 Task: Open Card Board Meeting Preparation in Board Public Relations Thought Leadership Content Creation and Distribution to Workspace Healthcare Consulting and add a team member Softage.1@softage.net, a label Green, a checklist Wellness, an attachment from Trello, a color Green and finally, add a card description 'Draft and send out company announcement' and a comment 'We should approach this task with a sense of collaboration and partnership, working closely with stakeholders and other teams to achieve success.'. Add a start date 'Jan 09, 1900' with a due date 'Jan 16, 1900'
Action: Mouse moved to (552, 170)
Screenshot: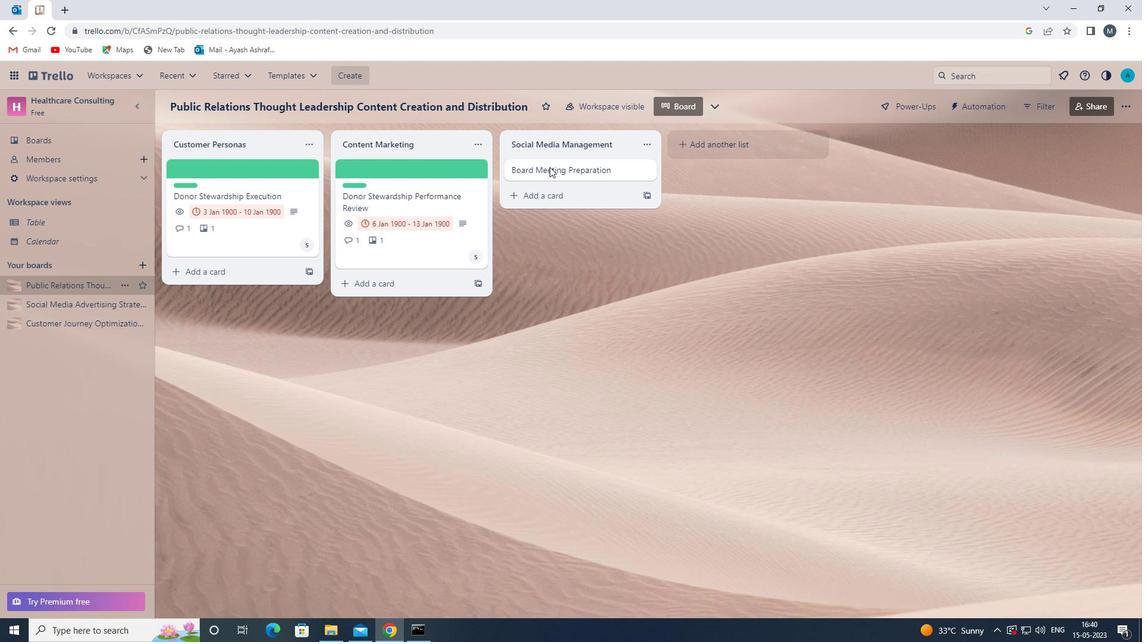 
Action: Mouse pressed left at (552, 170)
Screenshot: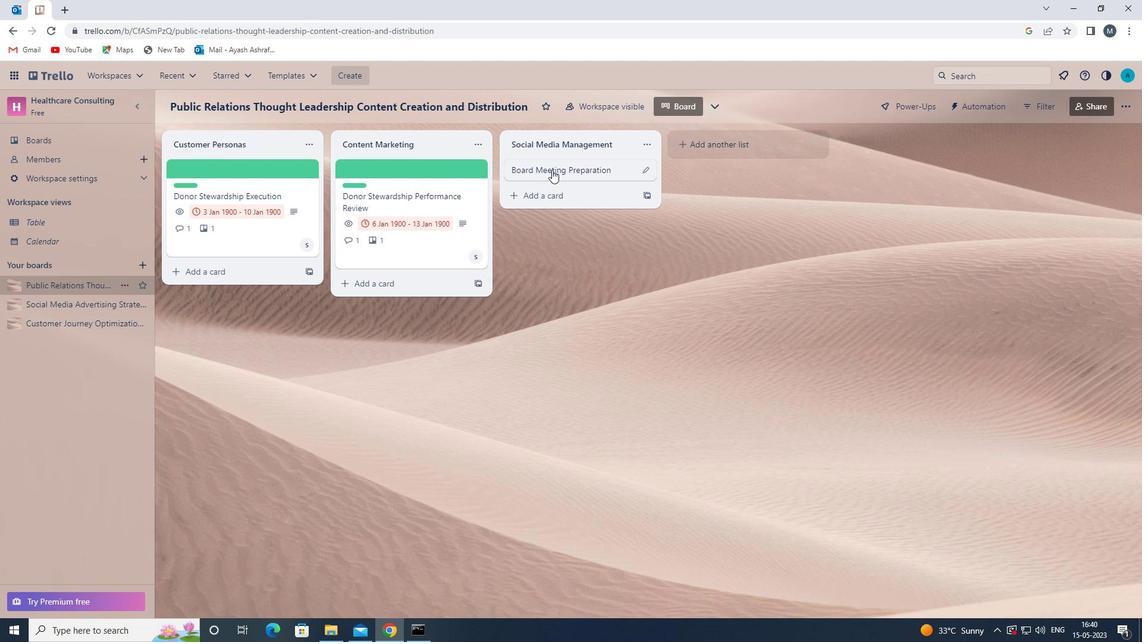 
Action: Mouse moved to (733, 217)
Screenshot: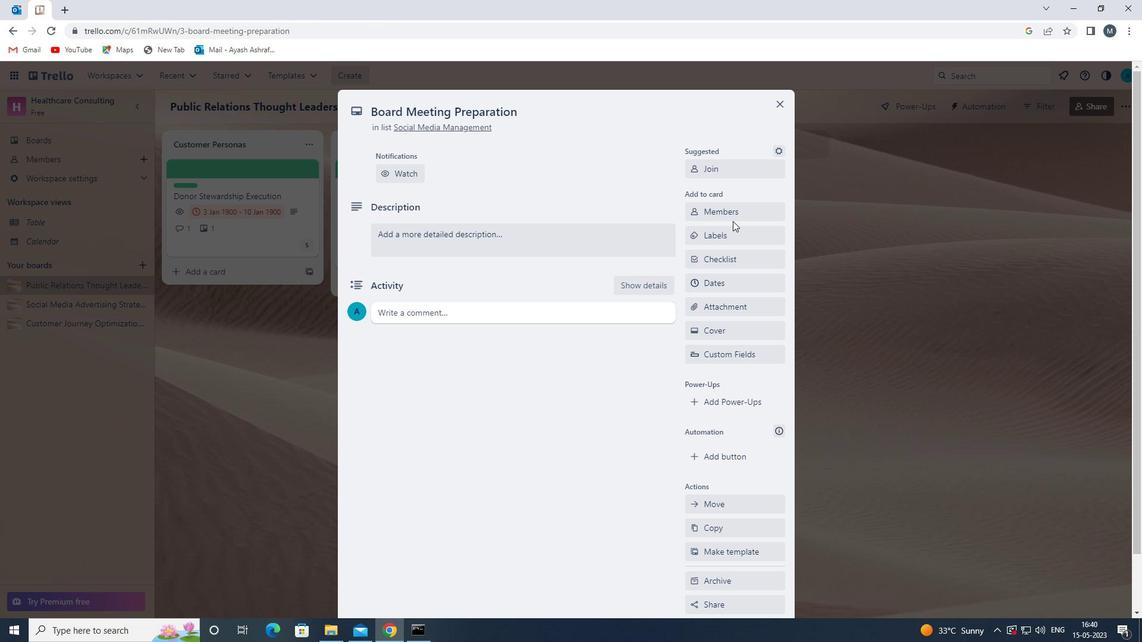 
Action: Mouse pressed left at (733, 217)
Screenshot: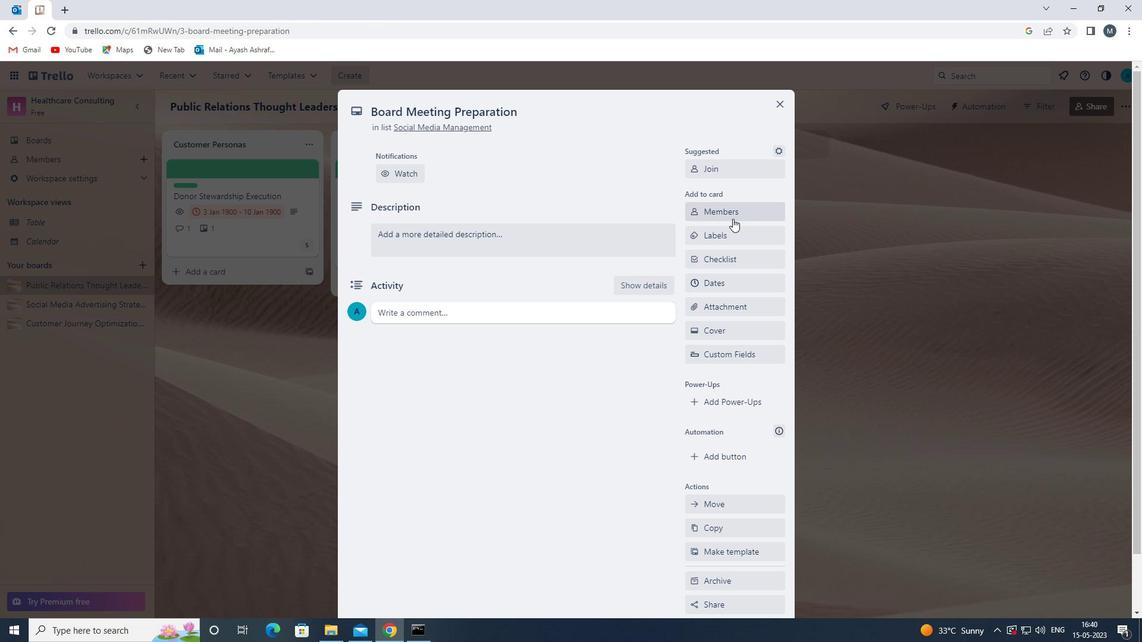 
Action: Mouse moved to (747, 270)
Screenshot: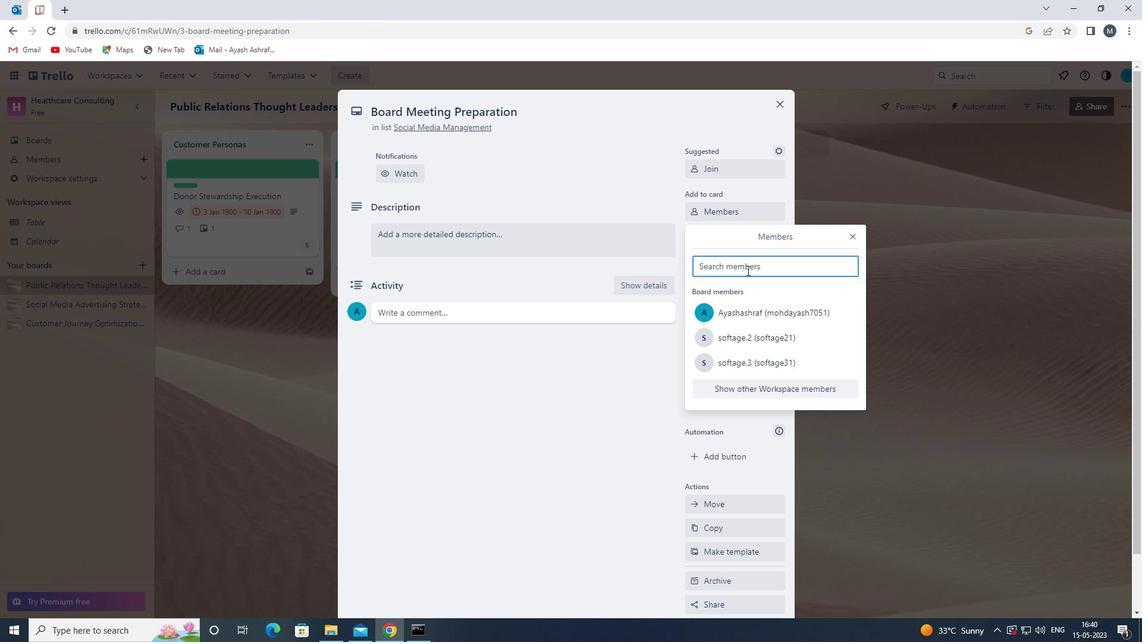 
Action: Key pressed s
Screenshot: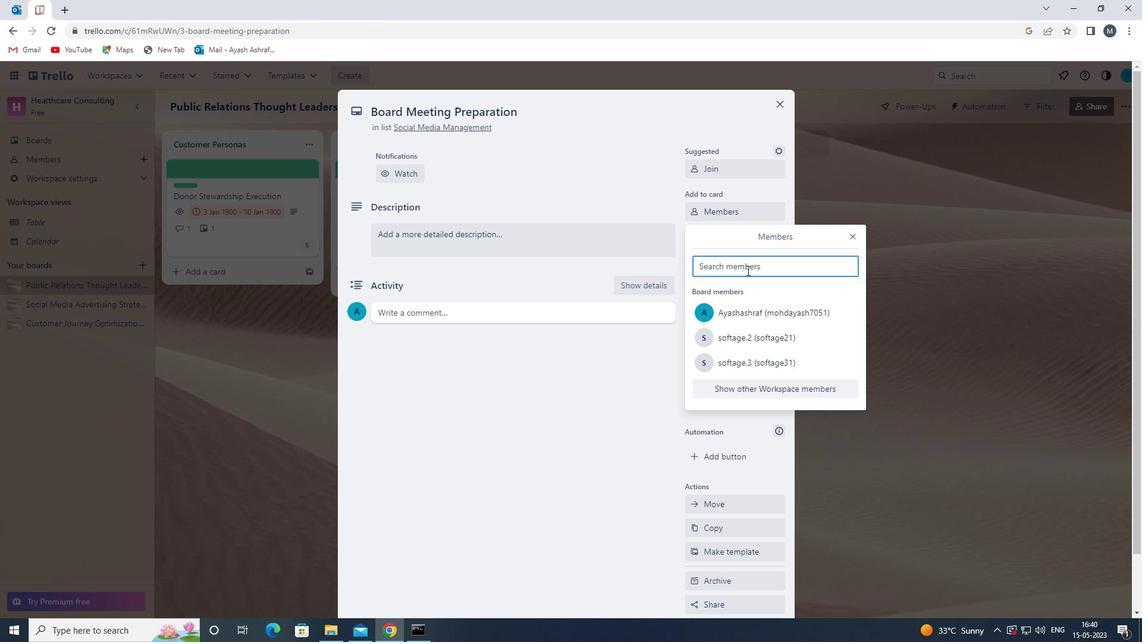 
Action: Mouse moved to (747, 388)
Screenshot: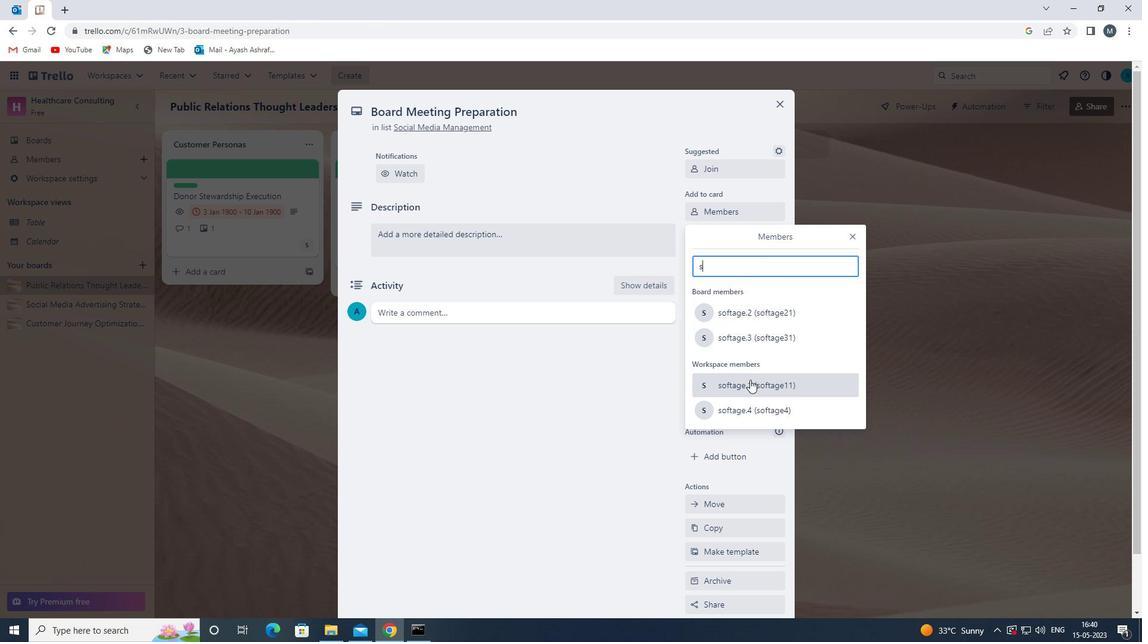 
Action: Mouse pressed left at (747, 388)
Screenshot: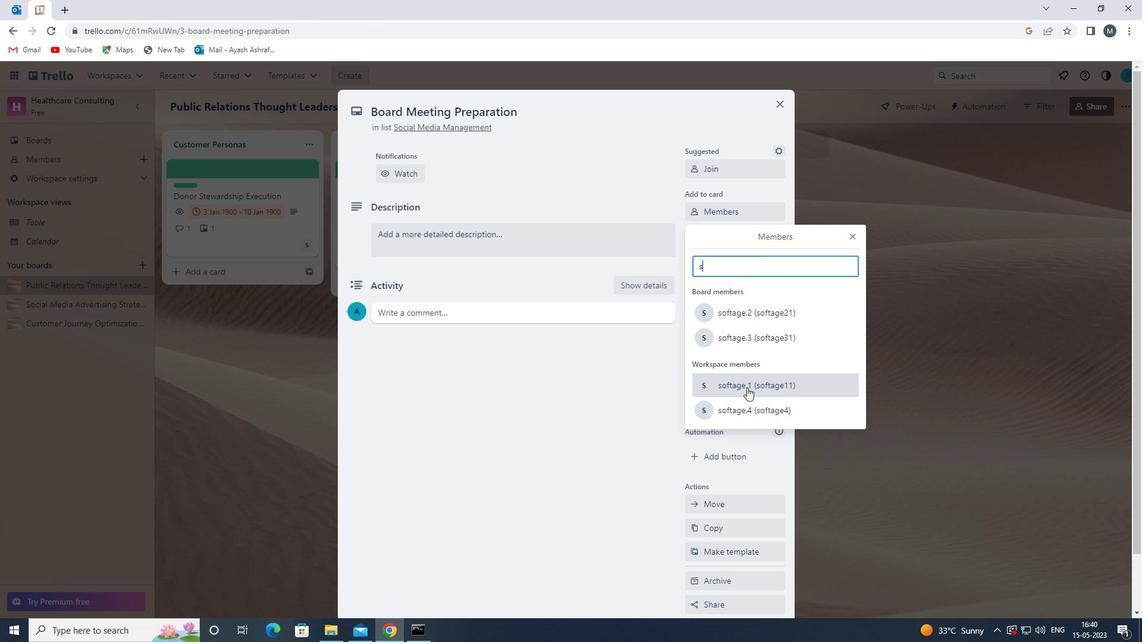 
Action: Mouse moved to (853, 238)
Screenshot: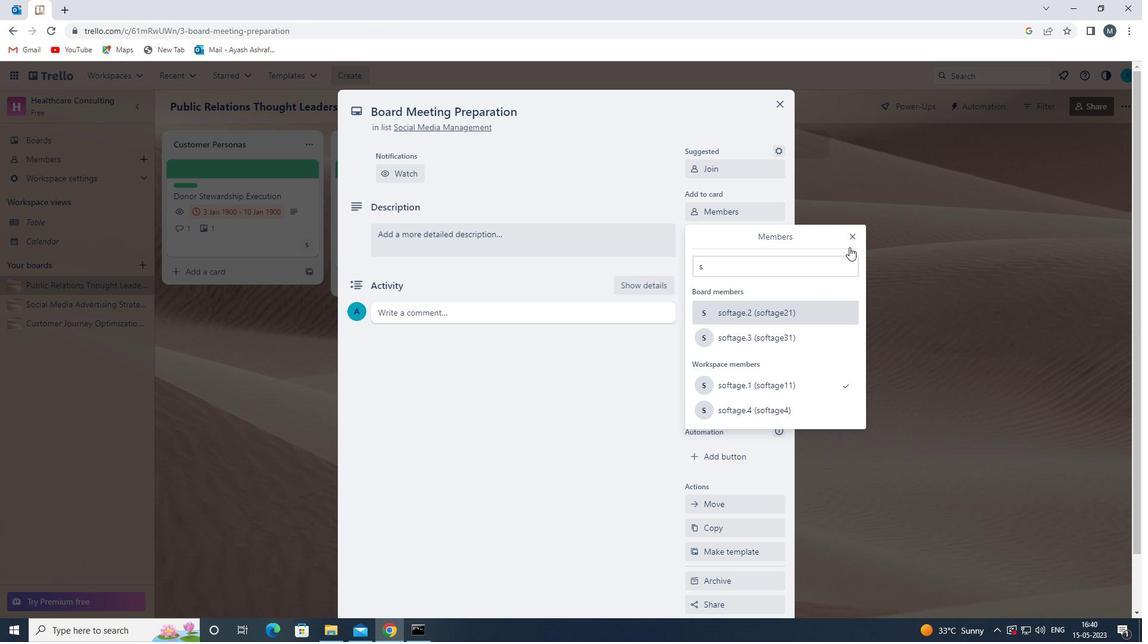 
Action: Mouse pressed left at (853, 238)
Screenshot: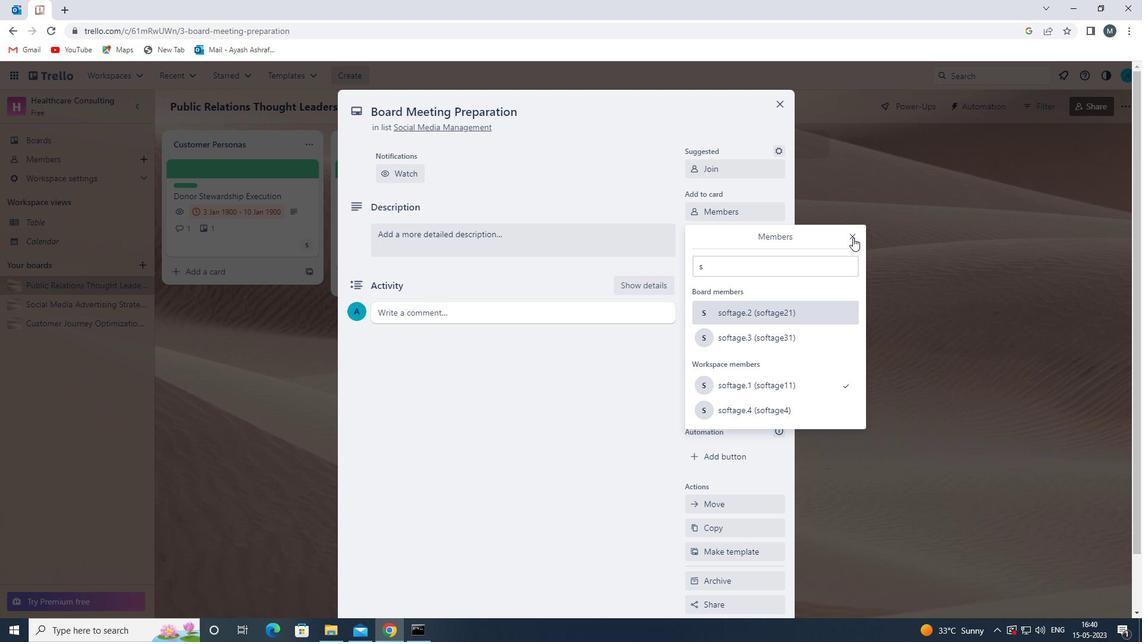 
Action: Mouse moved to (724, 235)
Screenshot: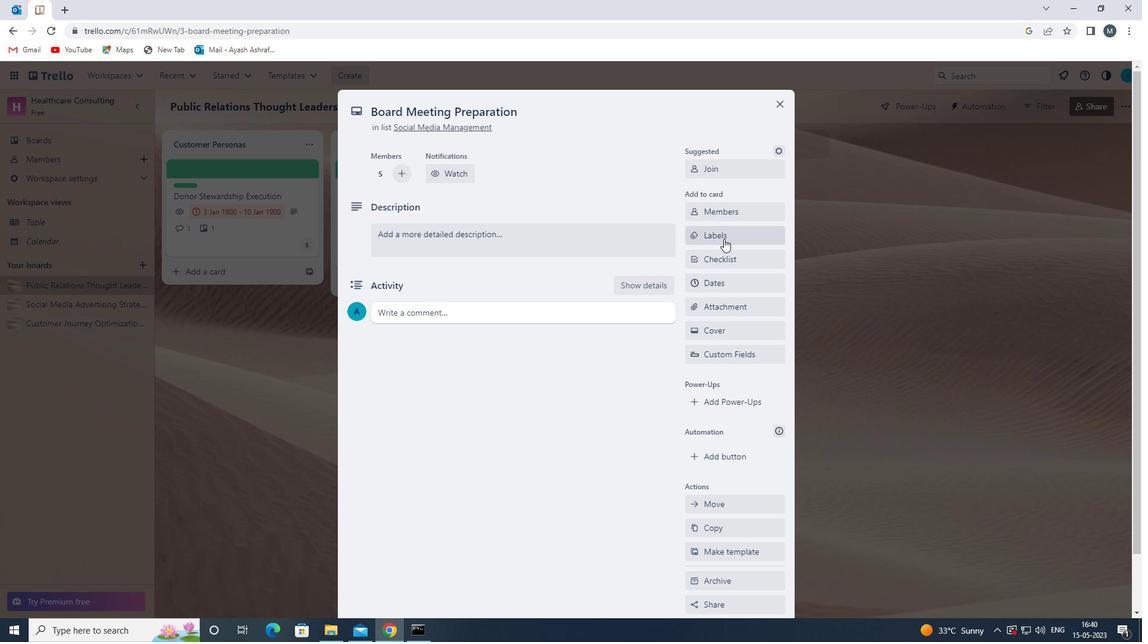 
Action: Mouse pressed left at (724, 235)
Screenshot: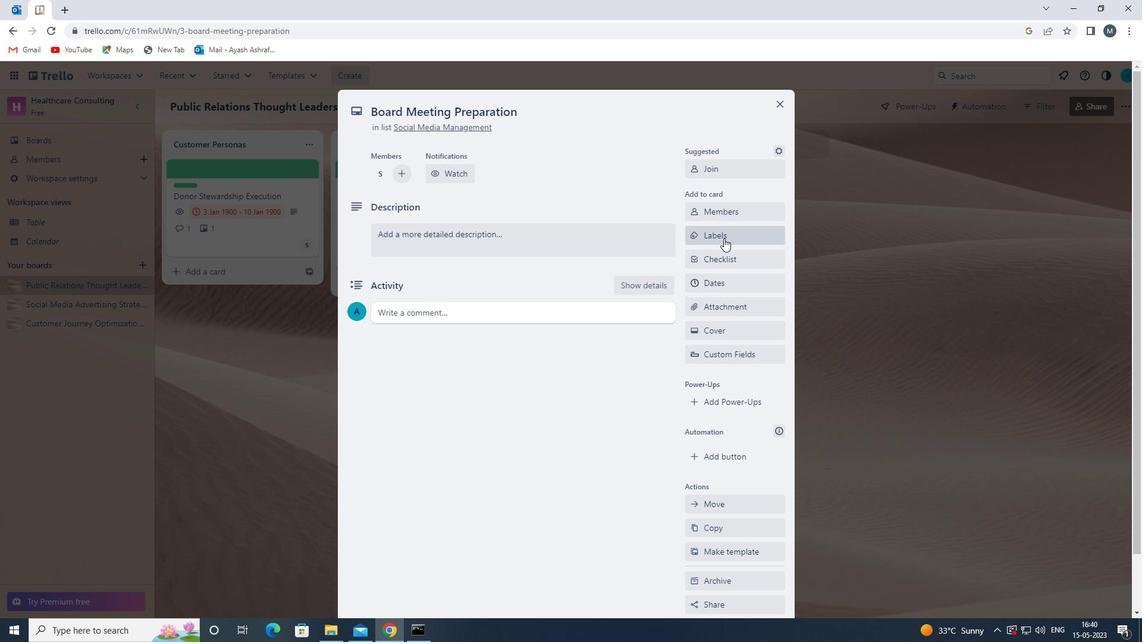 
Action: Mouse moved to (750, 338)
Screenshot: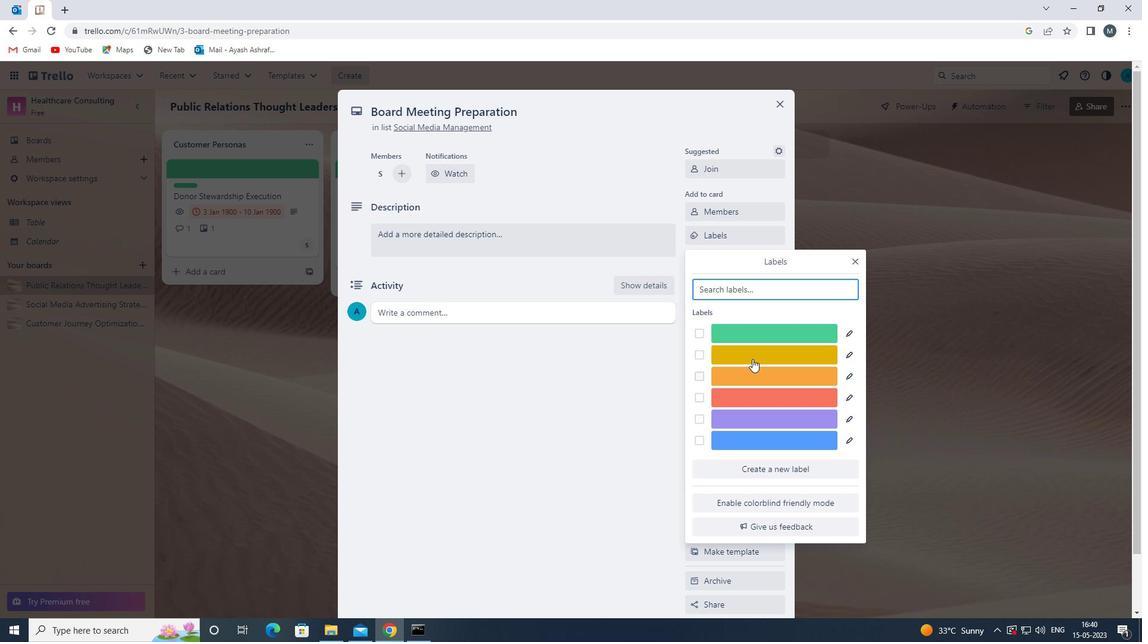 
Action: Mouse pressed left at (750, 338)
Screenshot: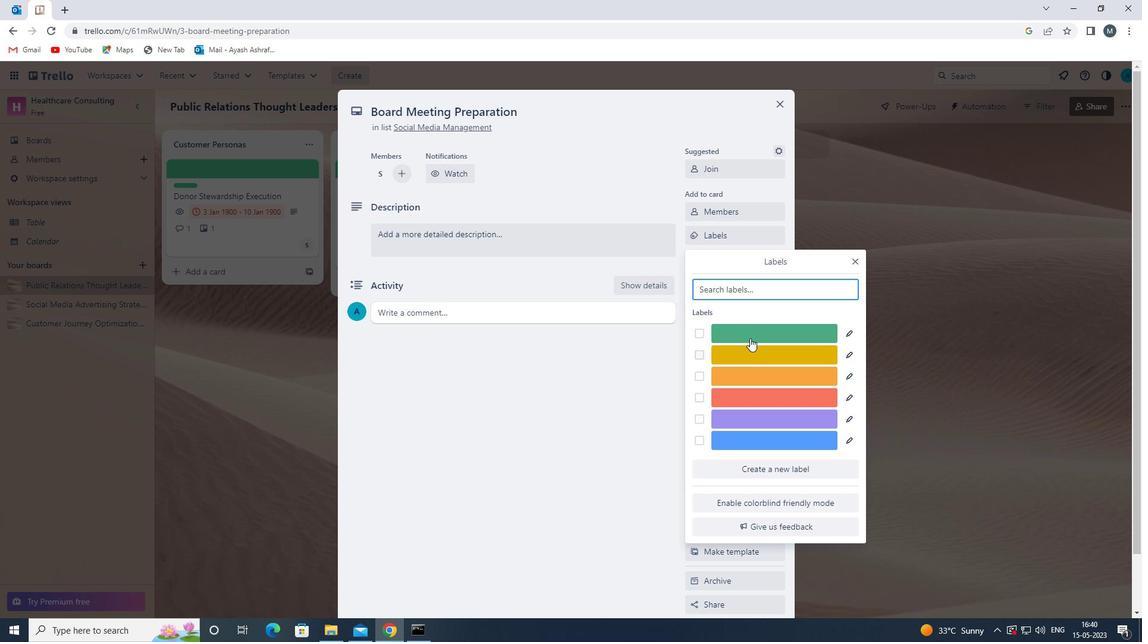 
Action: Mouse moved to (853, 258)
Screenshot: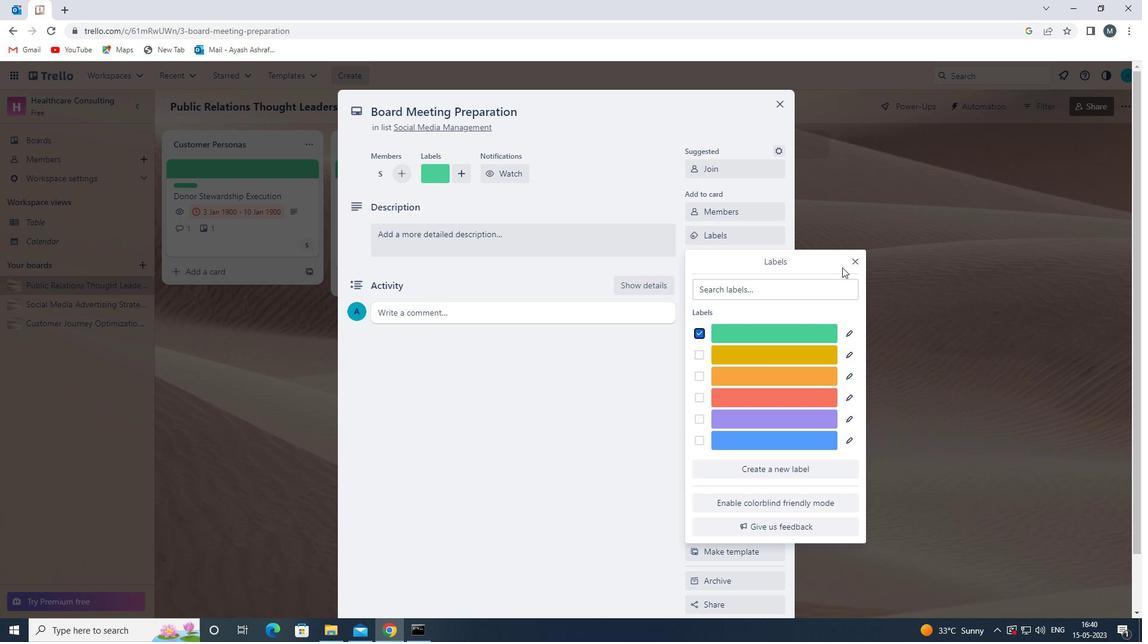 
Action: Mouse pressed left at (853, 258)
Screenshot: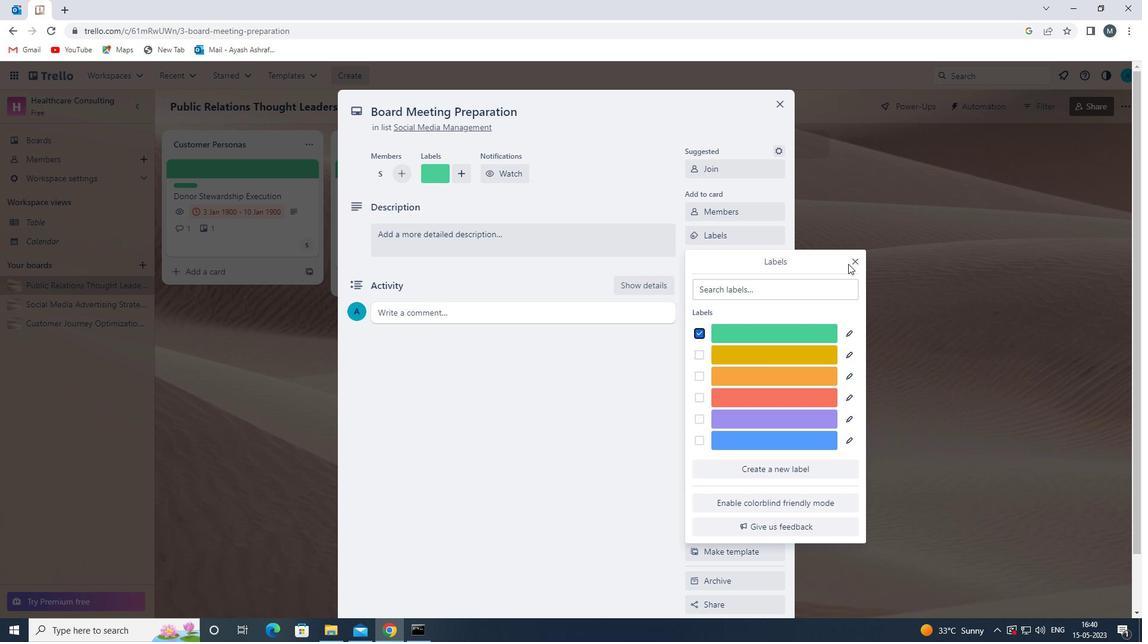 
Action: Mouse moved to (716, 260)
Screenshot: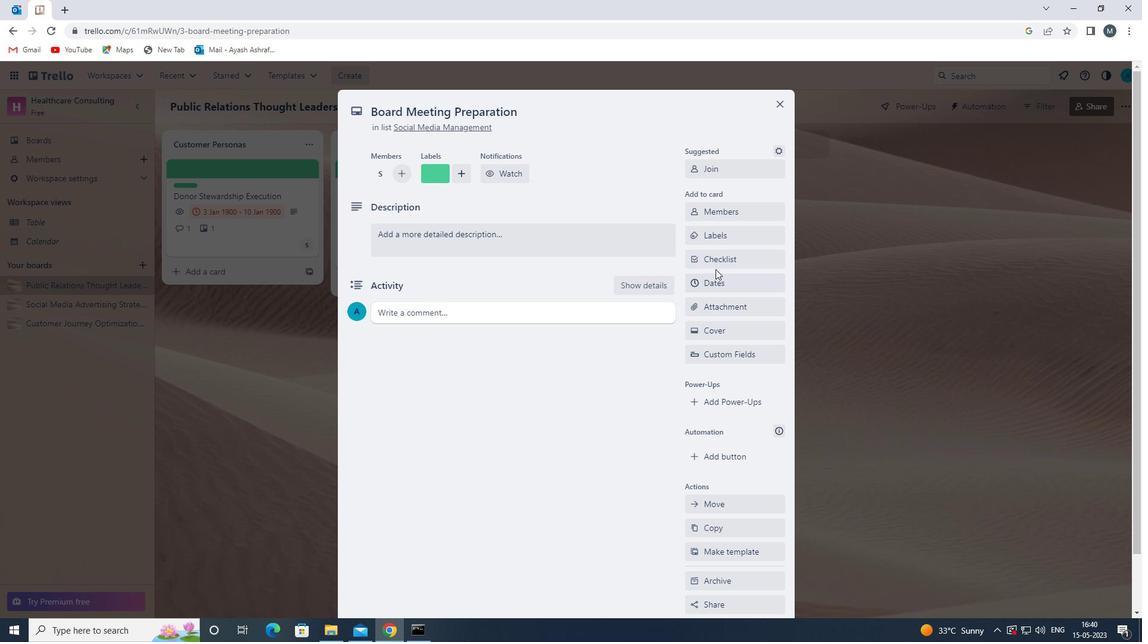 
Action: Mouse pressed left at (716, 260)
Screenshot: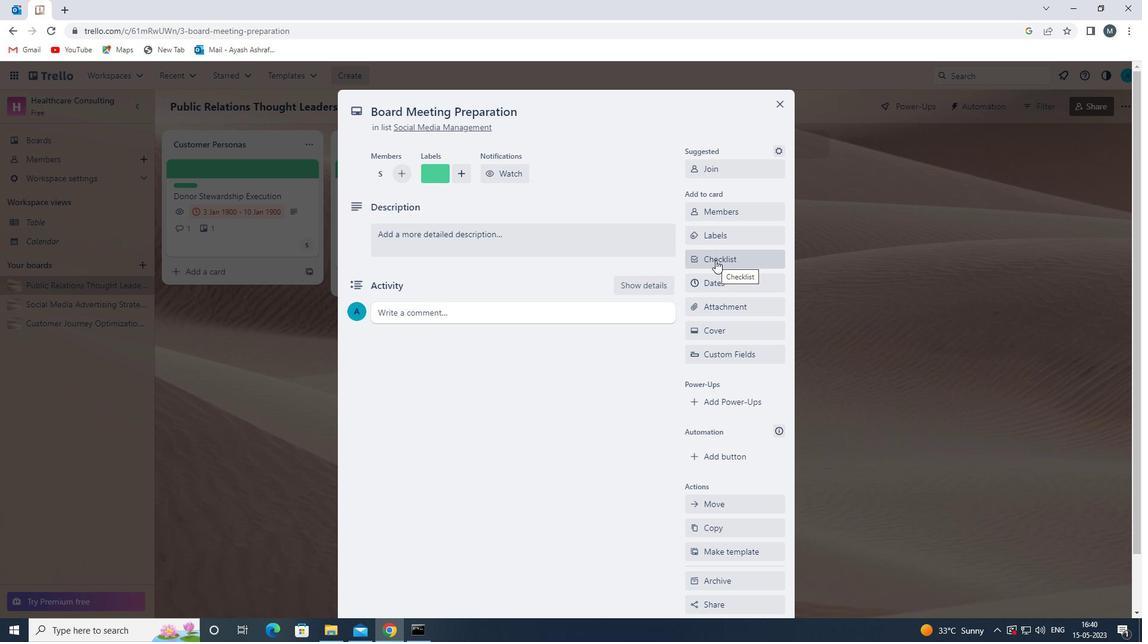 
Action: Key pressed we
Screenshot: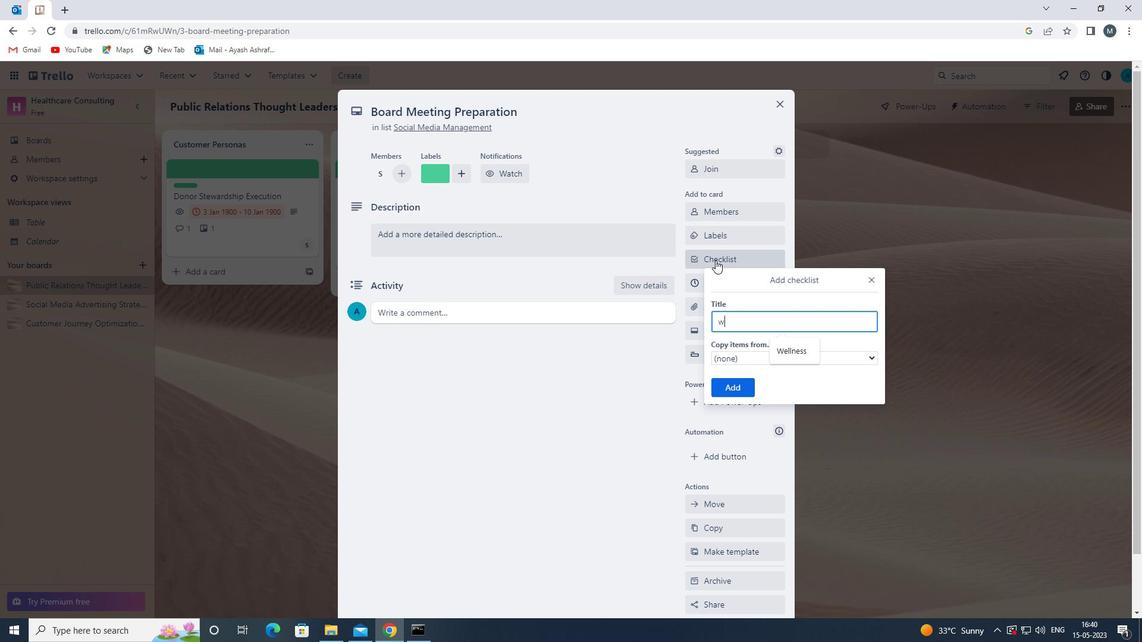 
Action: Mouse moved to (789, 351)
Screenshot: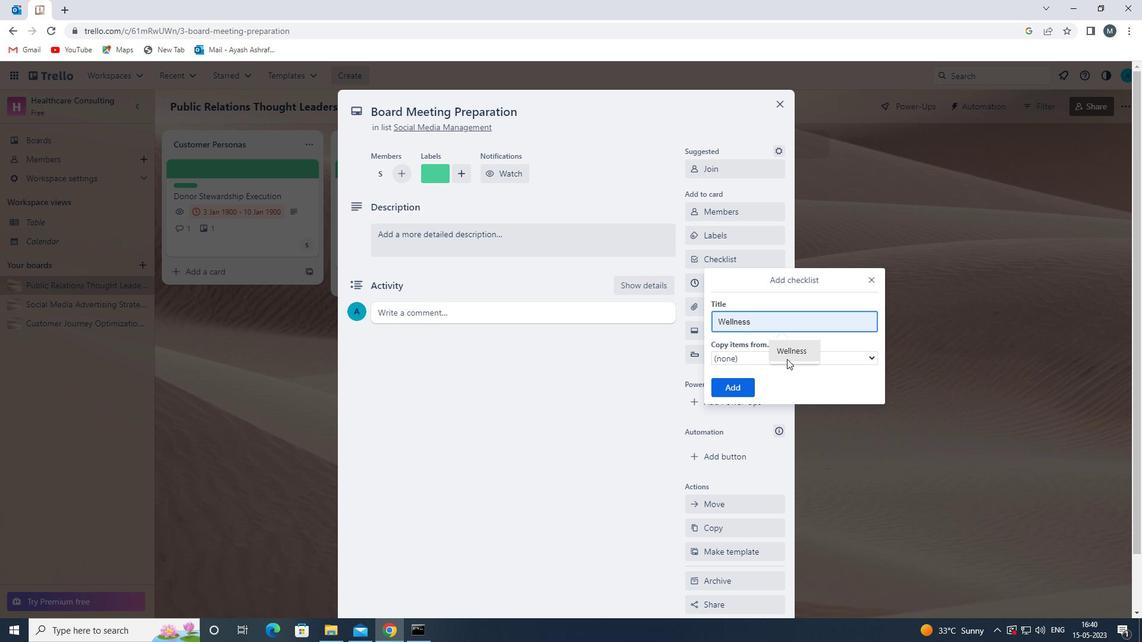 
Action: Mouse pressed left at (789, 351)
Screenshot: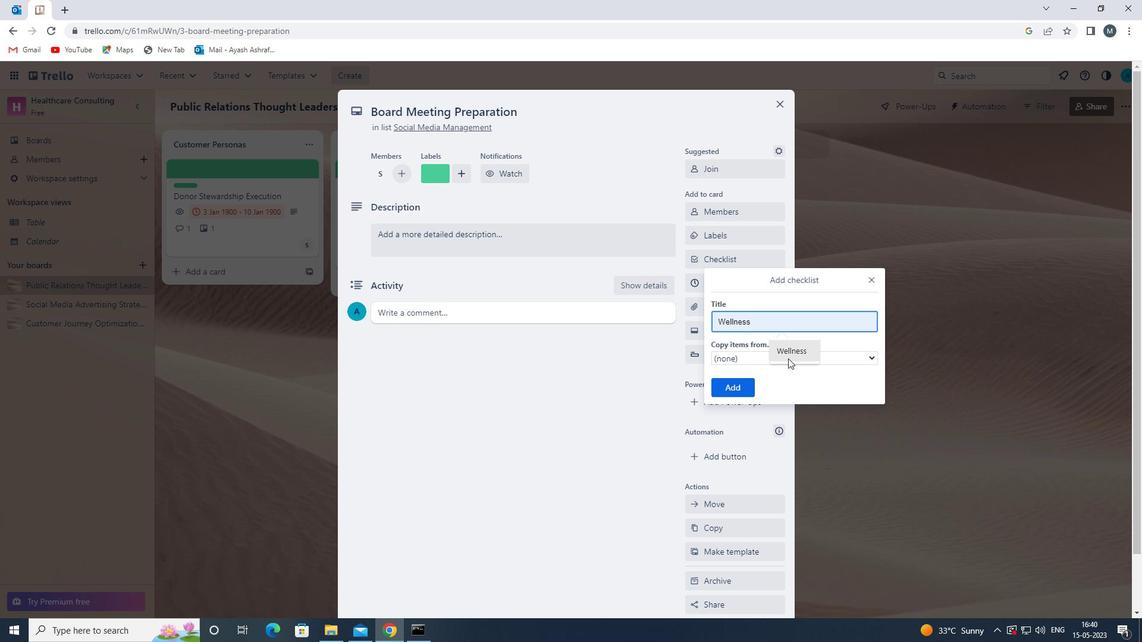
Action: Mouse moved to (729, 385)
Screenshot: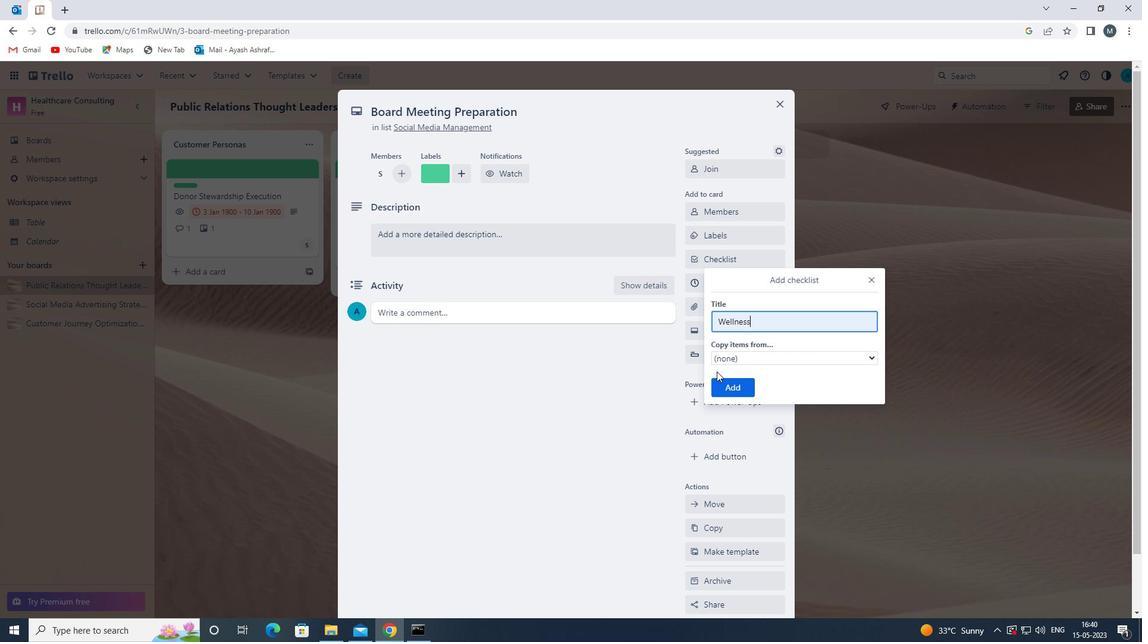 
Action: Mouse pressed left at (729, 385)
Screenshot: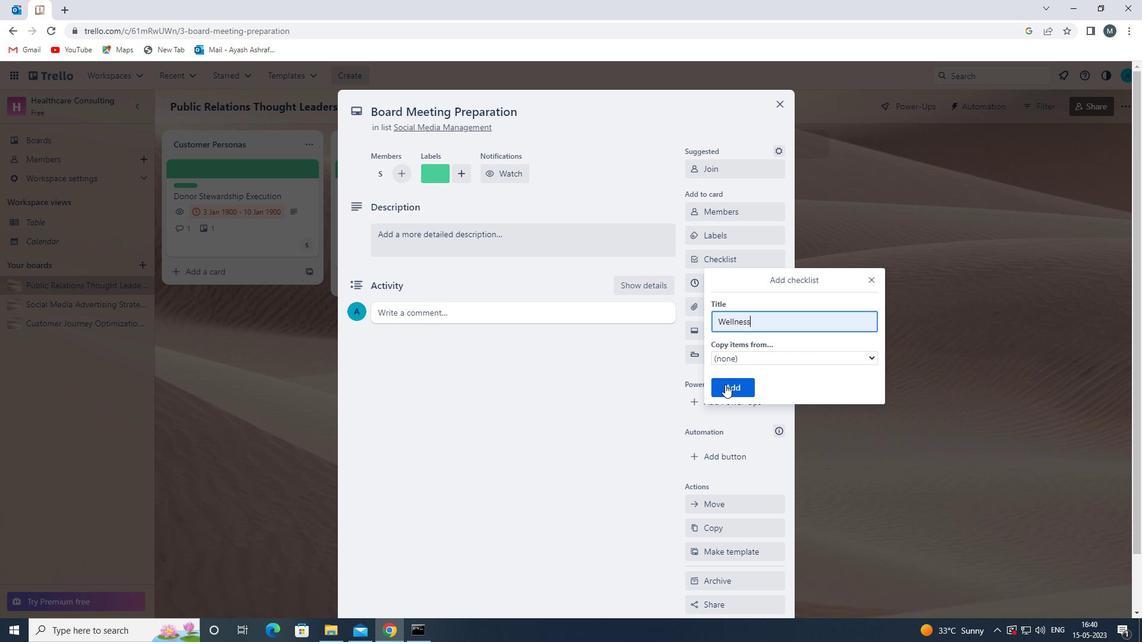 
Action: Mouse moved to (726, 303)
Screenshot: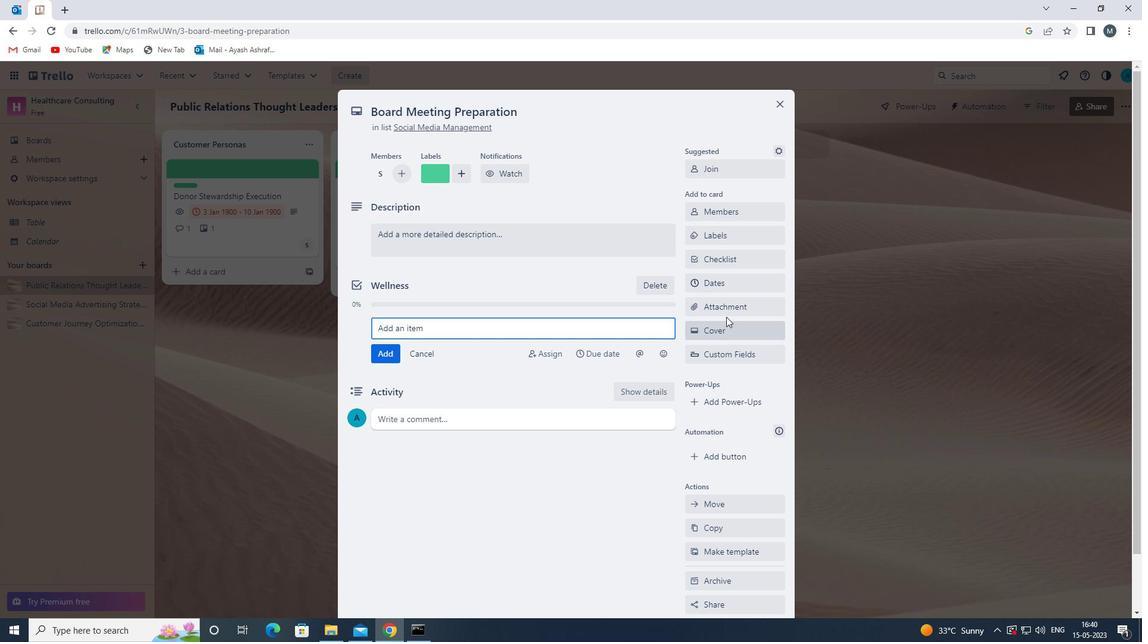 
Action: Mouse pressed left at (726, 303)
Screenshot: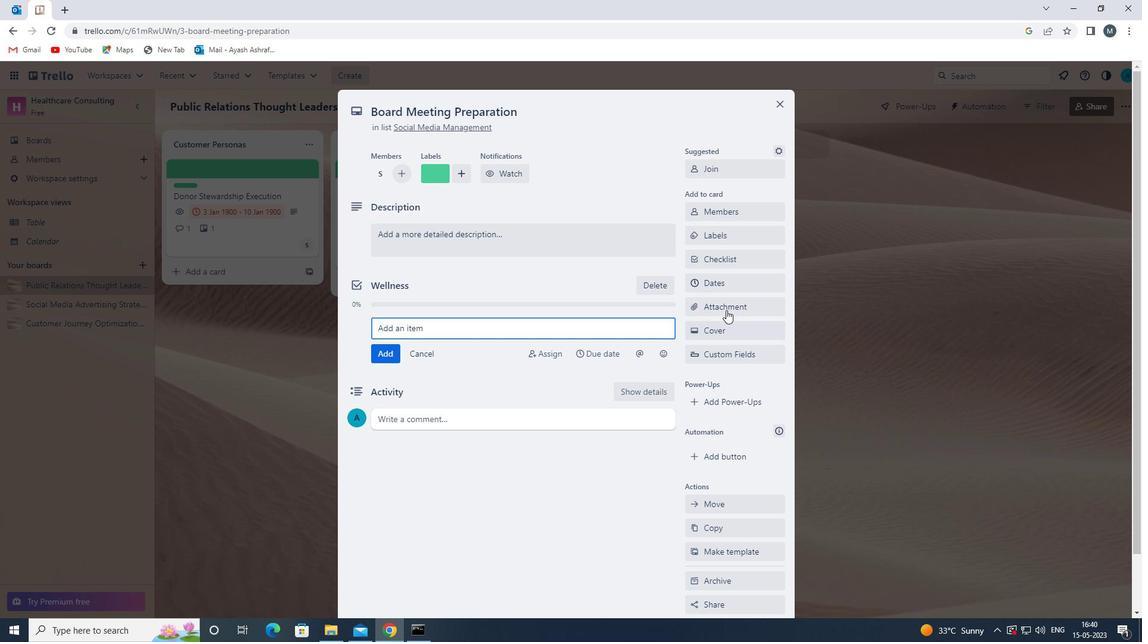 
Action: Mouse moved to (713, 379)
Screenshot: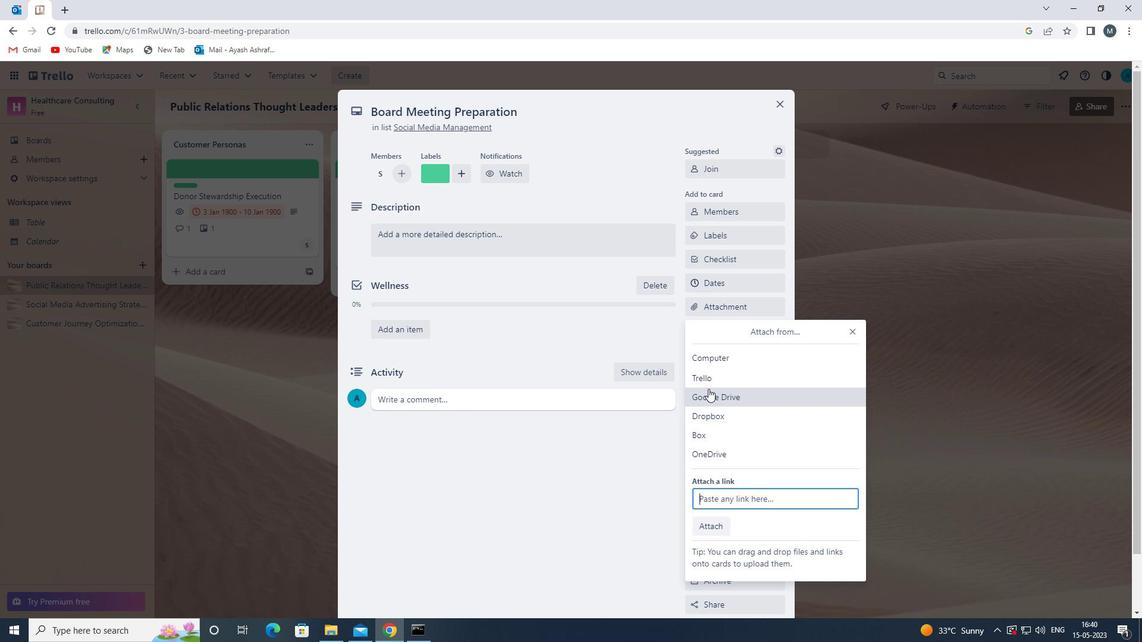 
Action: Mouse pressed left at (713, 379)
Screenshot: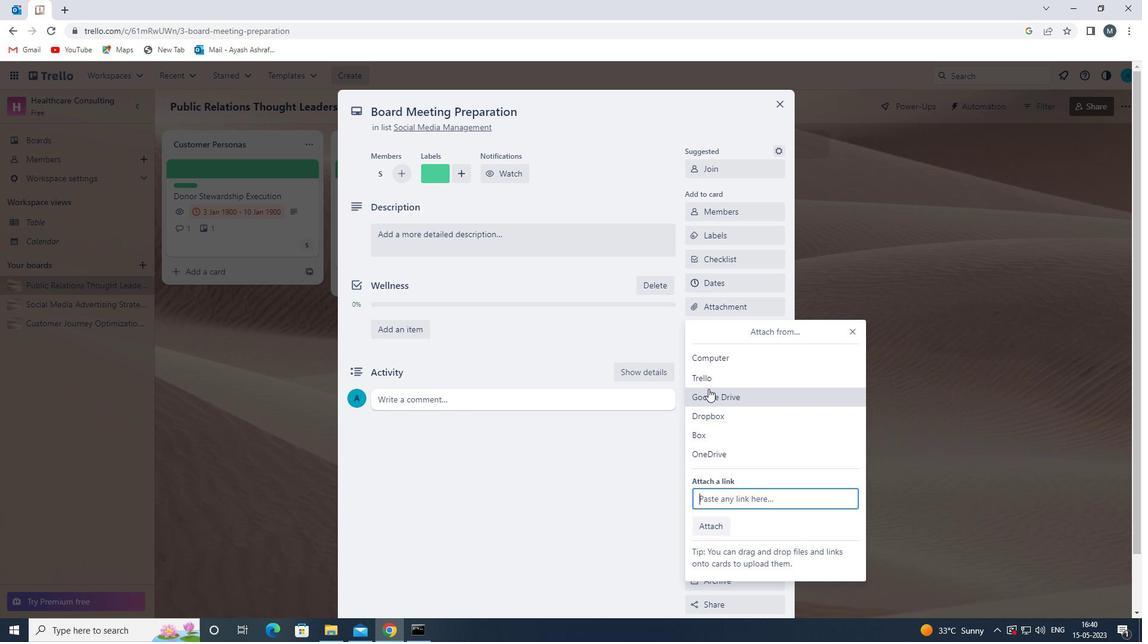 
Action: Mouse moved to (743, 306)
Screenshot: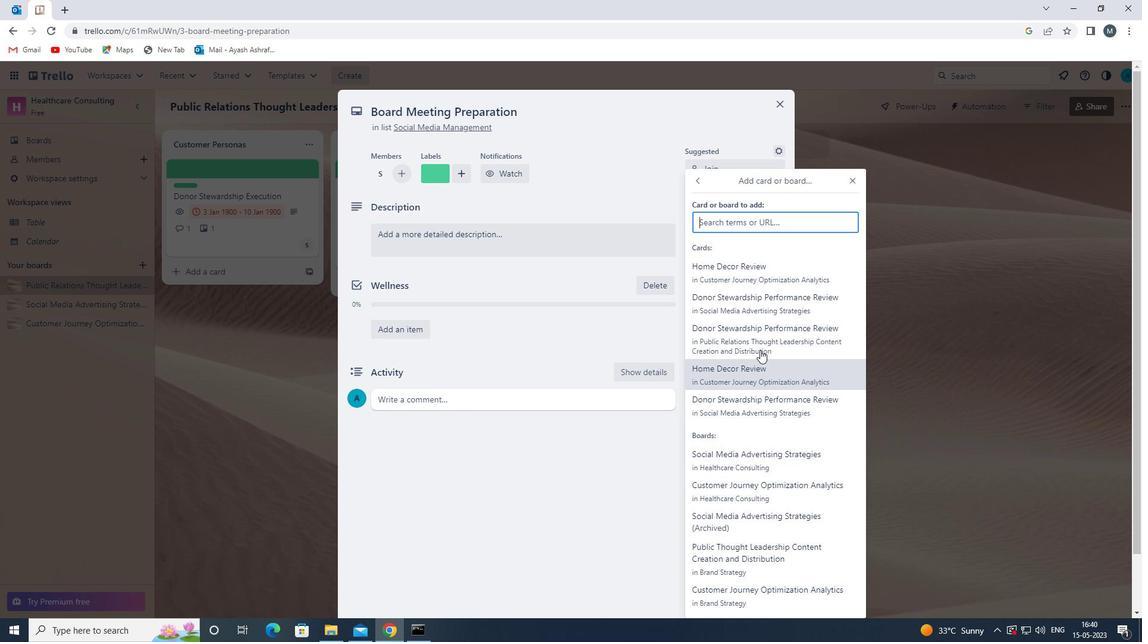 
Action: Mouse pressed left at (743, 306)
Screenshot: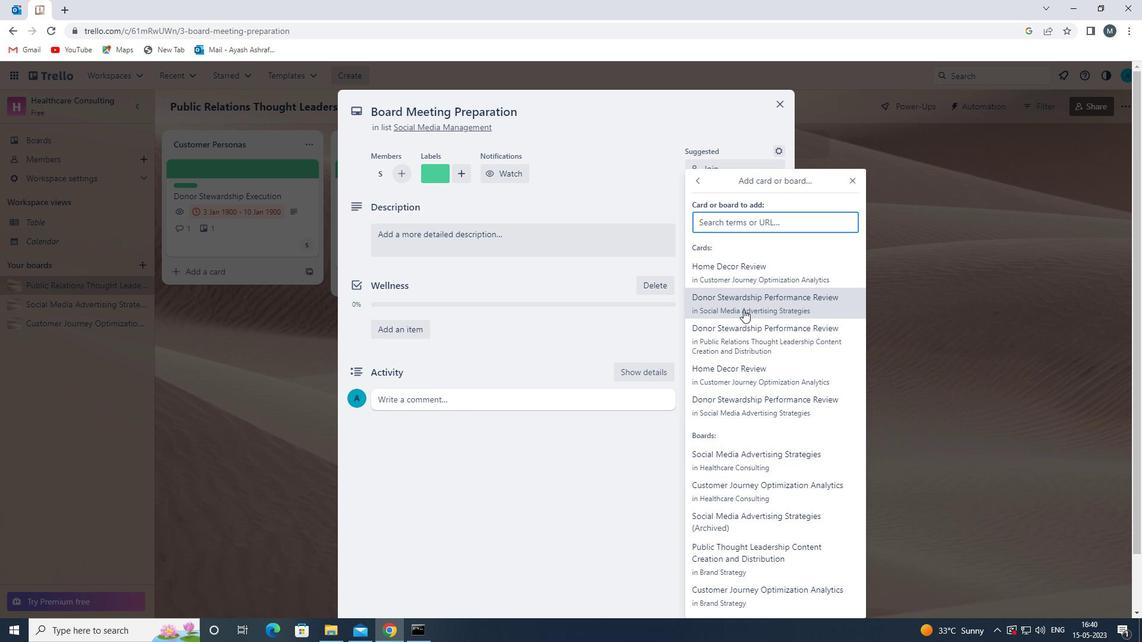 
Action: Mouse moved to (721, 335)
Screenshot: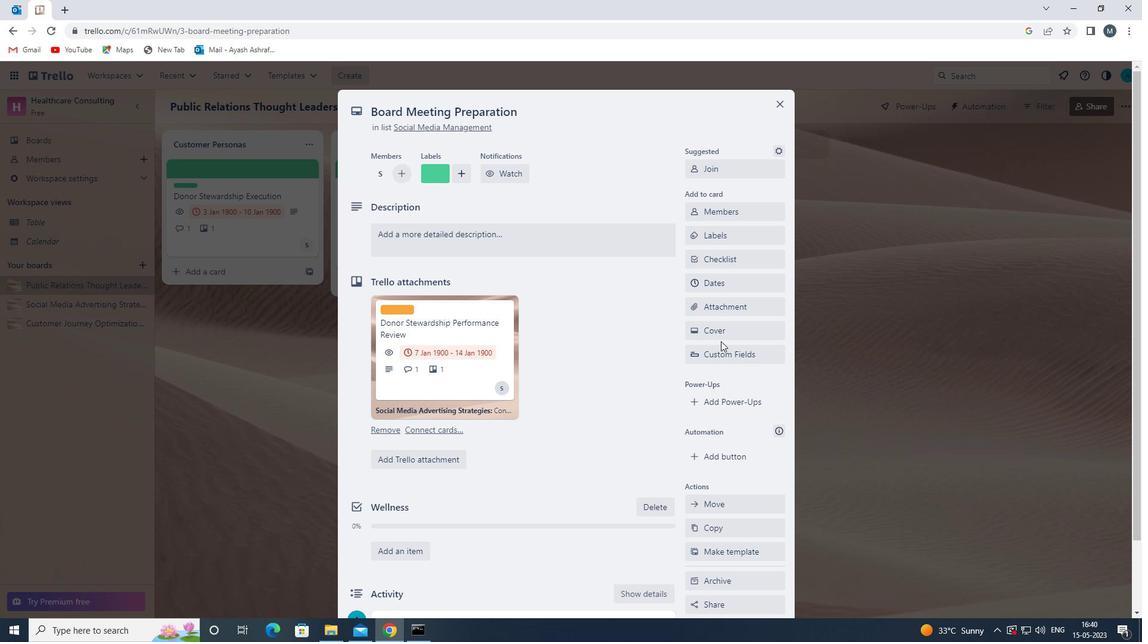 
Action: Mouse pressed left at (721, 335)
Screenshot: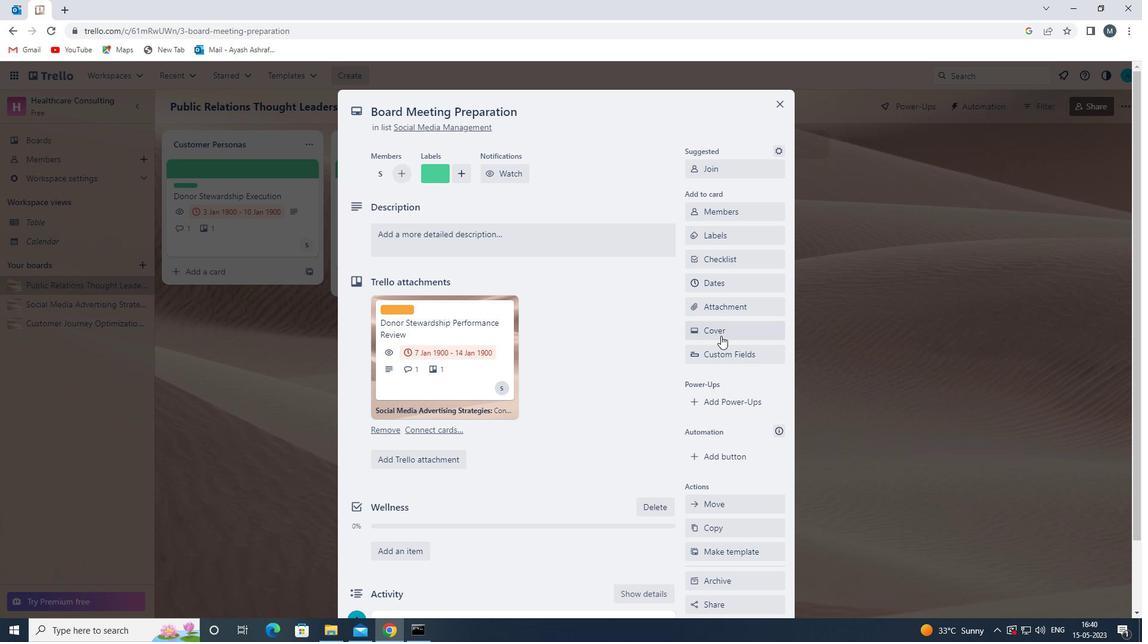 
Action: Mouse moved to (716, 381)
Screenshot: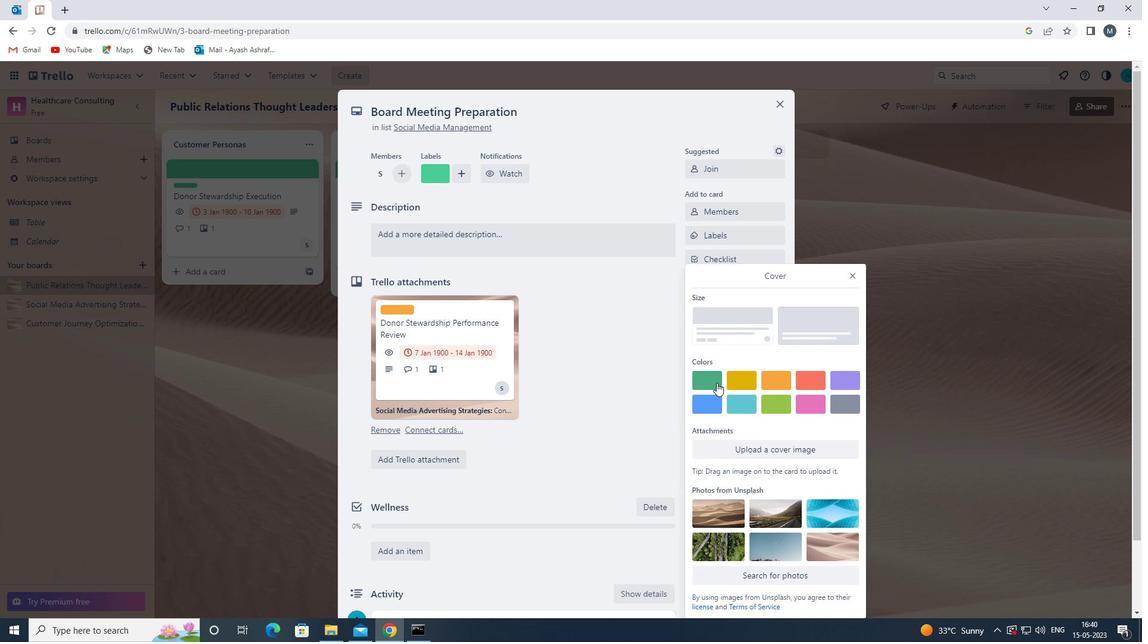 
Action: Mouse pressed left at (716, 381)
Screenshot: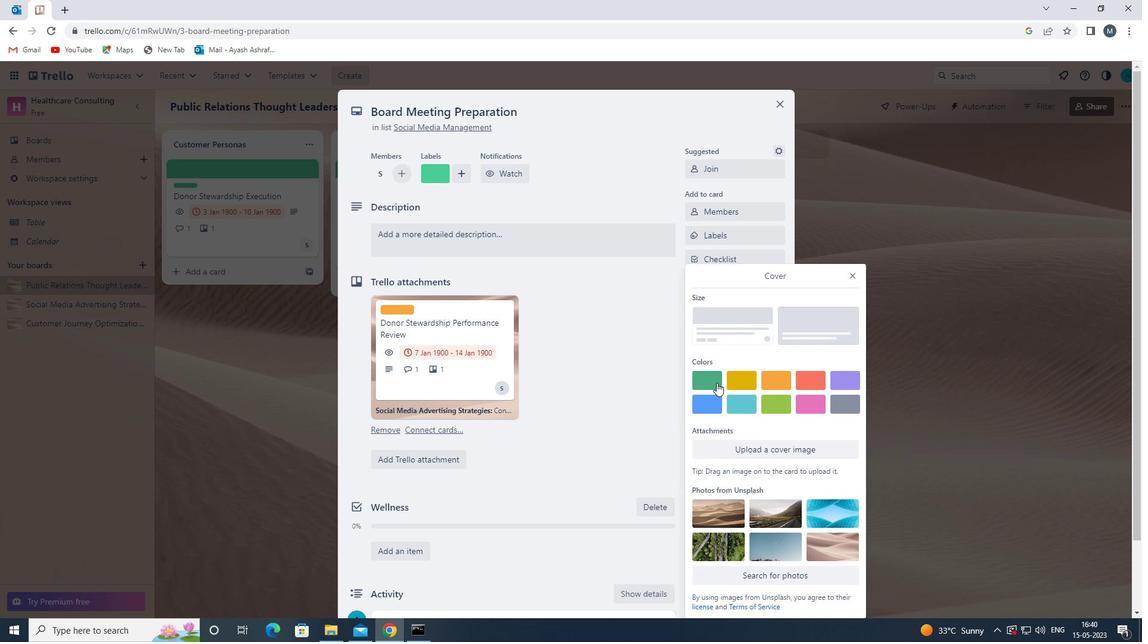 
Action: Mouse moved to (851, 255)
Screenshot: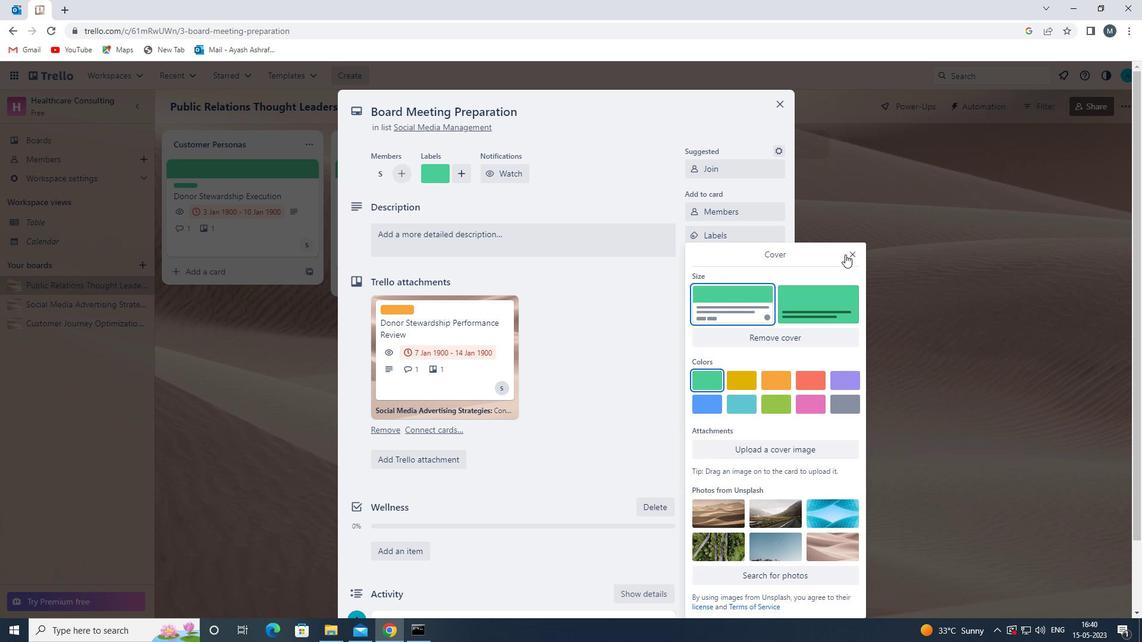 
Action: Mouse pressed left at (851, 255)
Screenshot: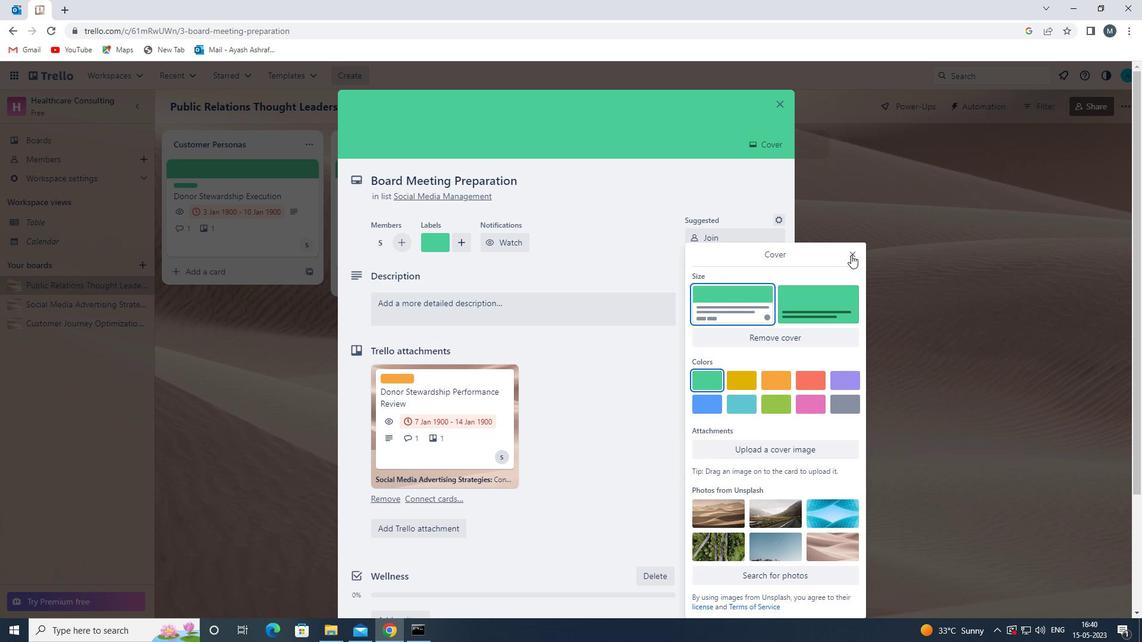 
Action: Mouse moved to (734, 395)
Screenshot: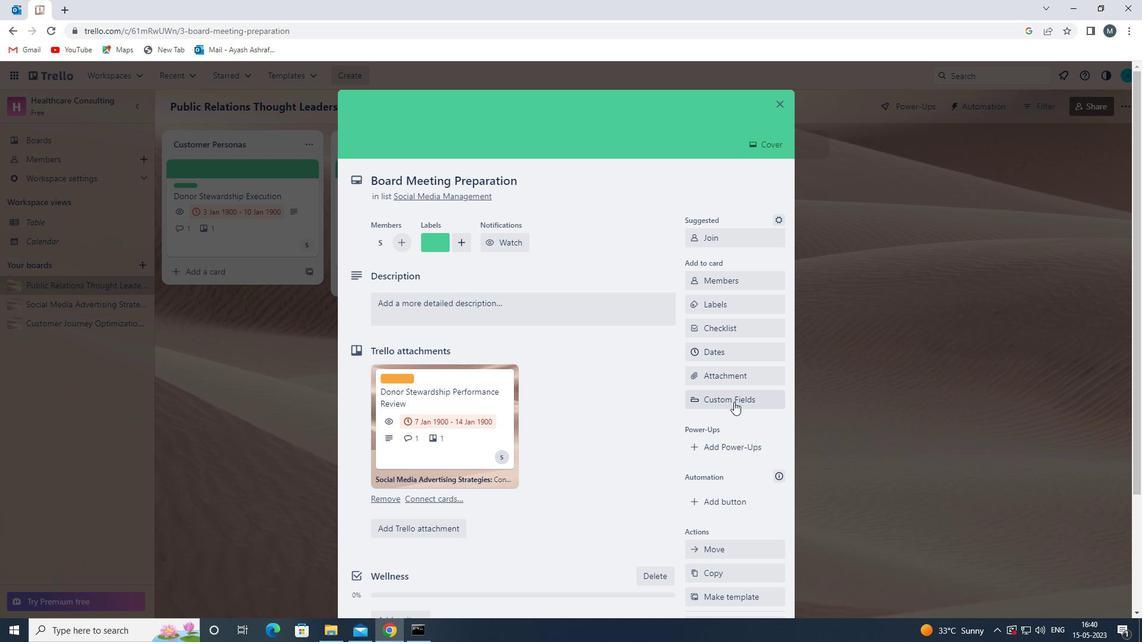
Action: Mouse scrolled (734, 395) with delta (0, 0)
Screenshot: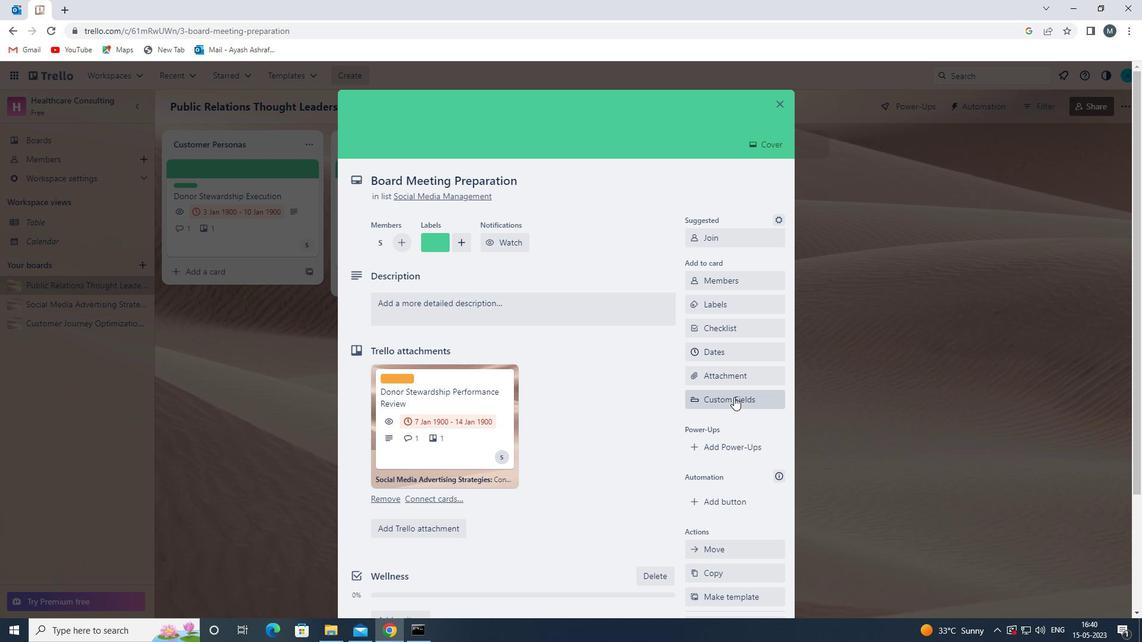 
Action: Mouse moved to (426, 246)
Screenshot: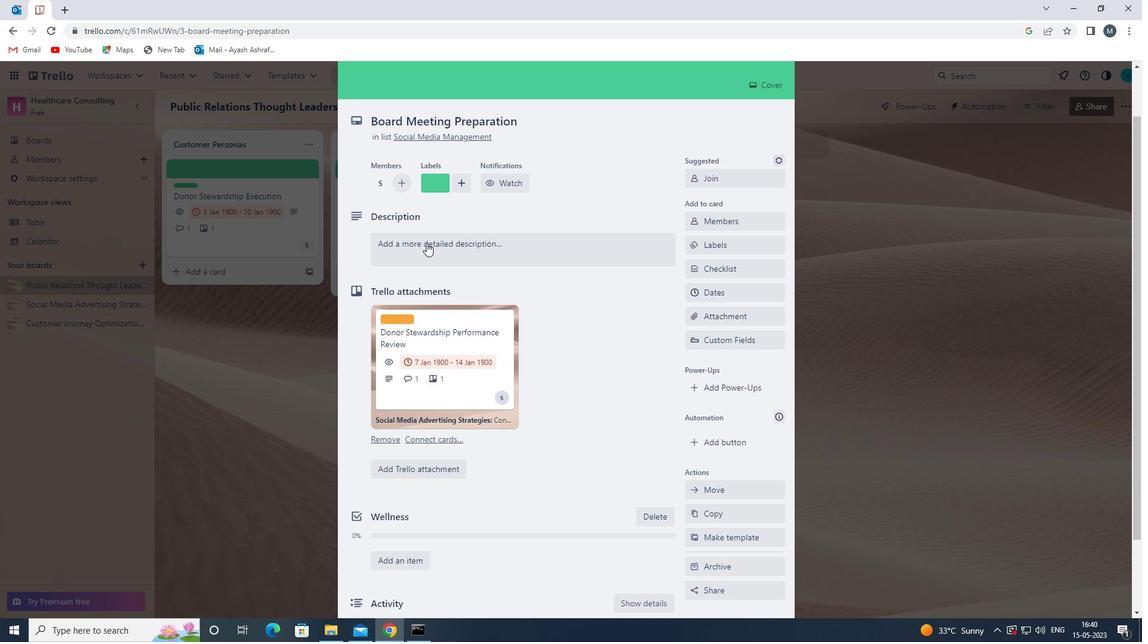
Action: Mouse pressed left at (426, 246)
Screenshot: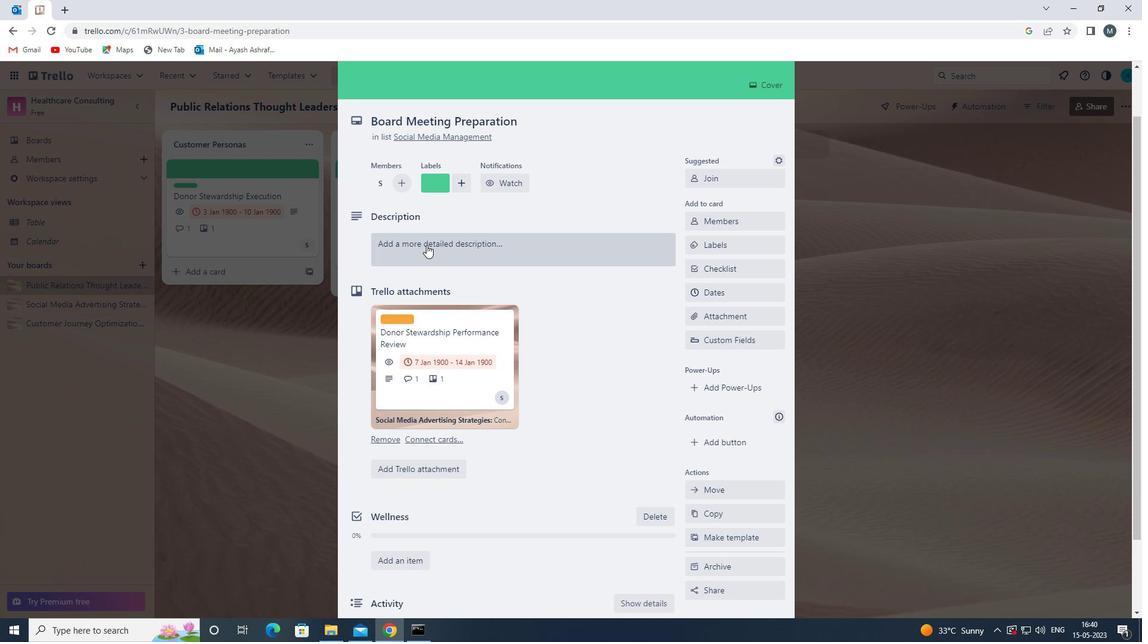 
Action: Mouse moved to (400, 283)
Screenshot: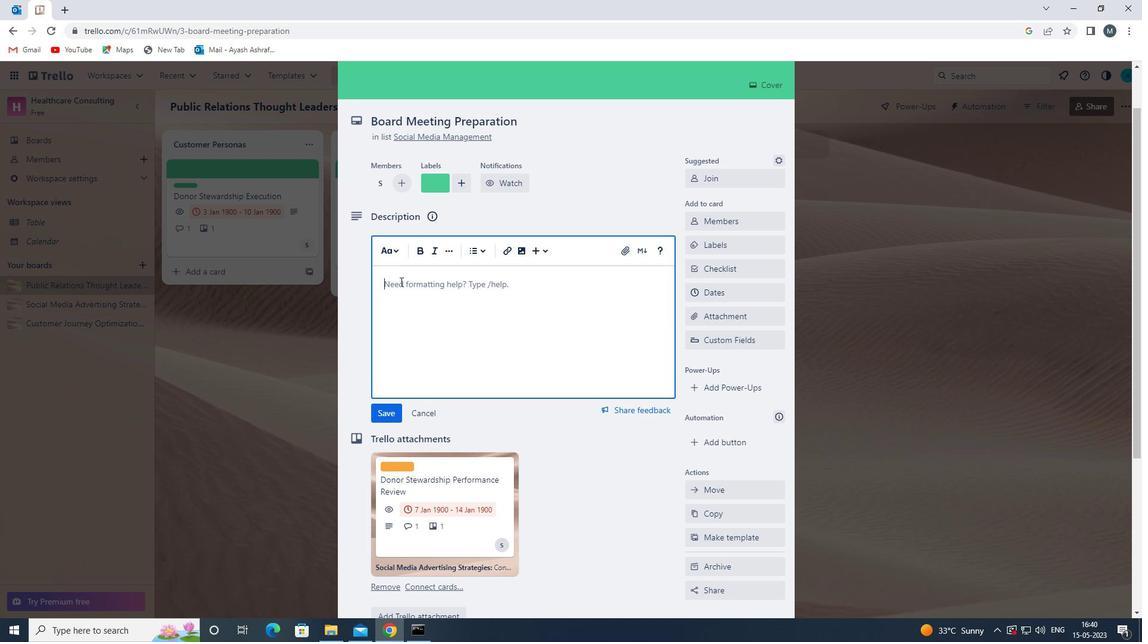 
Action: Mouse pressed left at (400, 283)
Screenshot: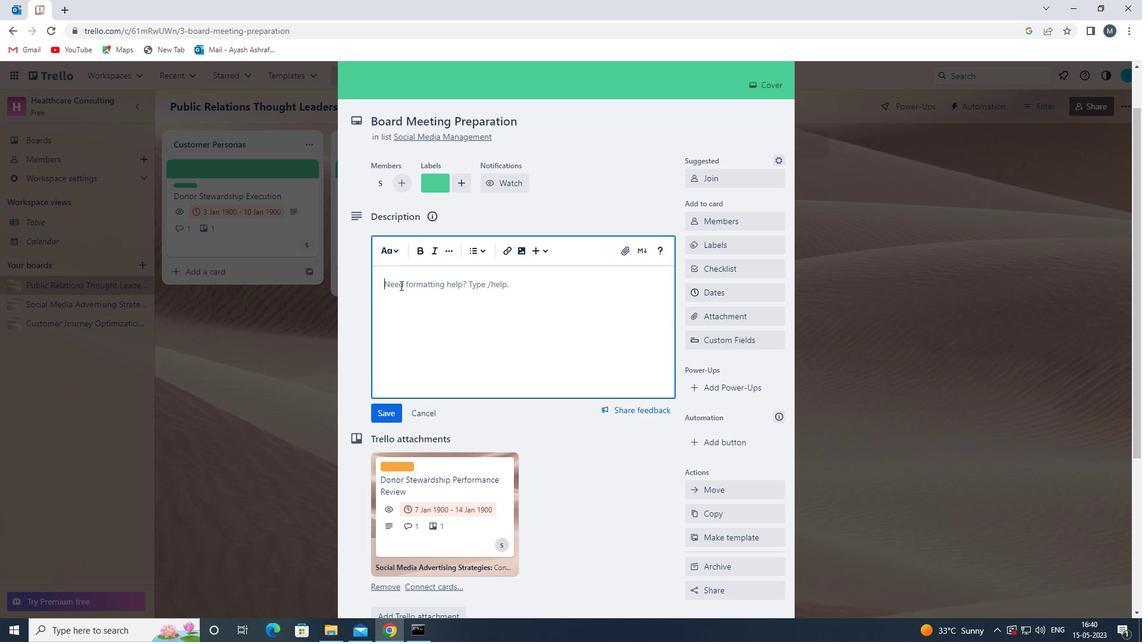 
Action: Key pressed <Key.shift>DRAFT<Key.space>AND<Key.space>SEND<Key.space>OUT<Key.space>COMPANY<Key.space>ANNOUCEMENT<Key.enter>
Screenshot: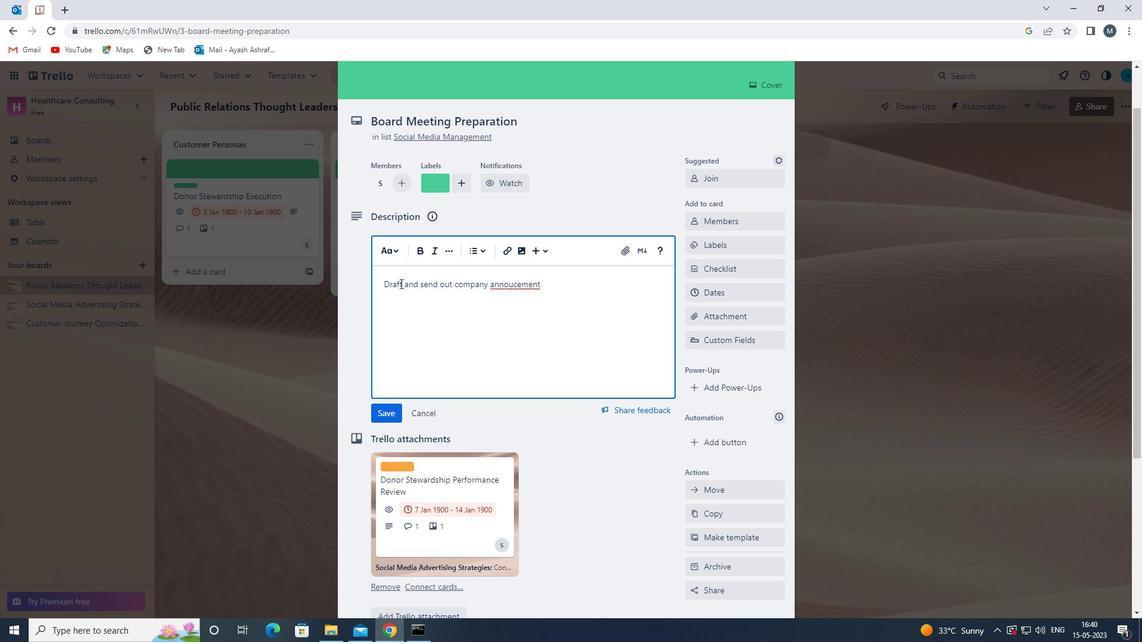
Action: Mouse moved to (552, 288)
Screenshot: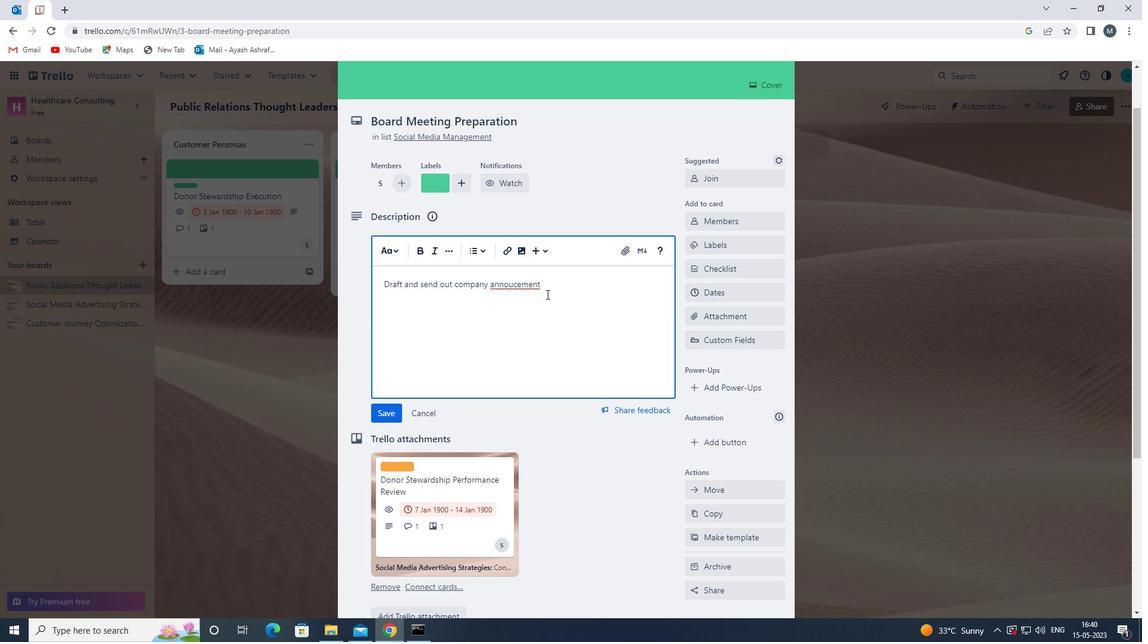 
Action: Mouse pressed left at (552, 288)
Screenshot: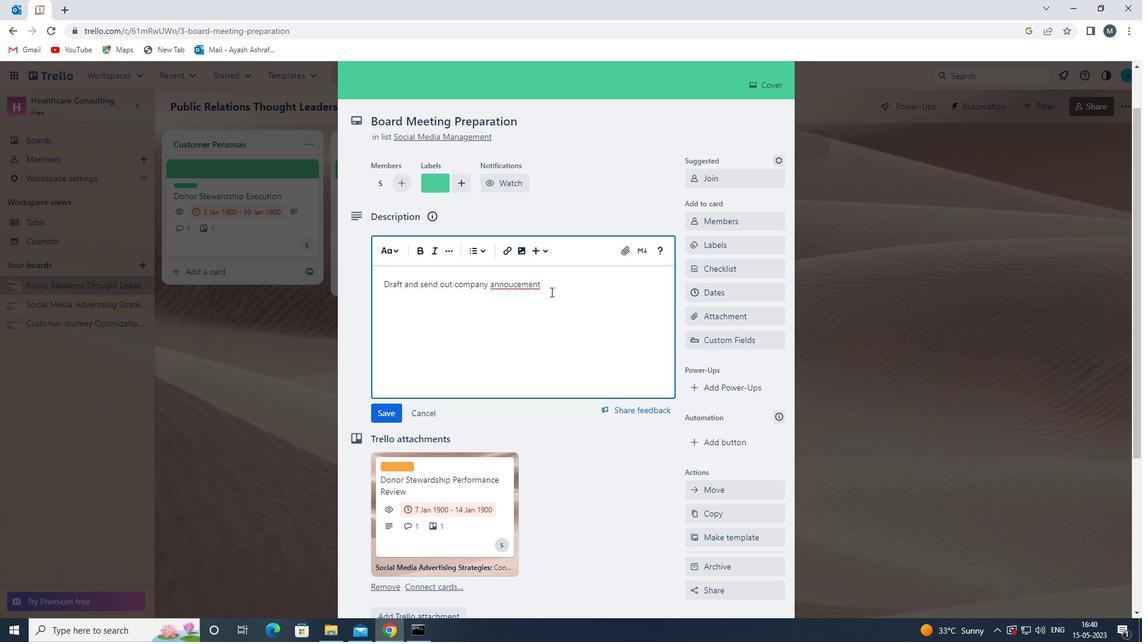 
Action: Mouse moved to (513, 288)
Screenshot: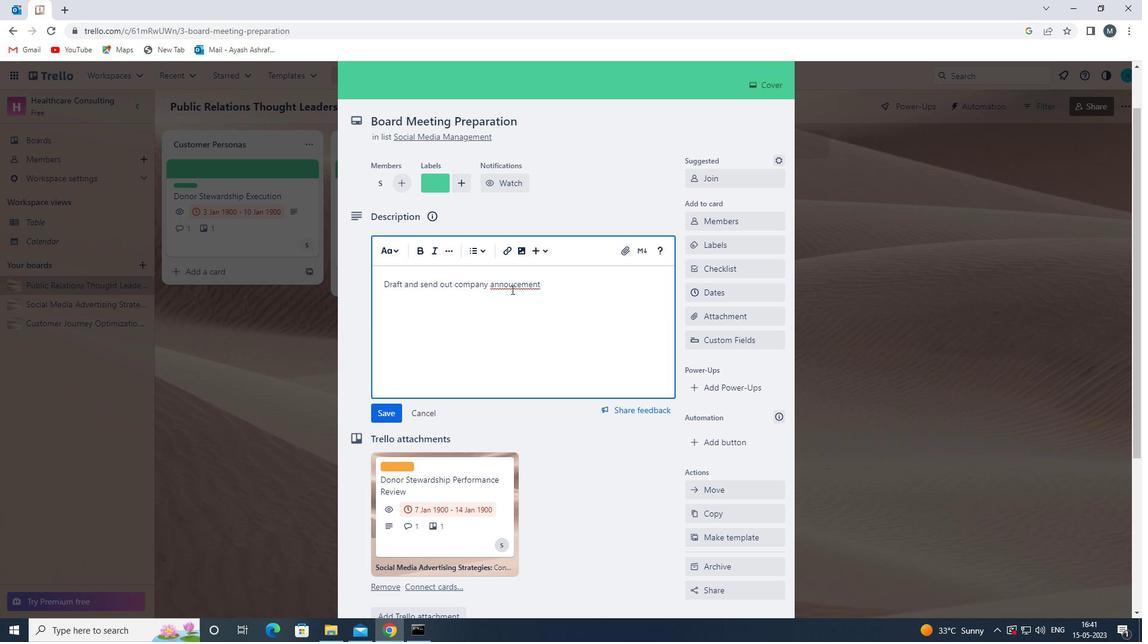 
Action: Mouse pressed left at (513, 288)
Screenshot: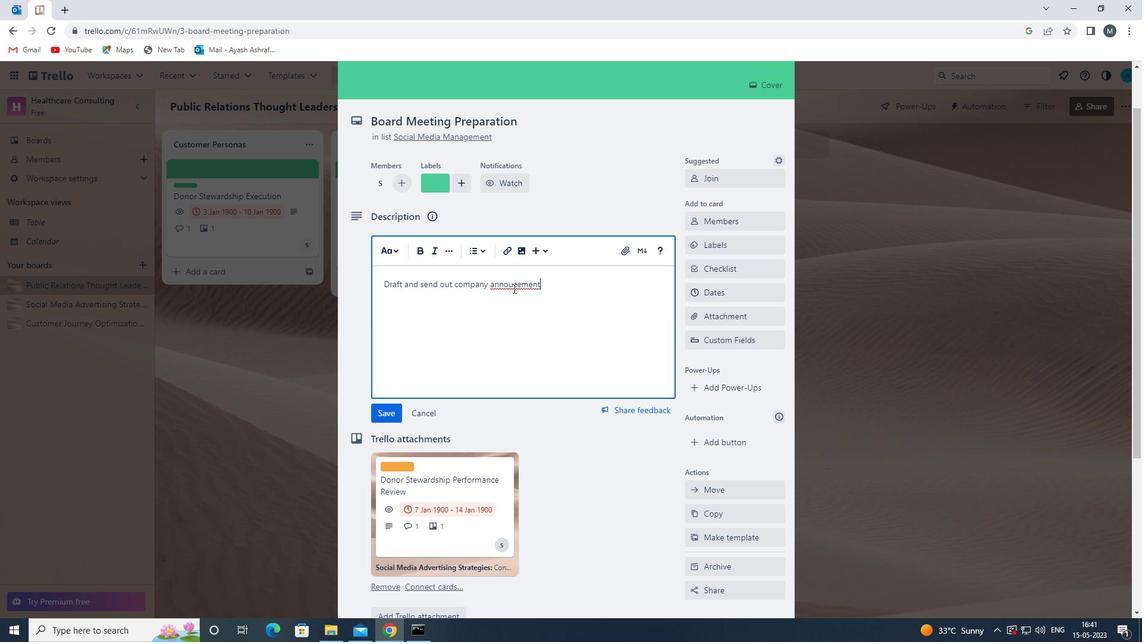 
Action: Mouse moved to (517, 288)
Screenshot: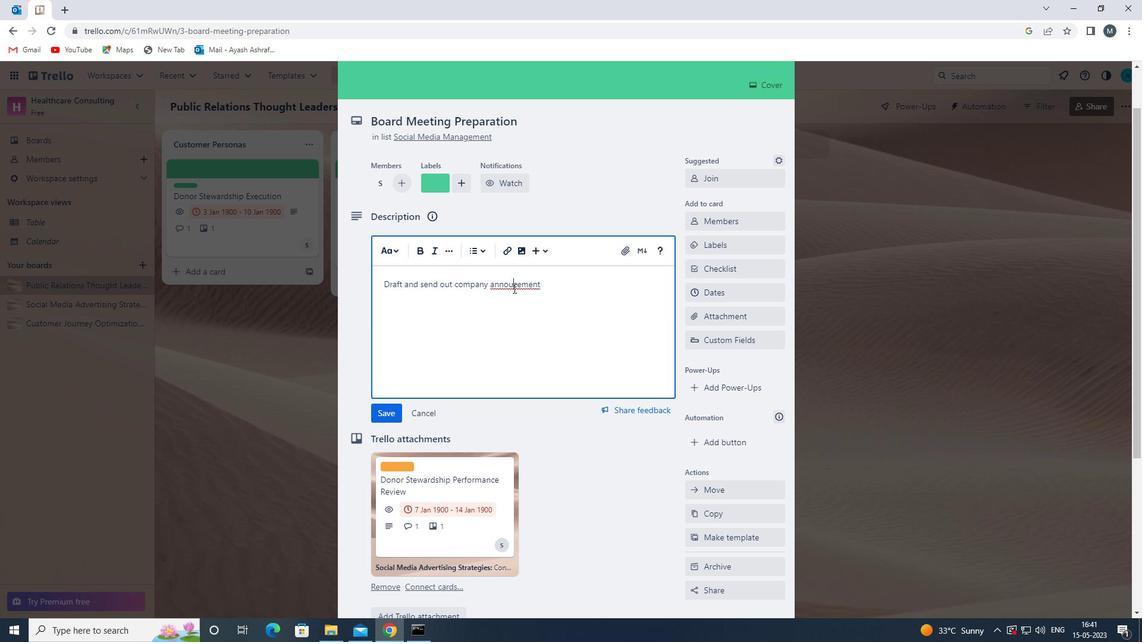 
Action: Key pressed N
Screenshot: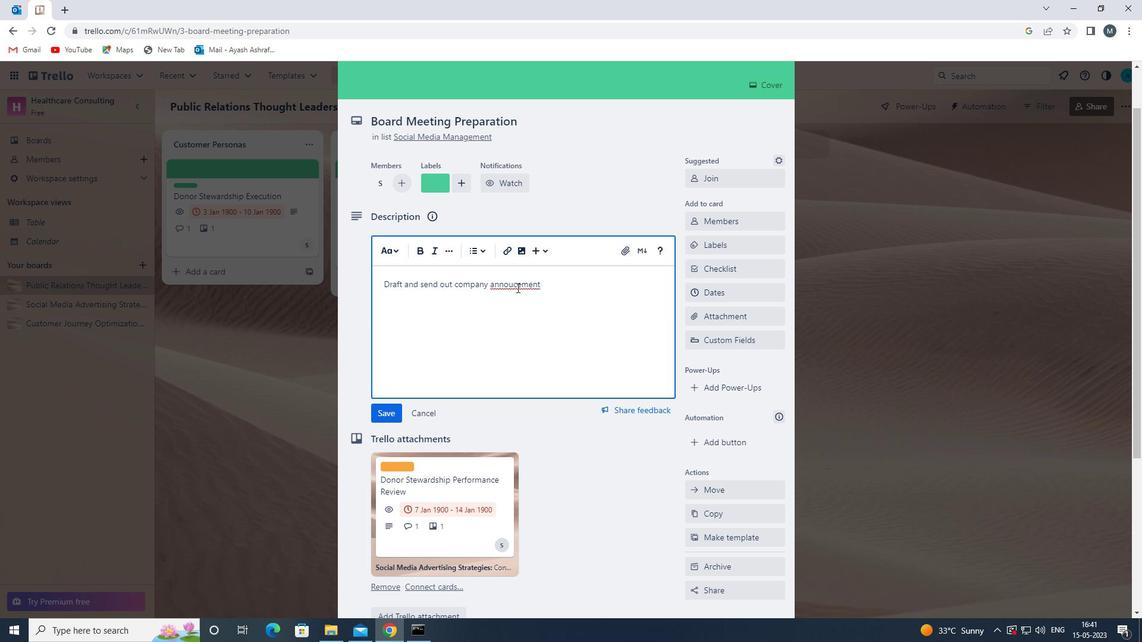 
Action: Mouse moved to (564, 289)
Screenshot: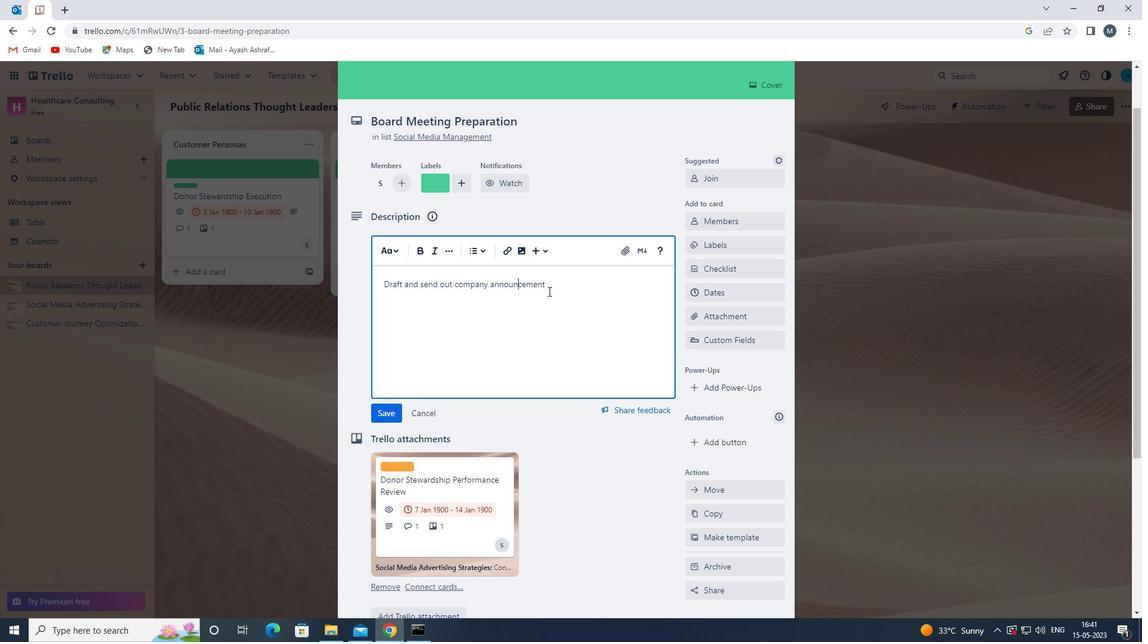 
Action: Mouse pressed left at (564, 289)
Screenshot: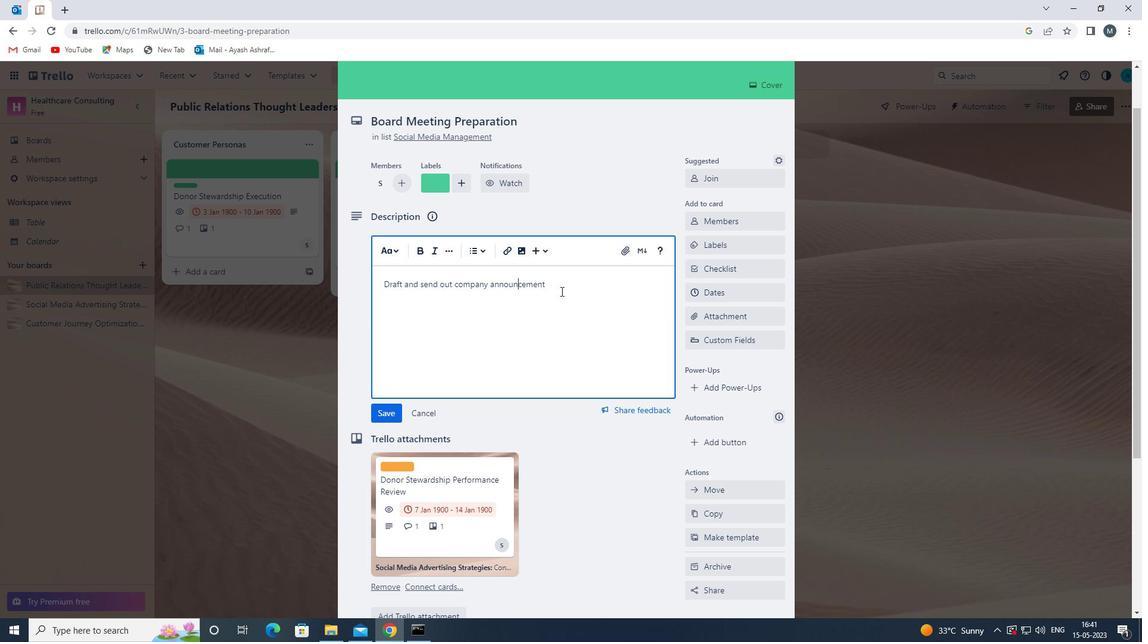 
Action: Mouse moved to (394, 411)
Screenshot: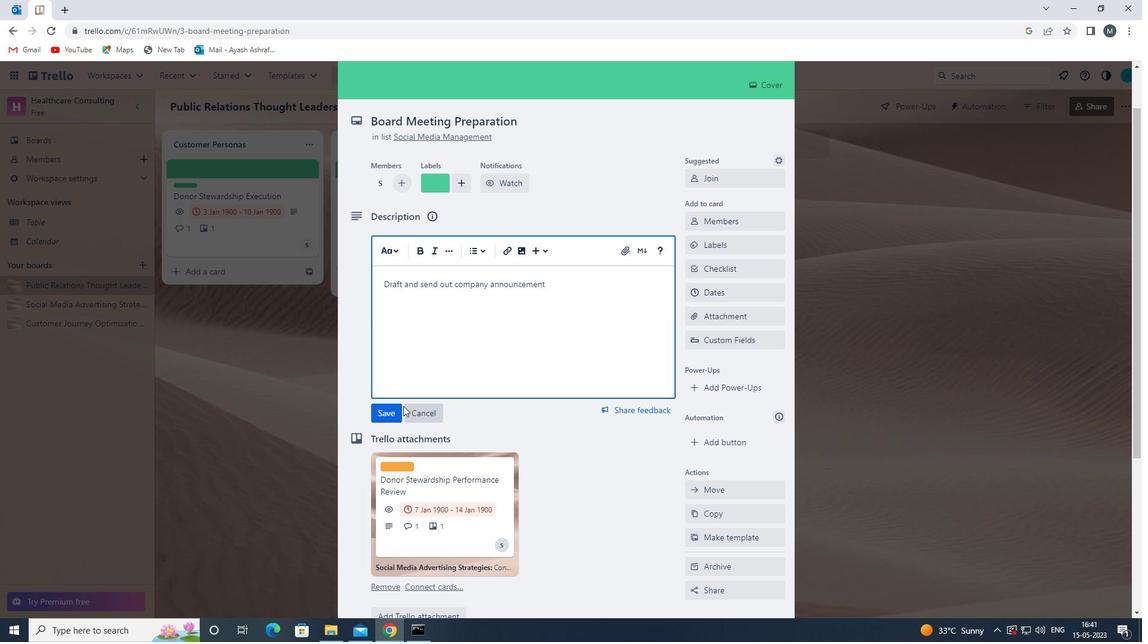 
Action: Mouse pressed left at (394, 411)
Screenshot: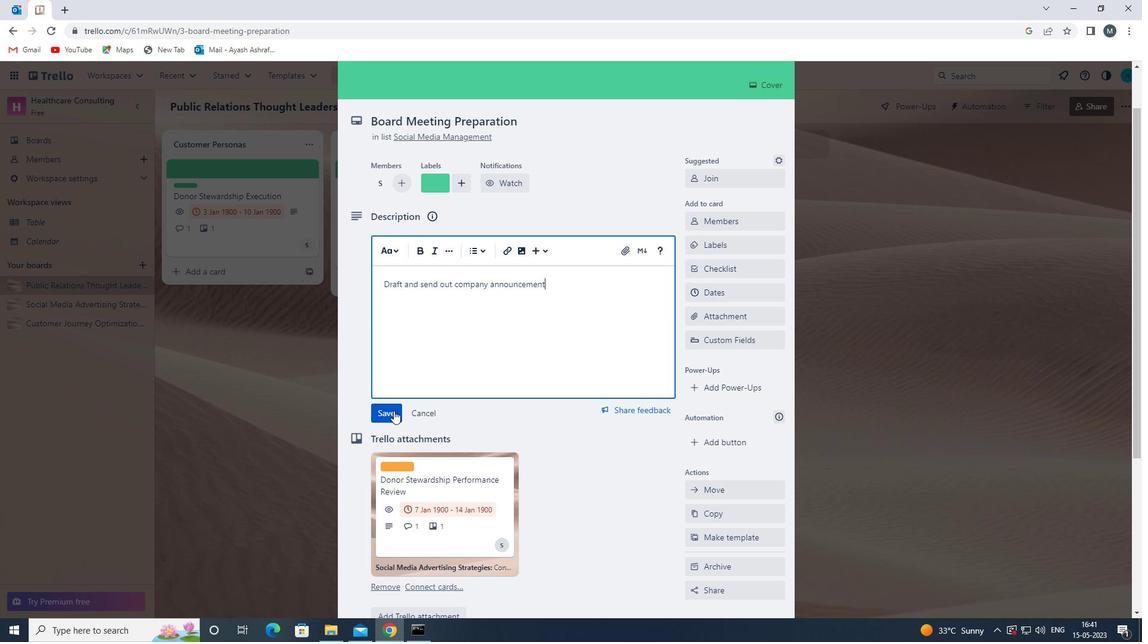 
Action: Mouse moved to (525, 317)
Screenshot: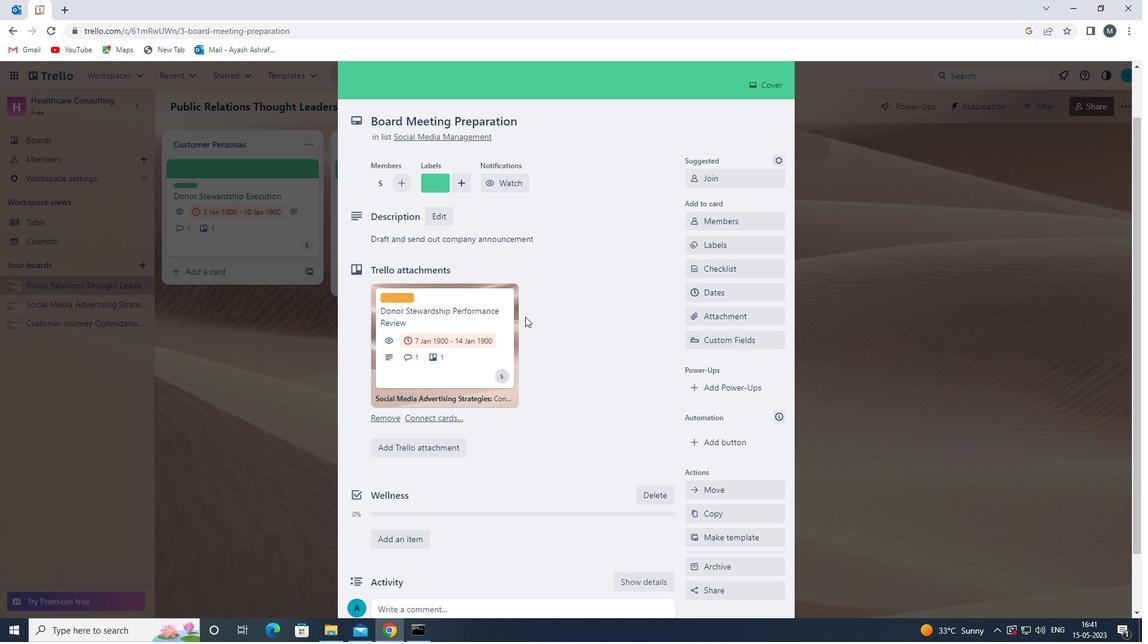 
Action: Mouse scrolled (525, 316) with delta (0, 0)
Screenshot: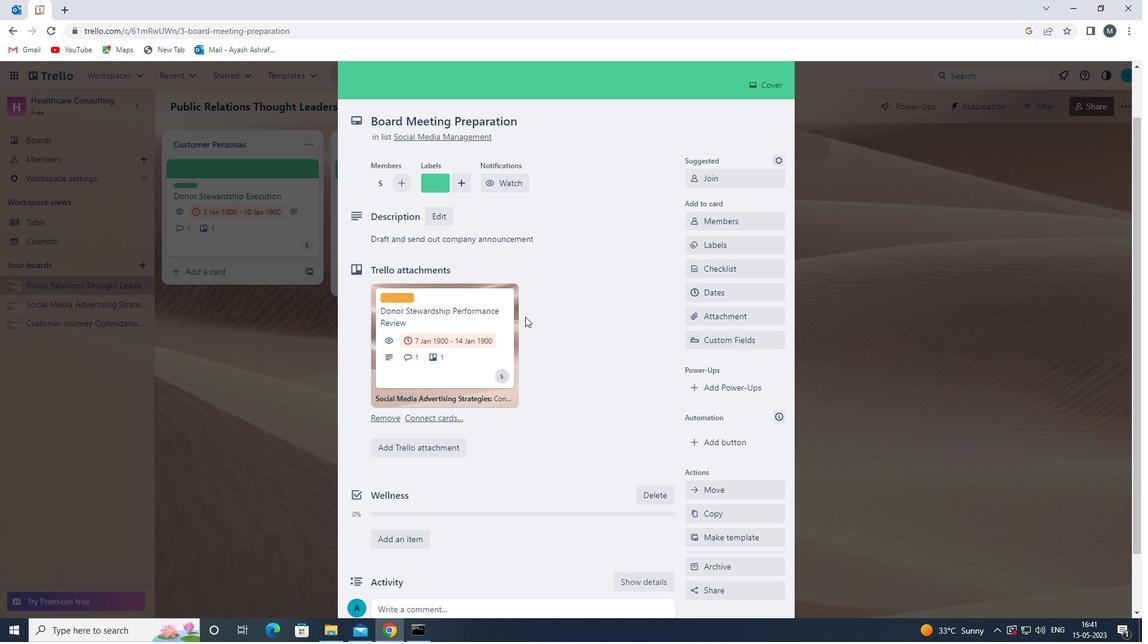 
Action: Mouse scrolled (525, 316) with delta (0, 0)
Screenshot: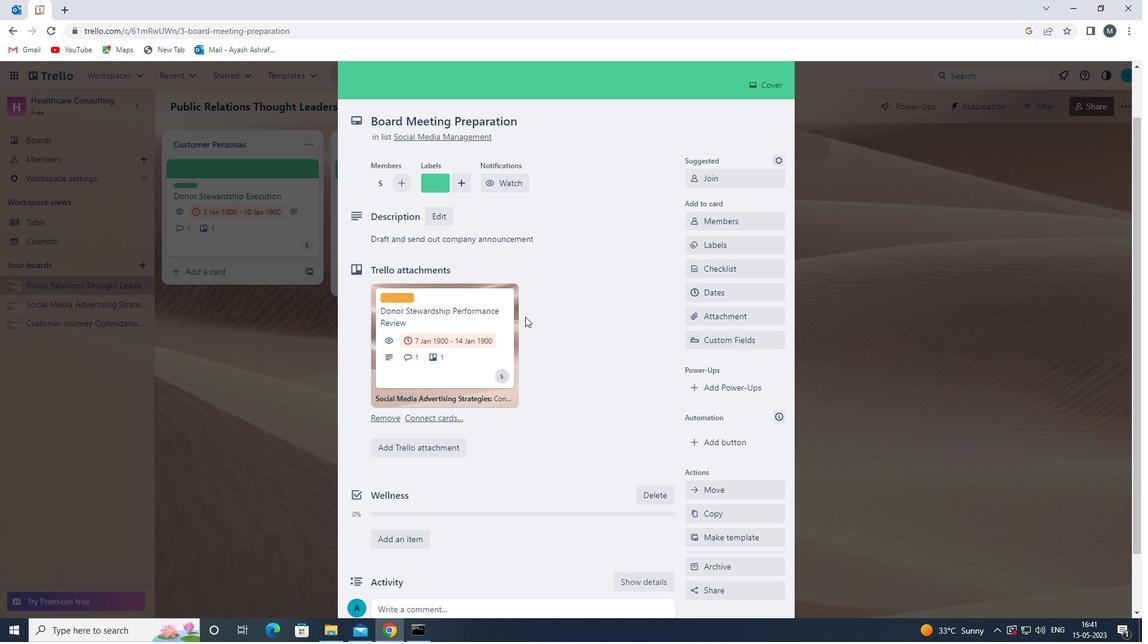 
Action: Mouse moved to (425, 534)
Screenshot: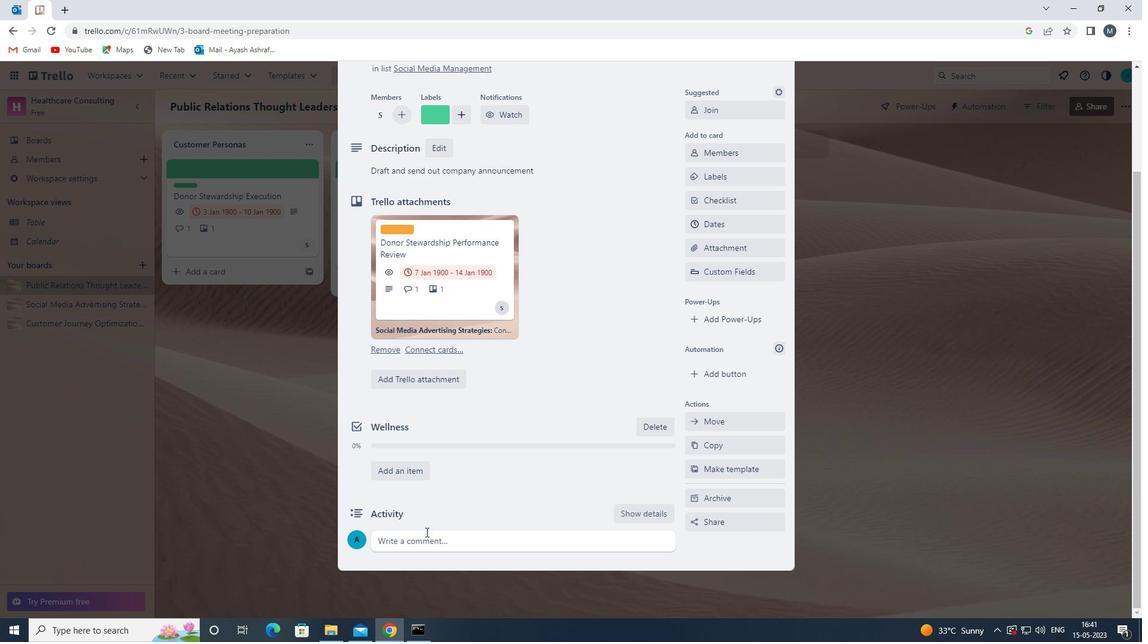 
Action: Mouse pressed left at (425, 534)
Screenshot: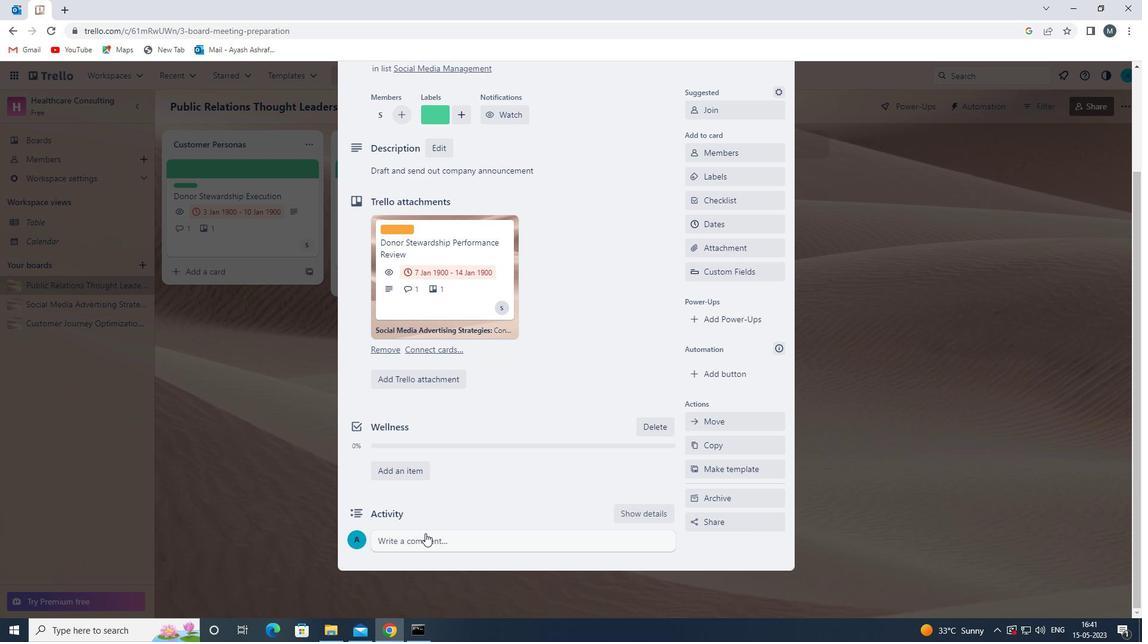 
Action: Mouse moved to (481, 479)
Screenshot: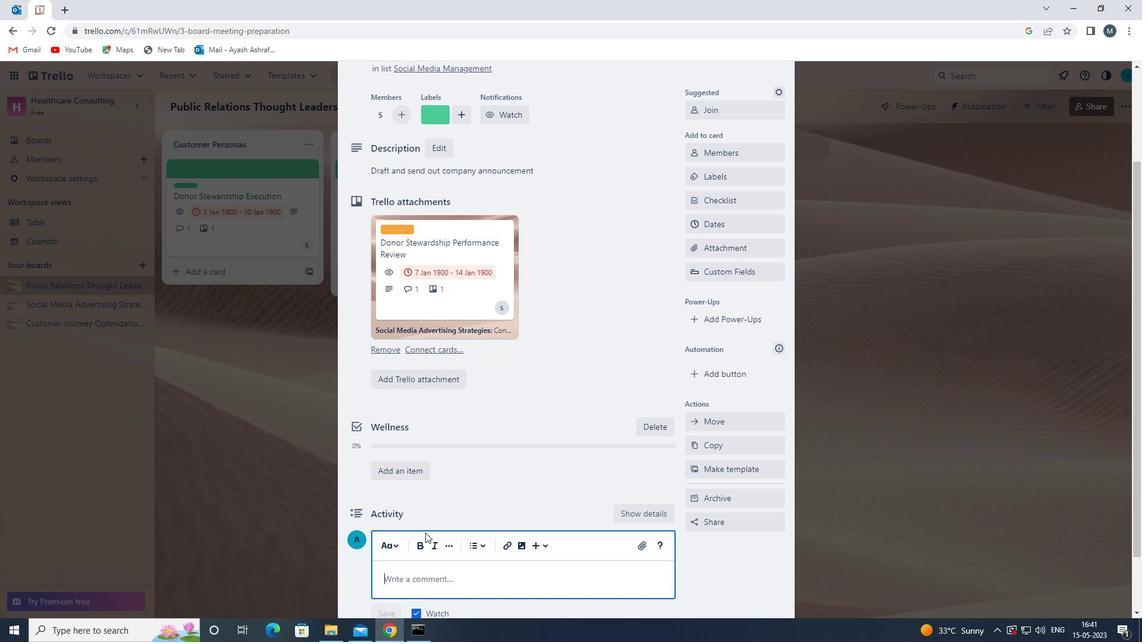 
Action: Mouse scrolled (481, 479) with delta (0, 0)
Screenshot: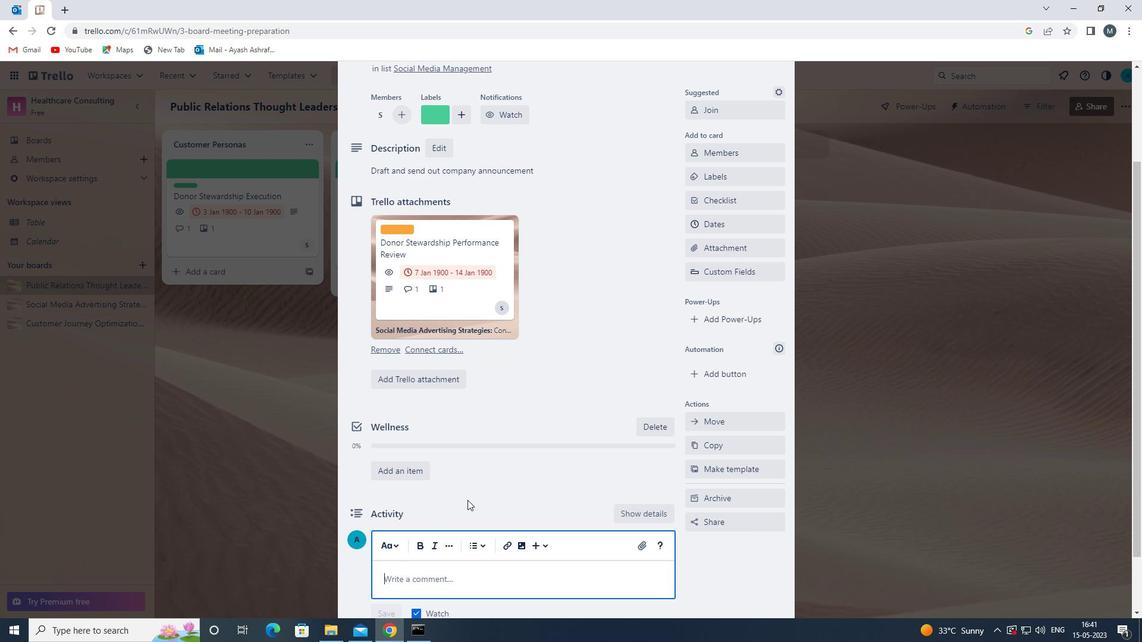 
Action: Mouse scrolled (481, 479) with delta (0, 0)
Screenshot: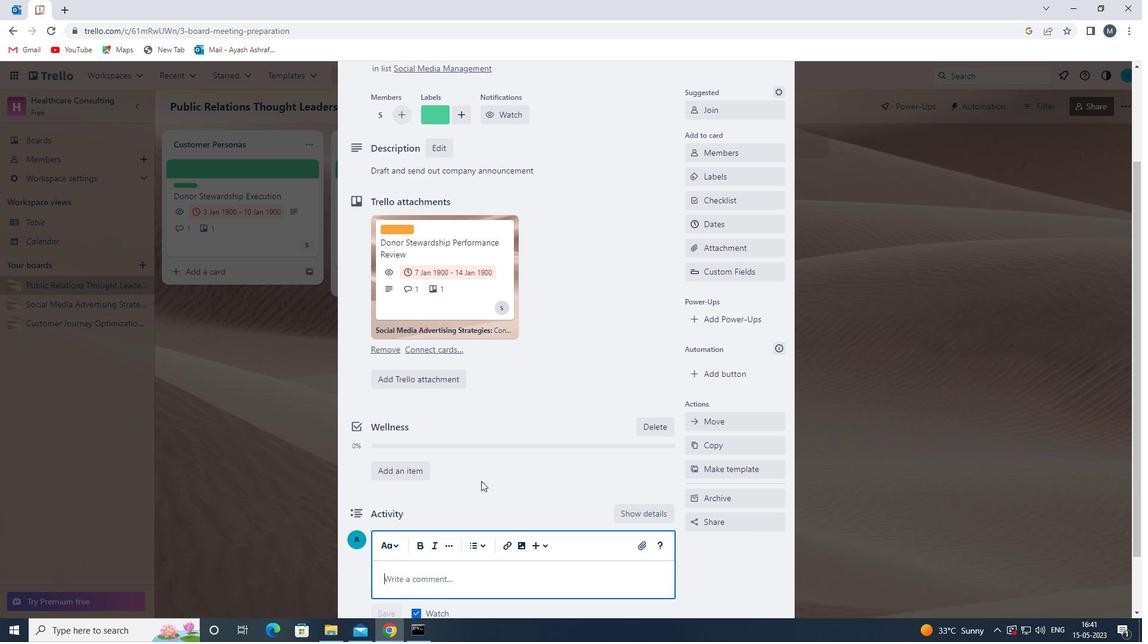 
Action: Mouse moved to (444, 508)
Screenshot: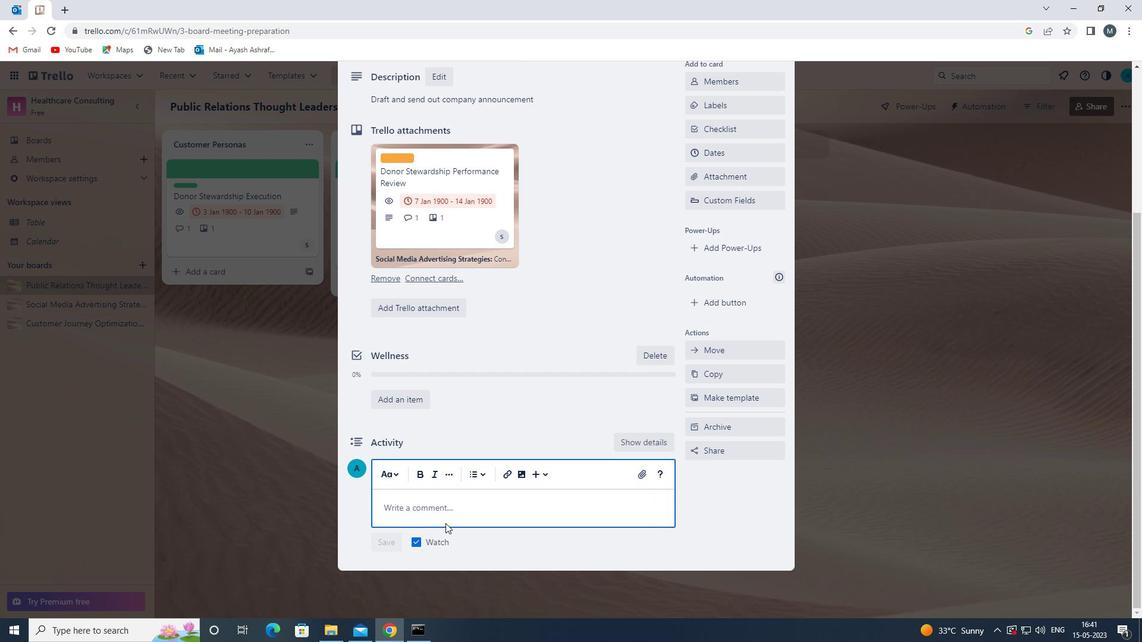 
Action: Mouse pressed left at (444, 508)
Screenshot: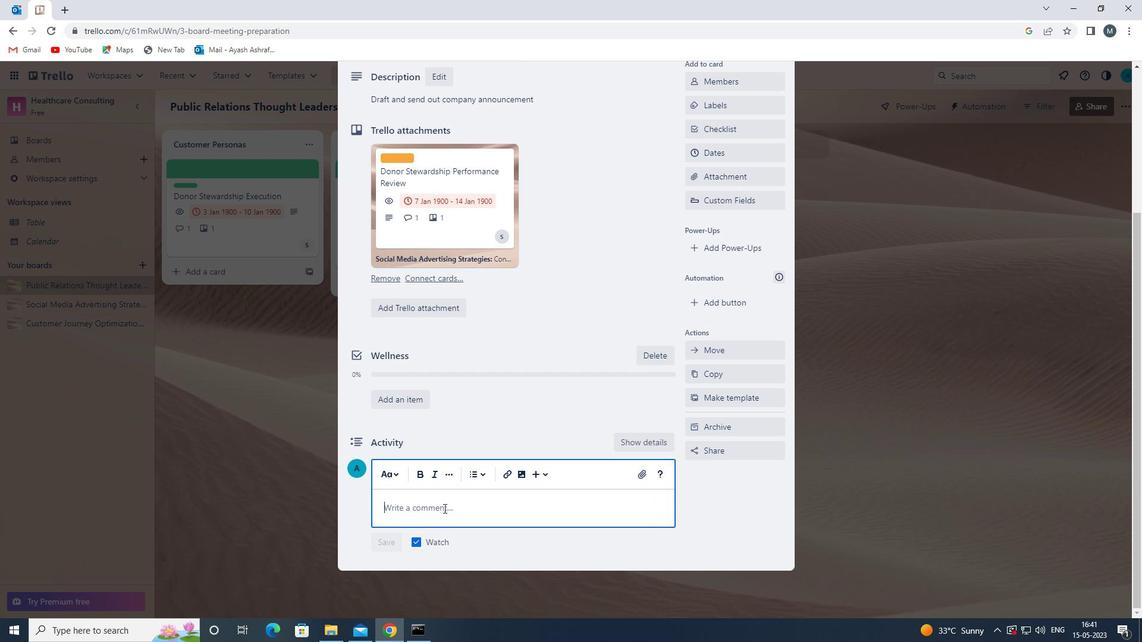 
Action: Mouse moved to (441, 513)
Screenshot: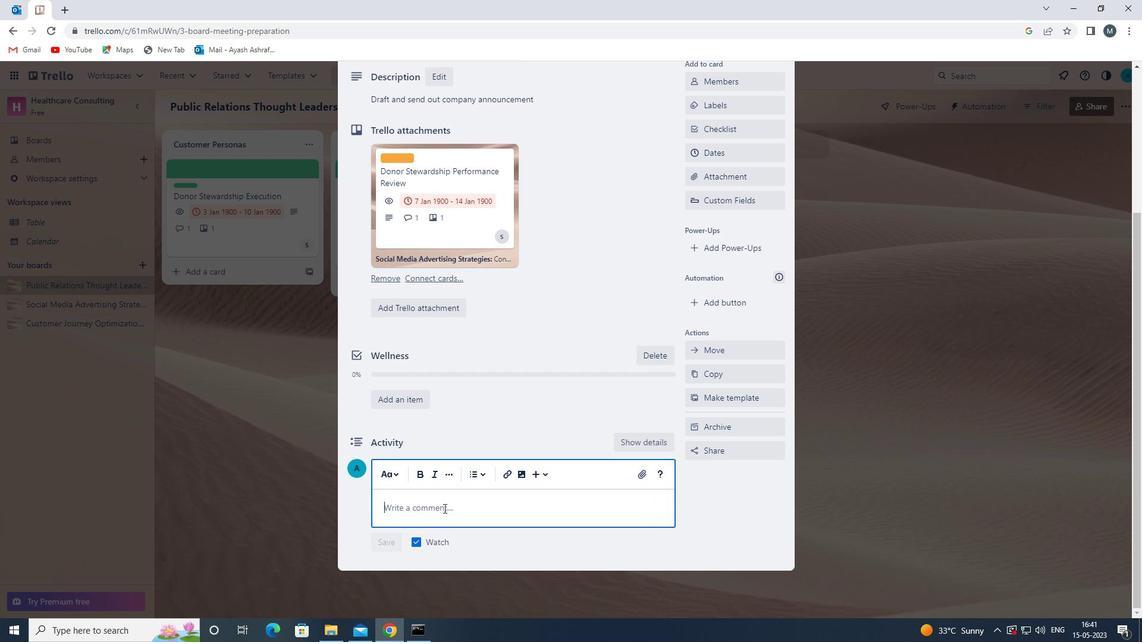 
Action: Key pressed <Key.shift>W
Screenshot: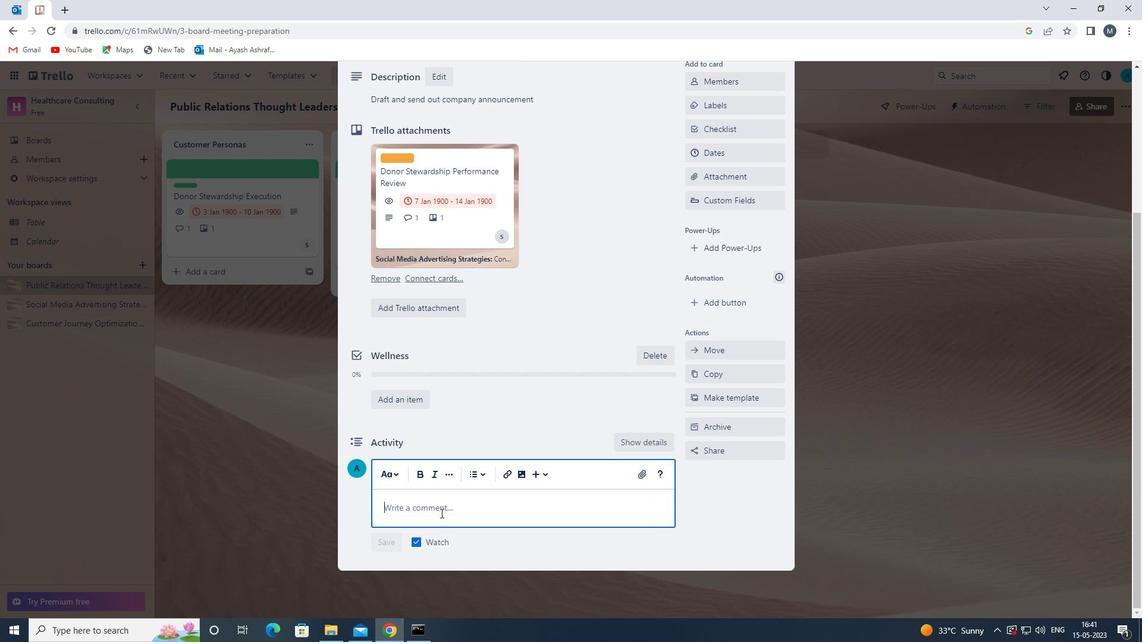 
Action: Mouse moved to (441, 513)
Screenshot: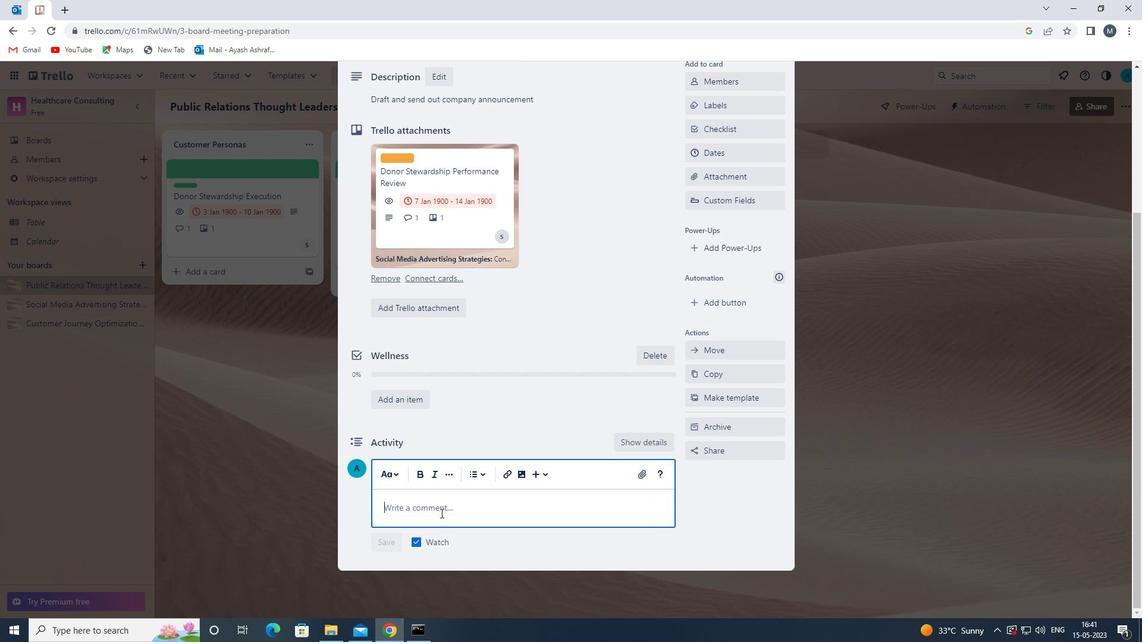 
Action: Key pressed E<Key.space>SHOULD<Key.space>APPROACH<Key.space>THIS<Key.space>TASK<Key.space>WITH<Key.space>A<Key.space>SENSE<Key.space>OF<Key.space>COLLABORATION<Key.space>AND<Key.space>PARTNERSHIP,<Key.space>WORKING<Key.space>CLOSELY<Key.space>WITH<Key.space>STAKEHOLDERS<Key.space>AND<Key.space>OTHER<Key.space>TEAMS<Key.space>TO<Key.space>ACHIEB<Key.backspace>VE<Key.space>SUCCESS.
Screenshot: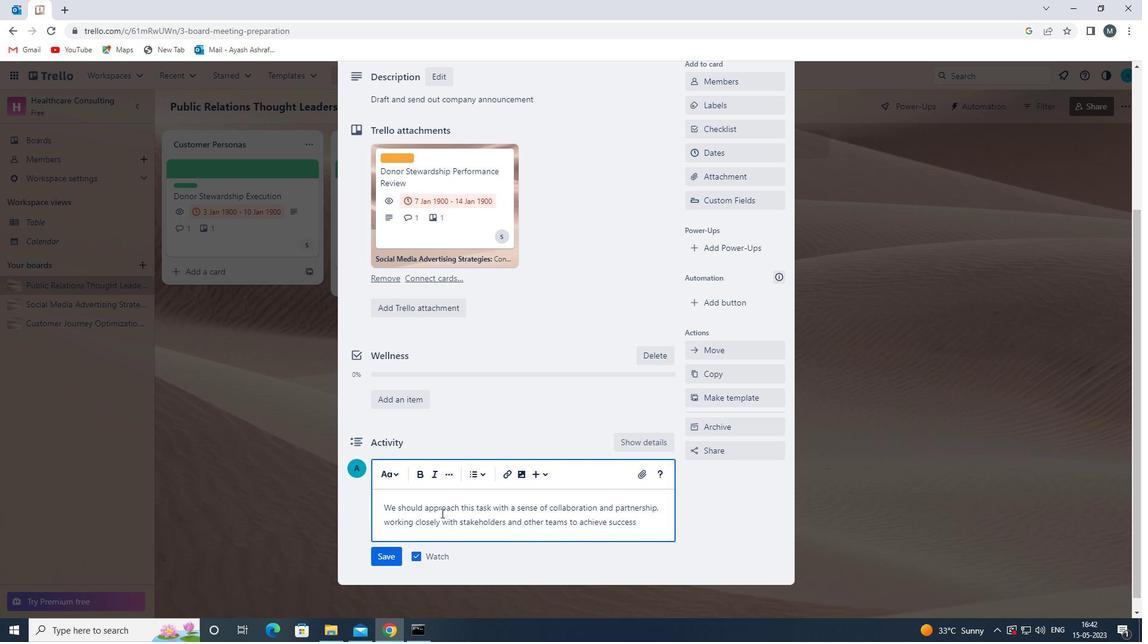 
Action: Mouse moved to (383, 556)
Screenshot: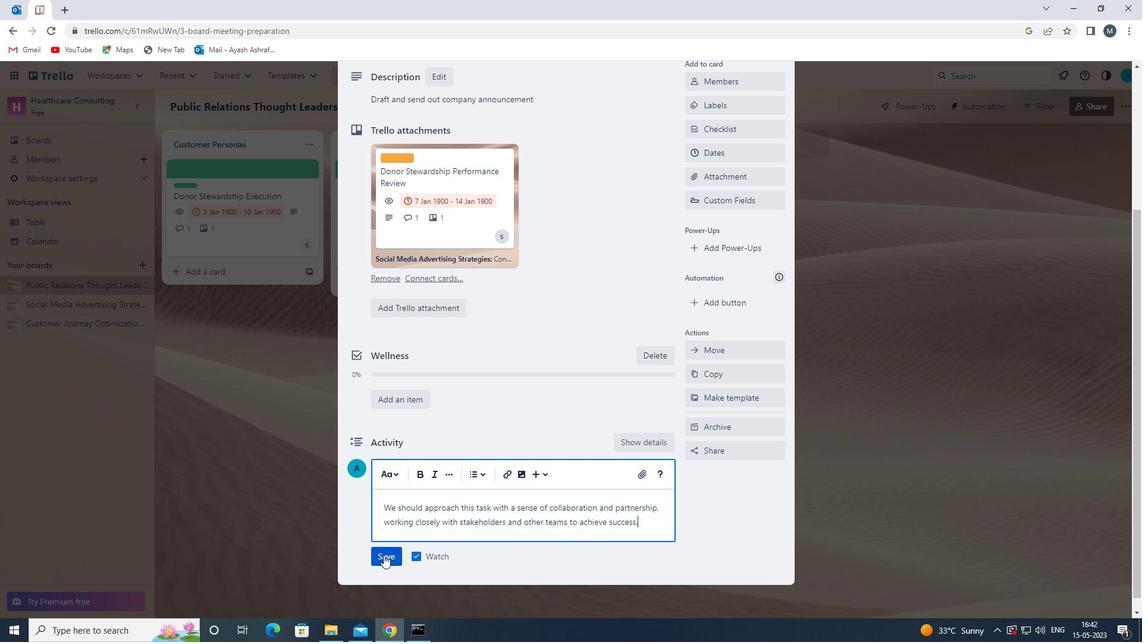 
Action: Mouse pressed left at (383, 556)
Screenshot: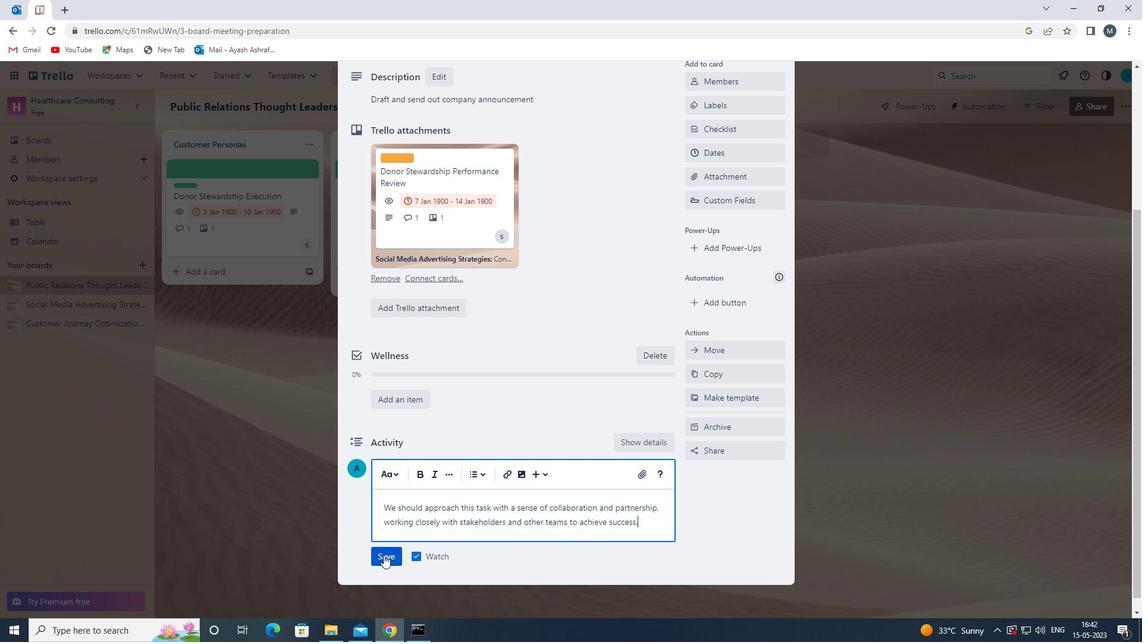 
Action: Mouse moved to (563, 504)
Screenshot: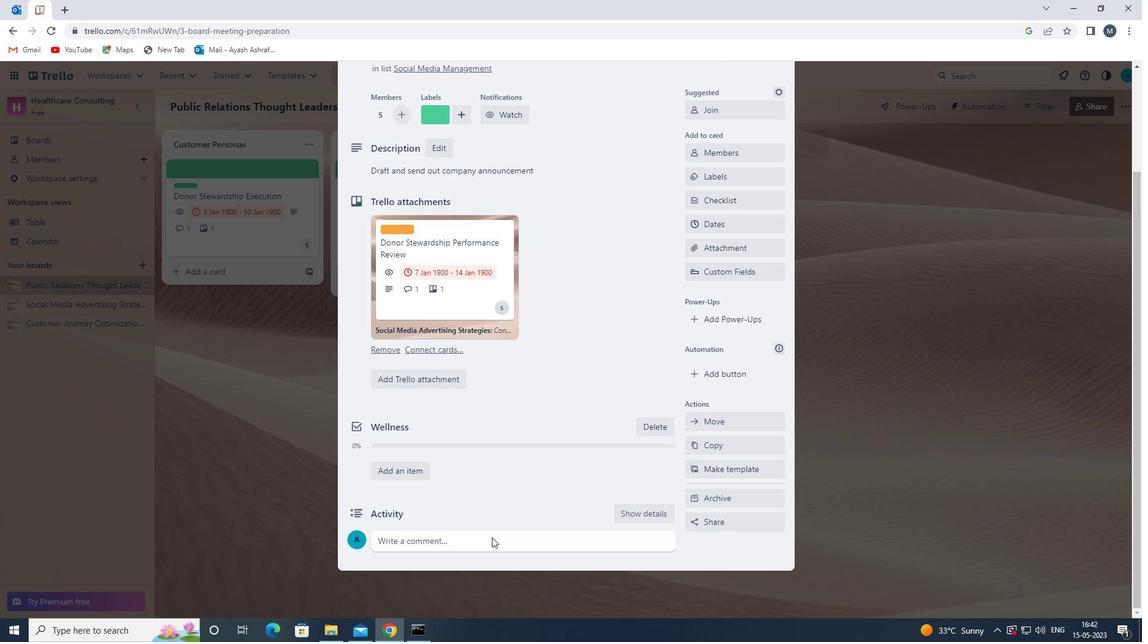 
Action: Mouse scrolled (563, 505) with delta (0, 0)
Screenshot: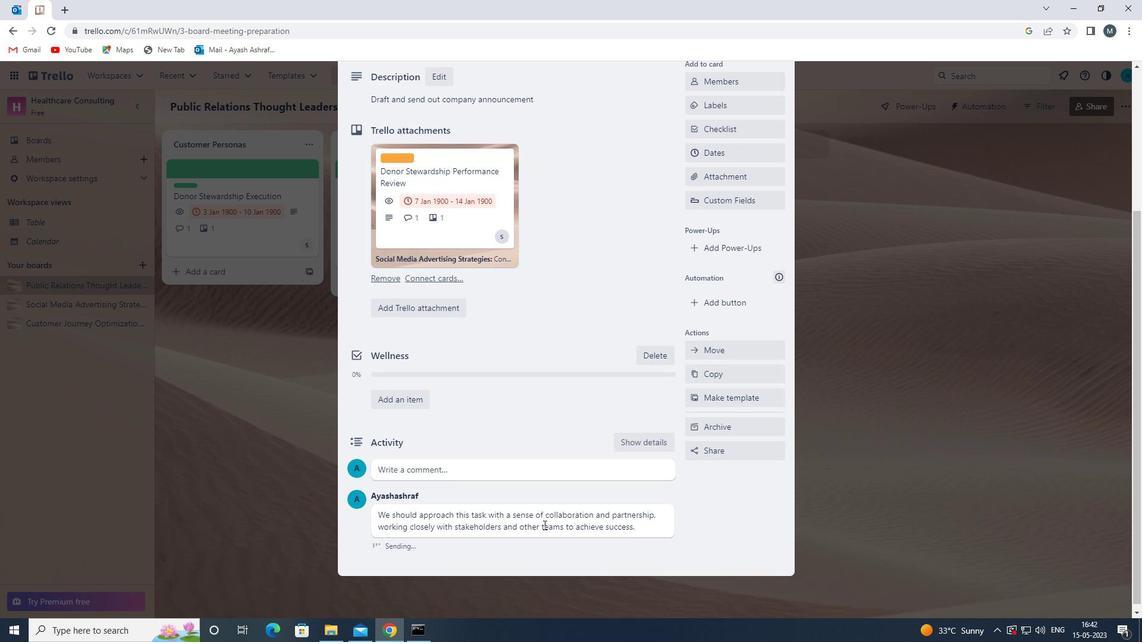 
Action: Mouse scrolled (563, 505) with delta (0, 0)
Screenshot: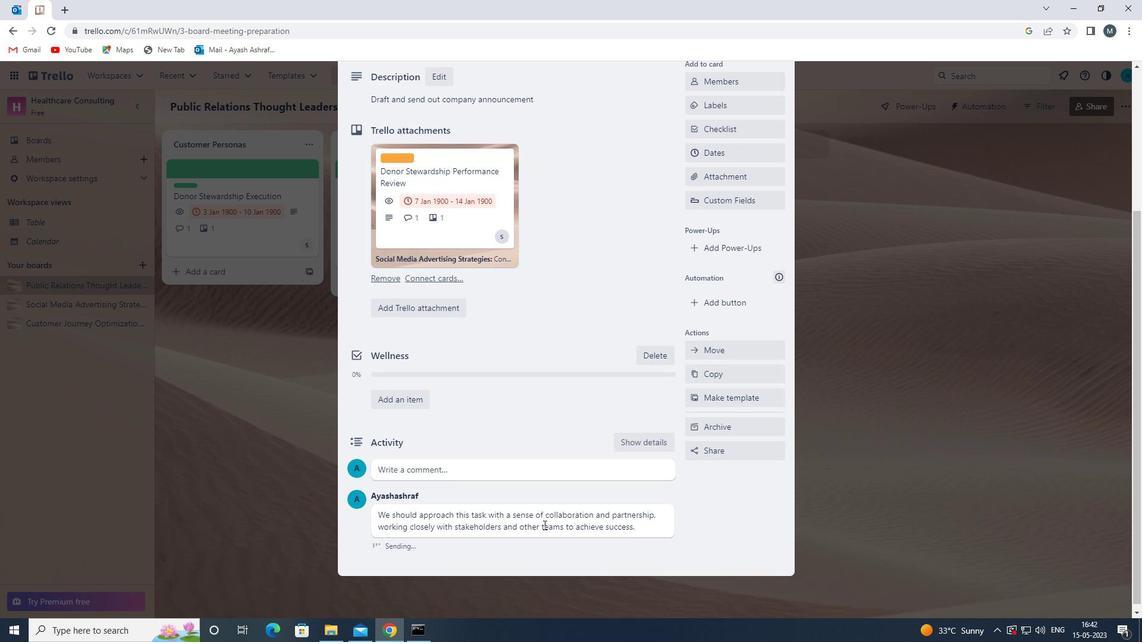 
Action: Mouse scrolled (563, 505) with delta (0, 0)
Screenshot: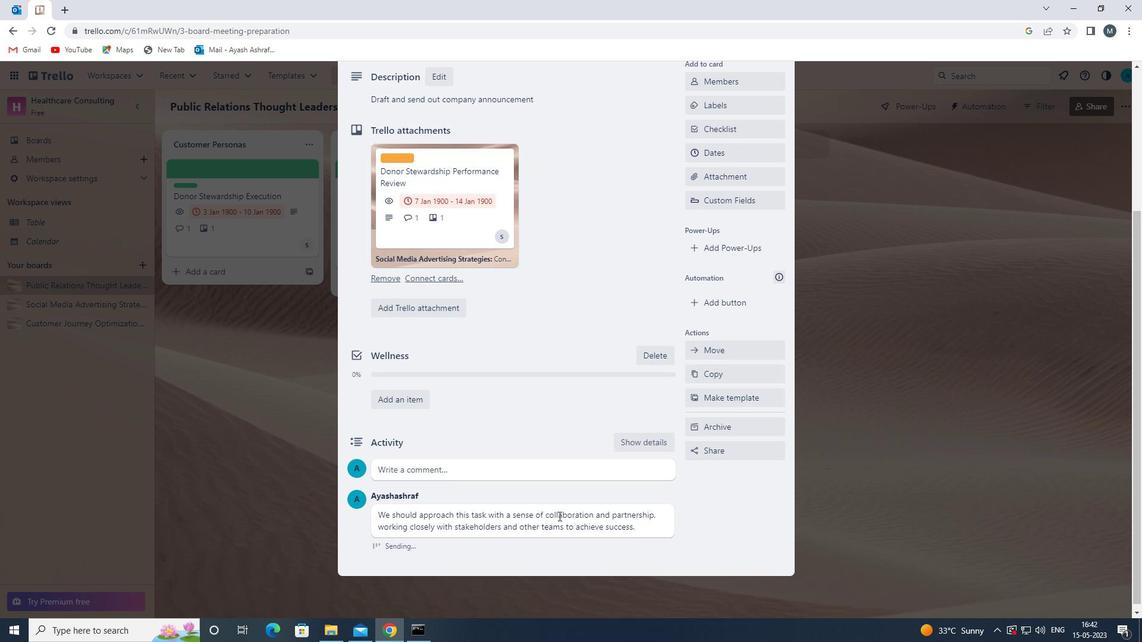 
Action: Mouse scrolled (563, 505) with delta (0, 0)
Screenshot: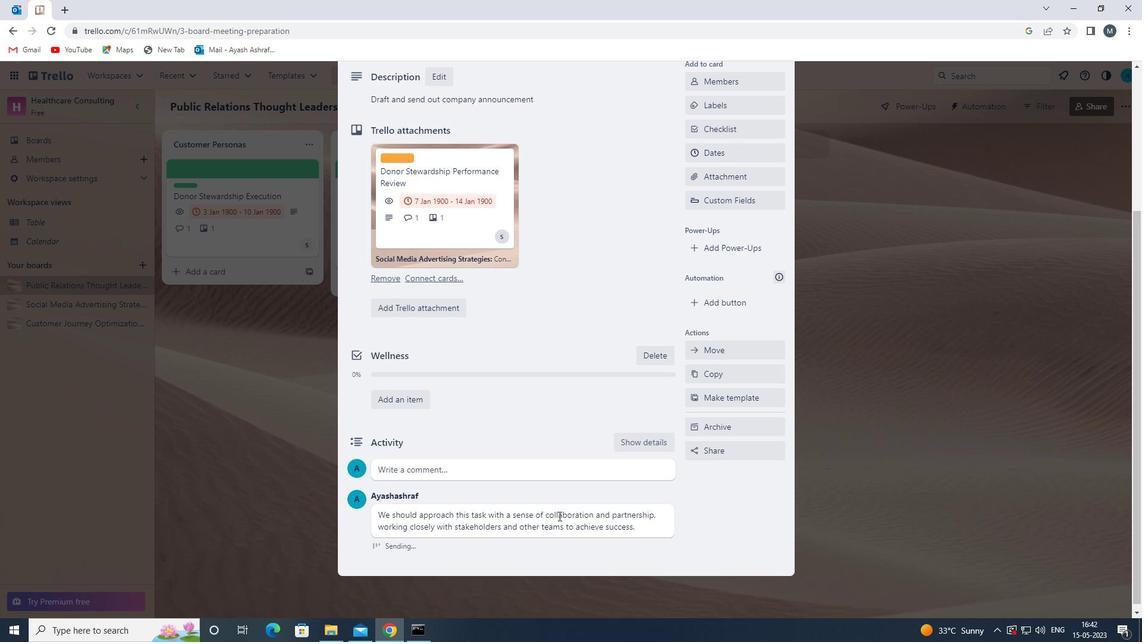
Action: Mouse moved to (715, 354)
Screenshot: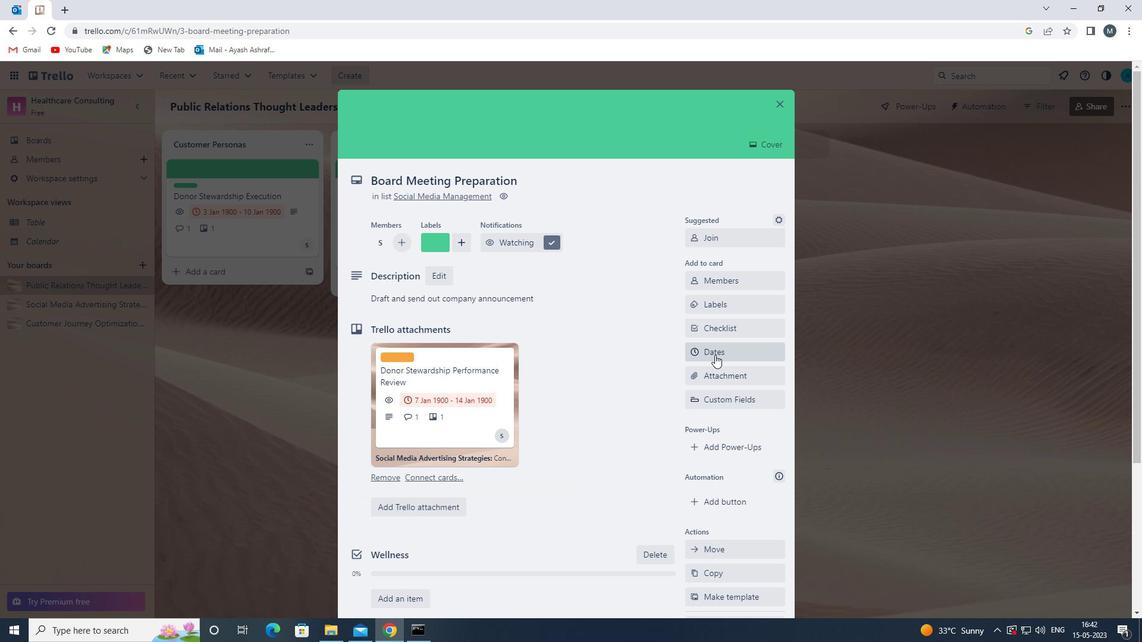 
Action: Mouse pressed left at (715, 354)
Screenshot: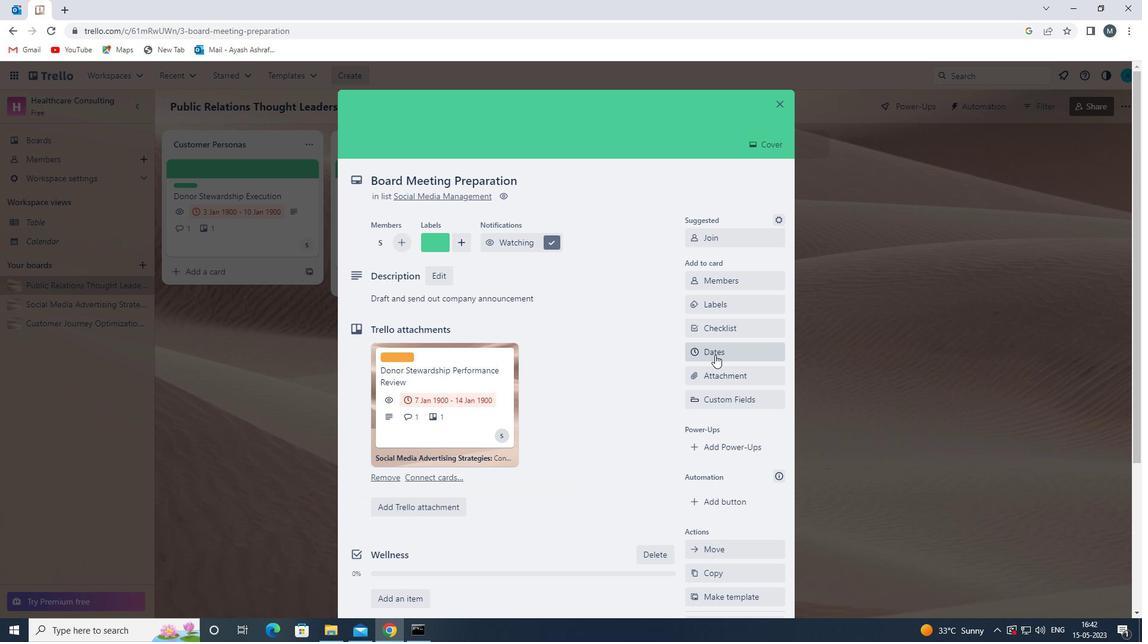 
Action: Mouse moved to (698, 319)
Screenshot: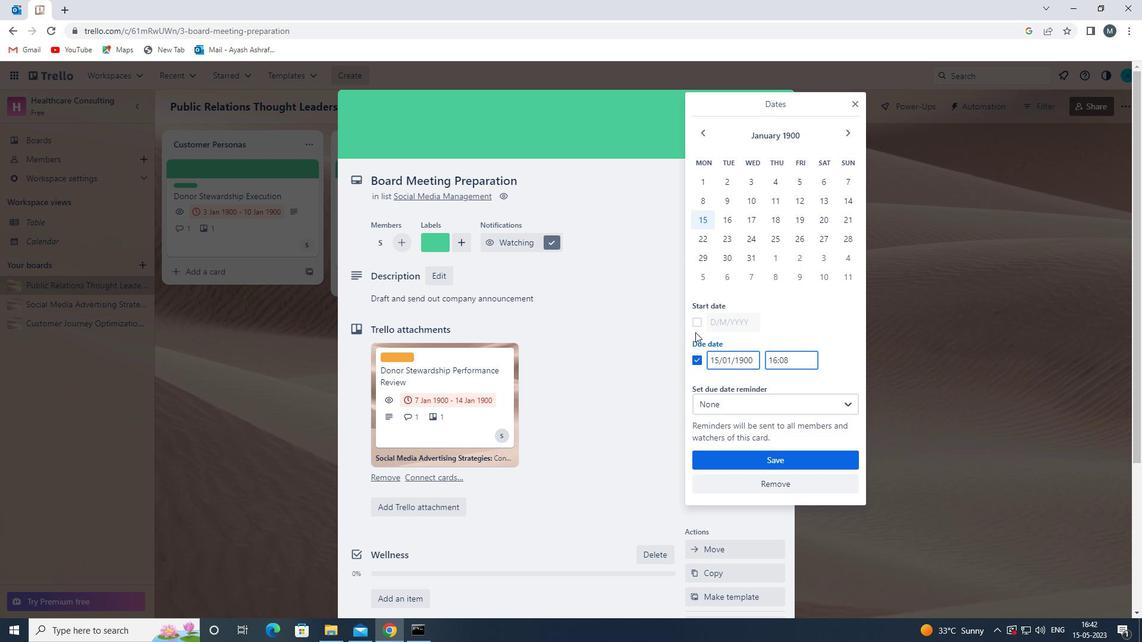 
Action: Mouse pressed left at (698, 319)
Screenshot: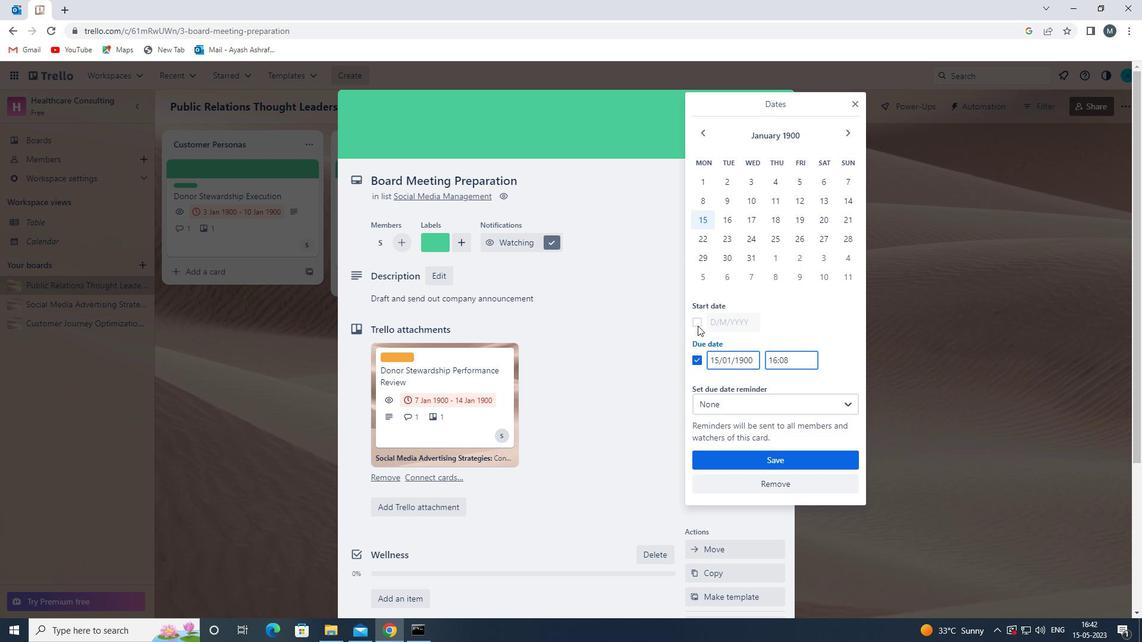
Action: Mouse moved to (717, 320)
Screenshot: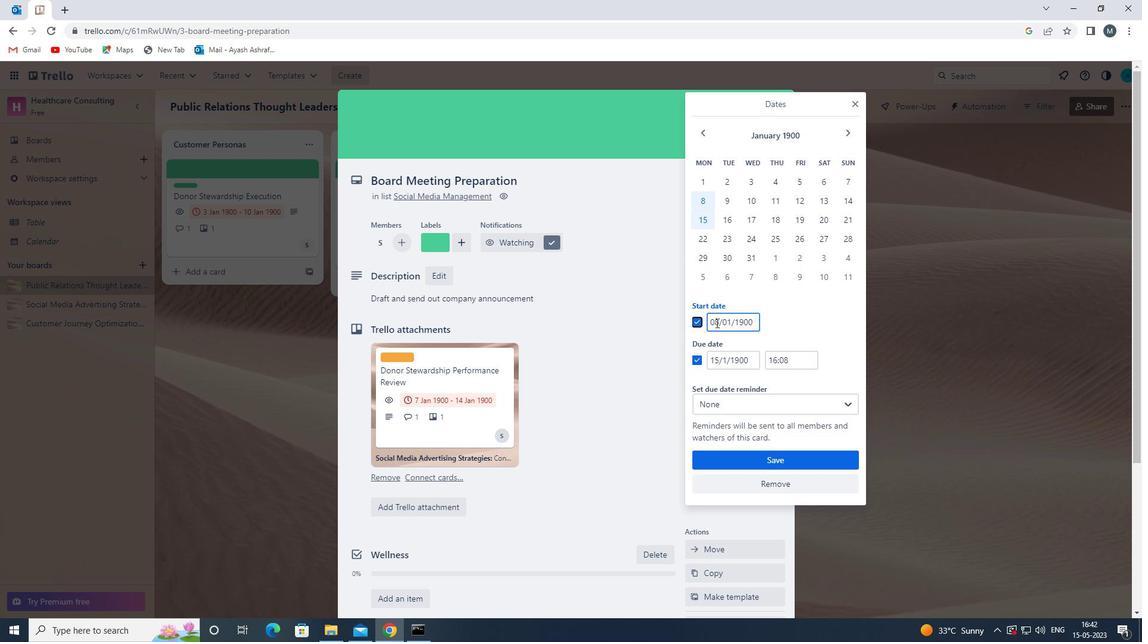 
Action: Mouse pressed left at (717, 320)
Screenshot: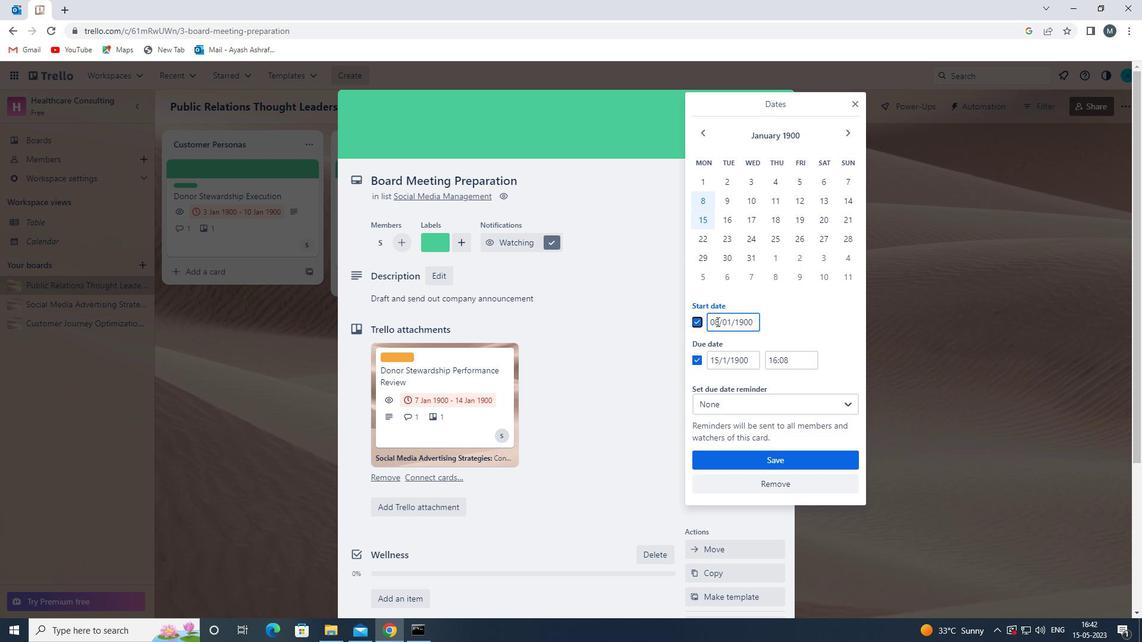 
Action: Mouse moved to (715, 325)
Screenshot: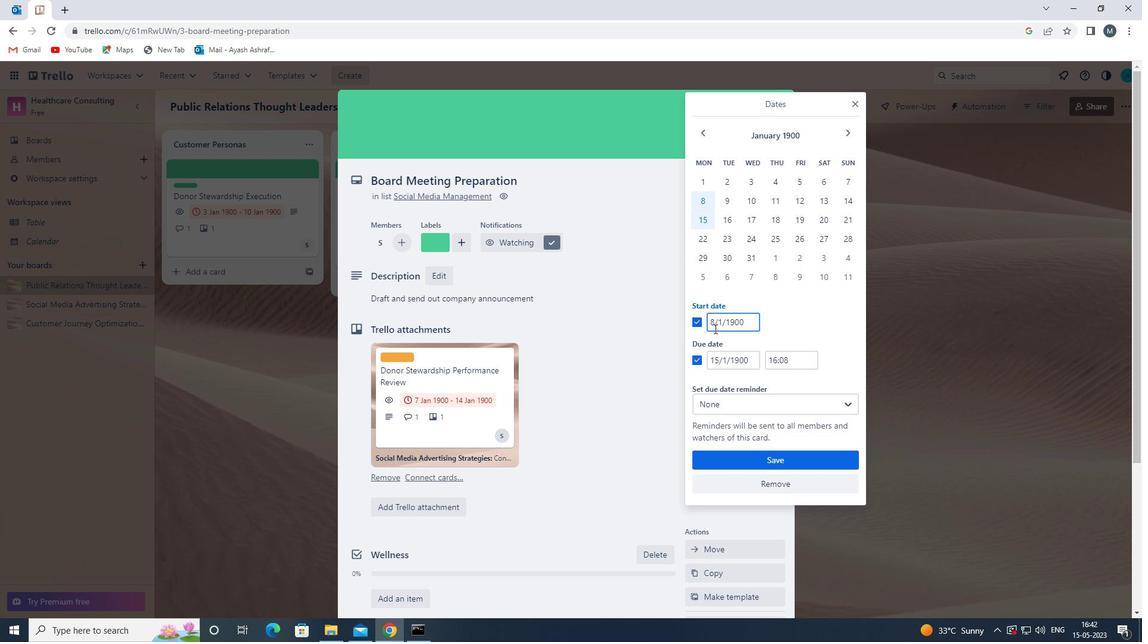 
Action: Mouse pressed left at (715, 325)
Screenshot: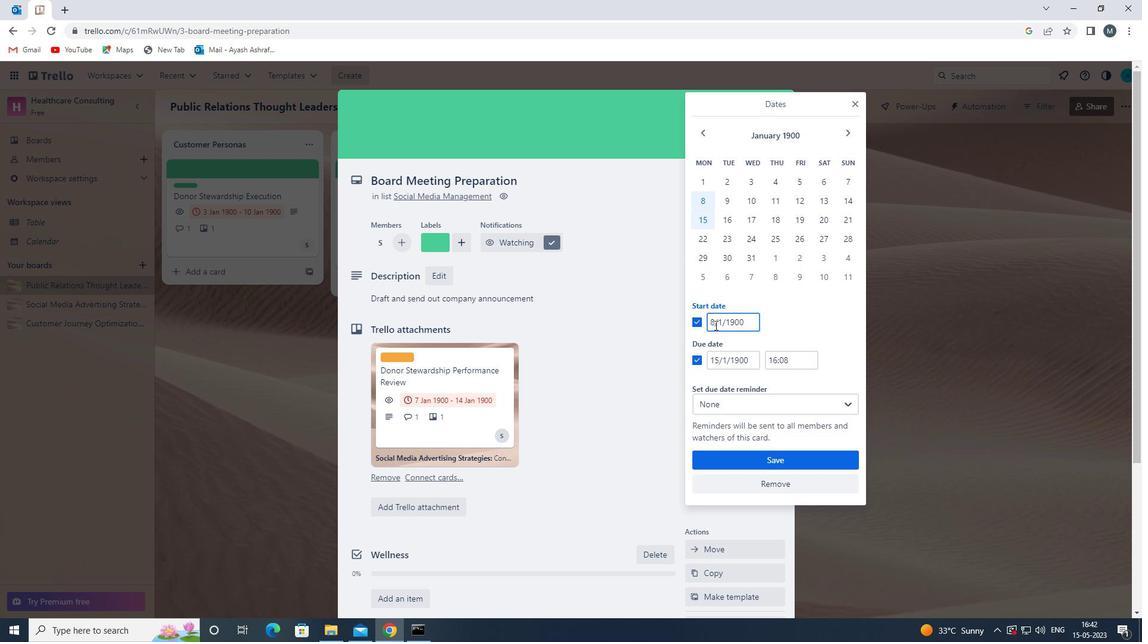 
Action: Mouse moved to (726, 326)
Screenshot: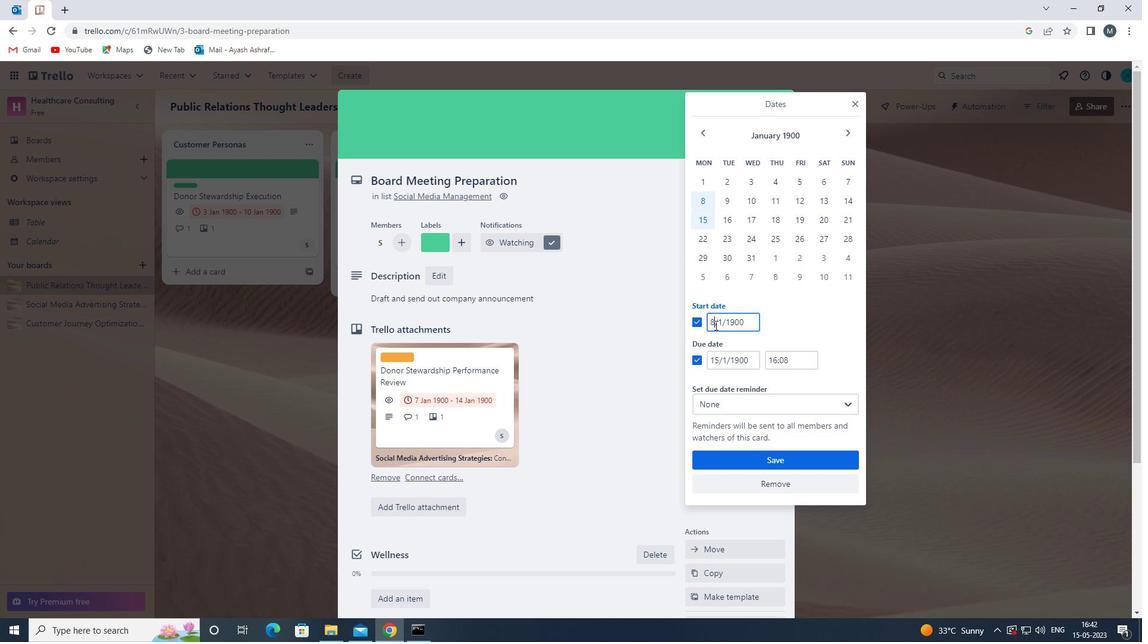 
Action: Key pressed <Key.backspace>09
Screenshot: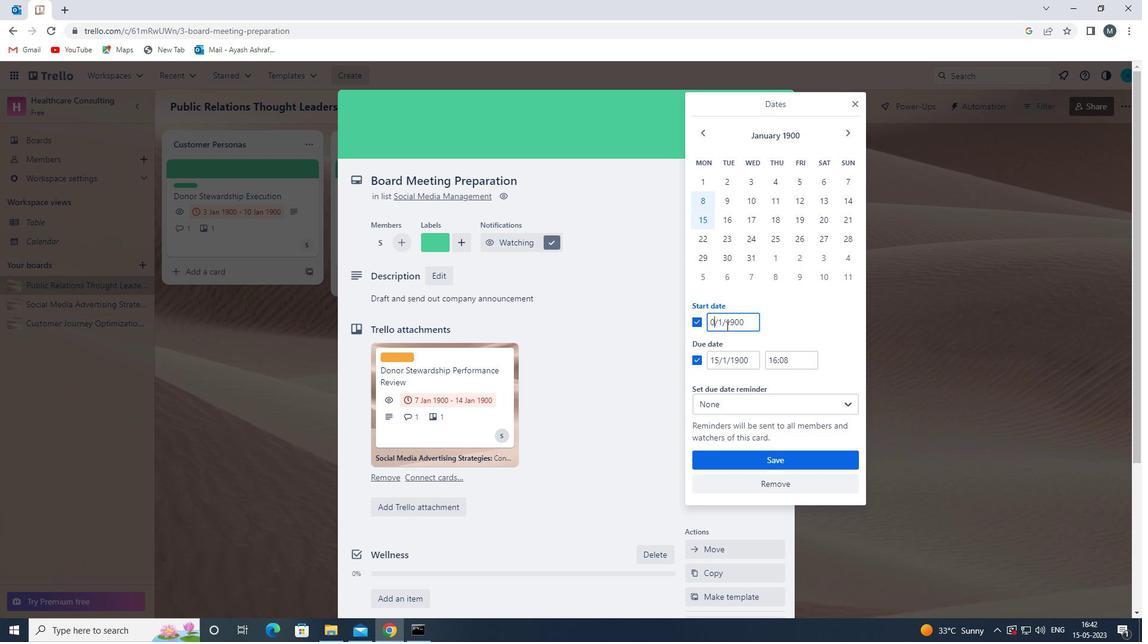
Action: Mouse moved to (722, 323)
Screenshot: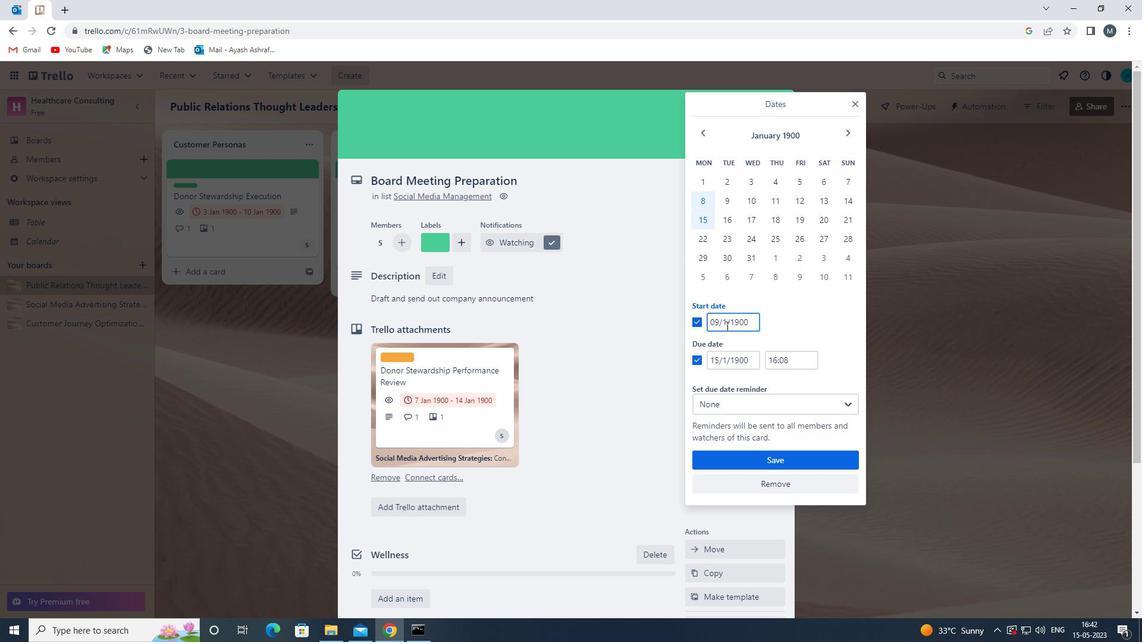 
Action: Mouse pressed left at (722, 323)
Screenshot: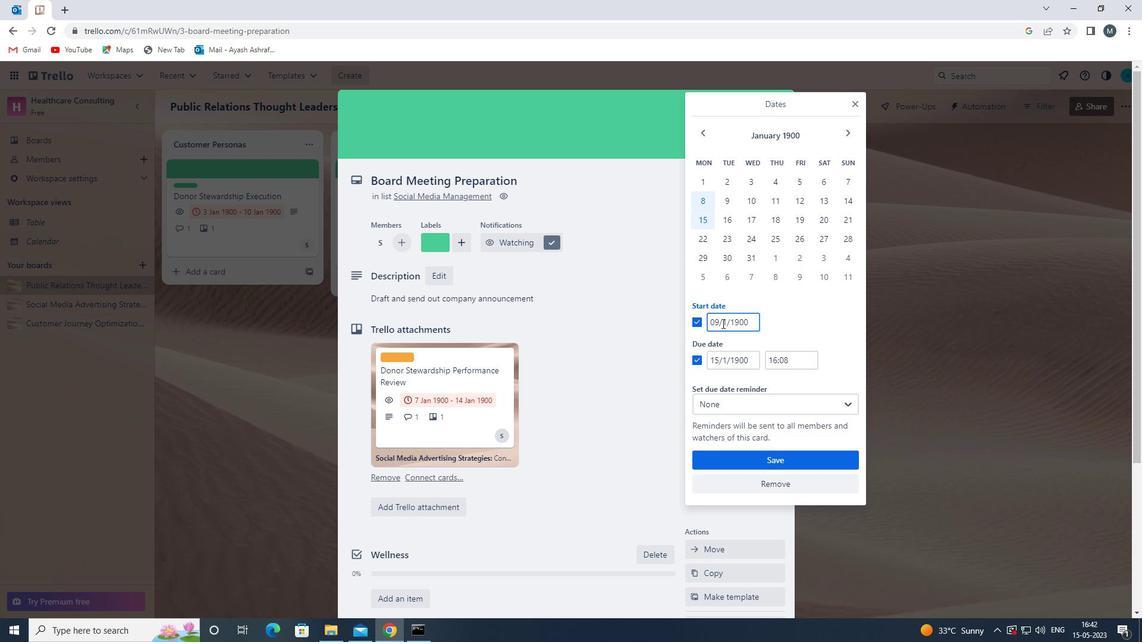
Action: Mouse moved to (741, 325)
Screenshot: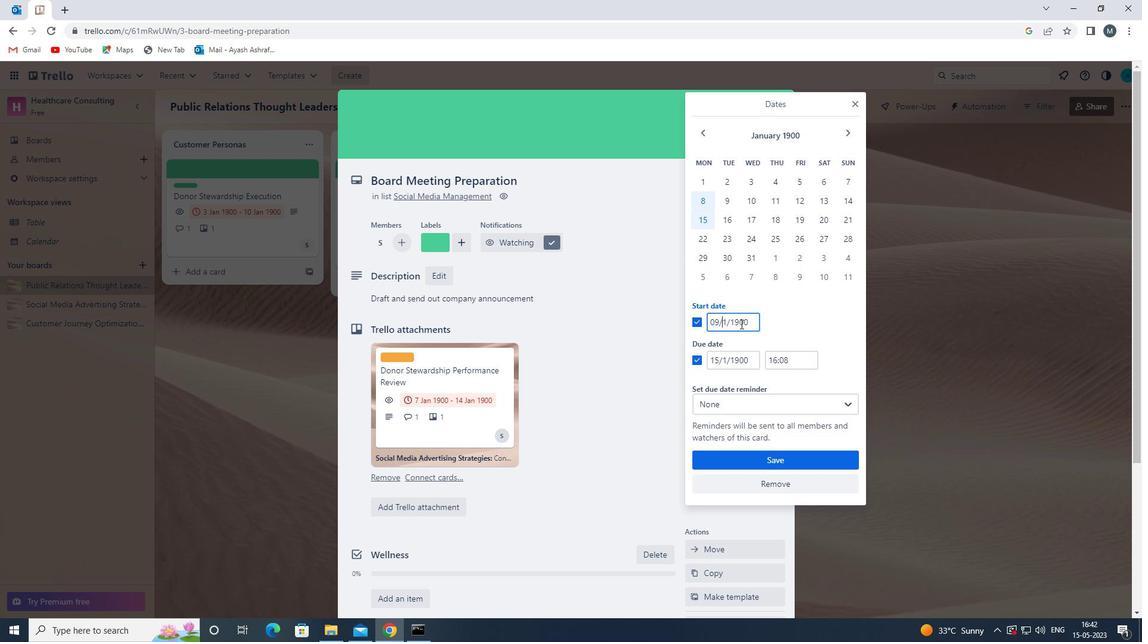 
Action: Key pressed 0
Screenshot: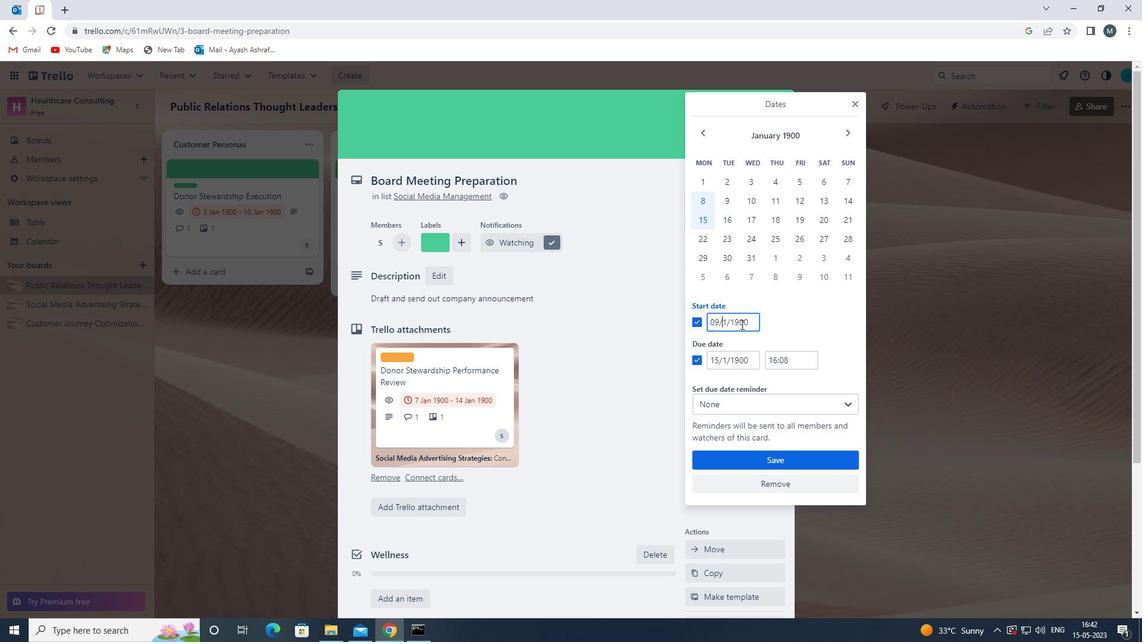
Action: Mouse moved to (717, 358)
Screenshot: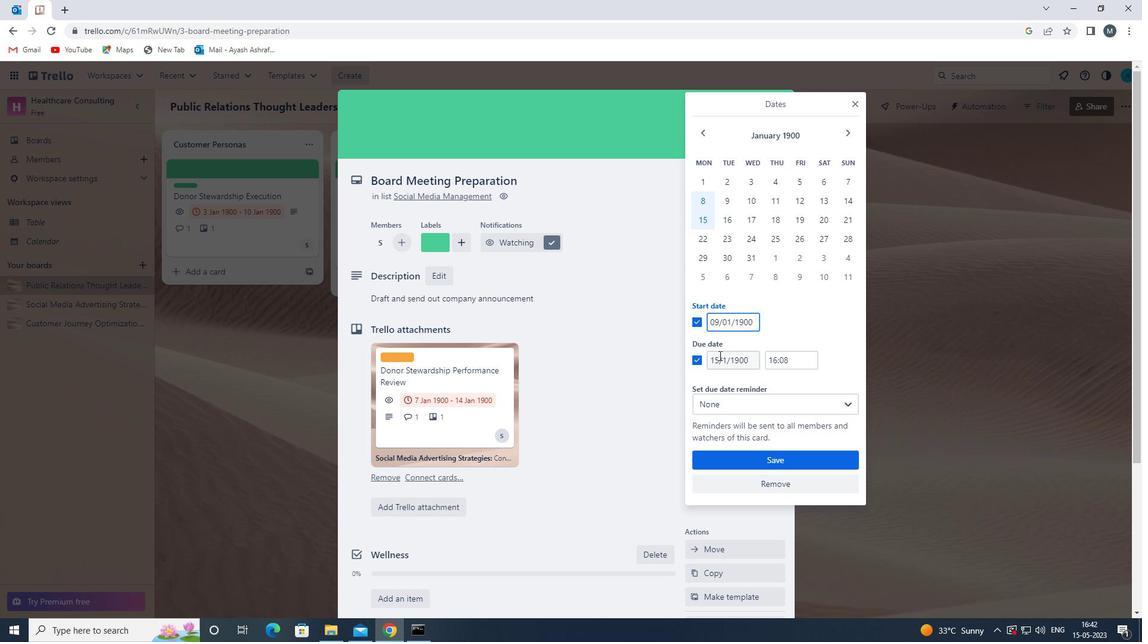 
Action: Mouse pressed left at (717, 358)
Screenshot: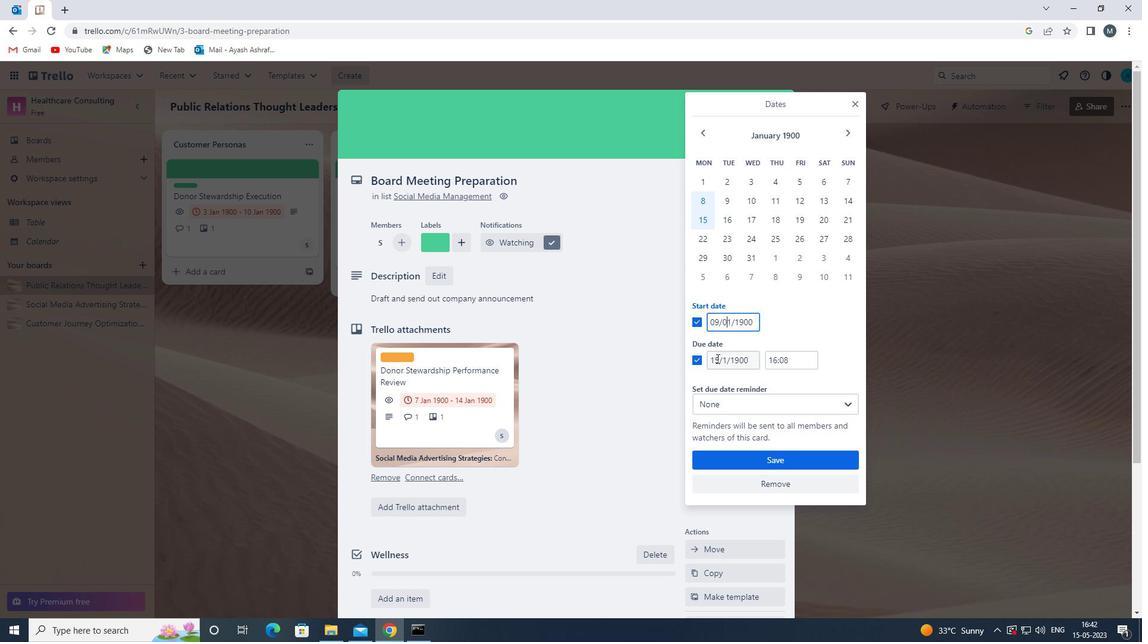 
Action: Mouse moved to (717, 362)
Screenshot: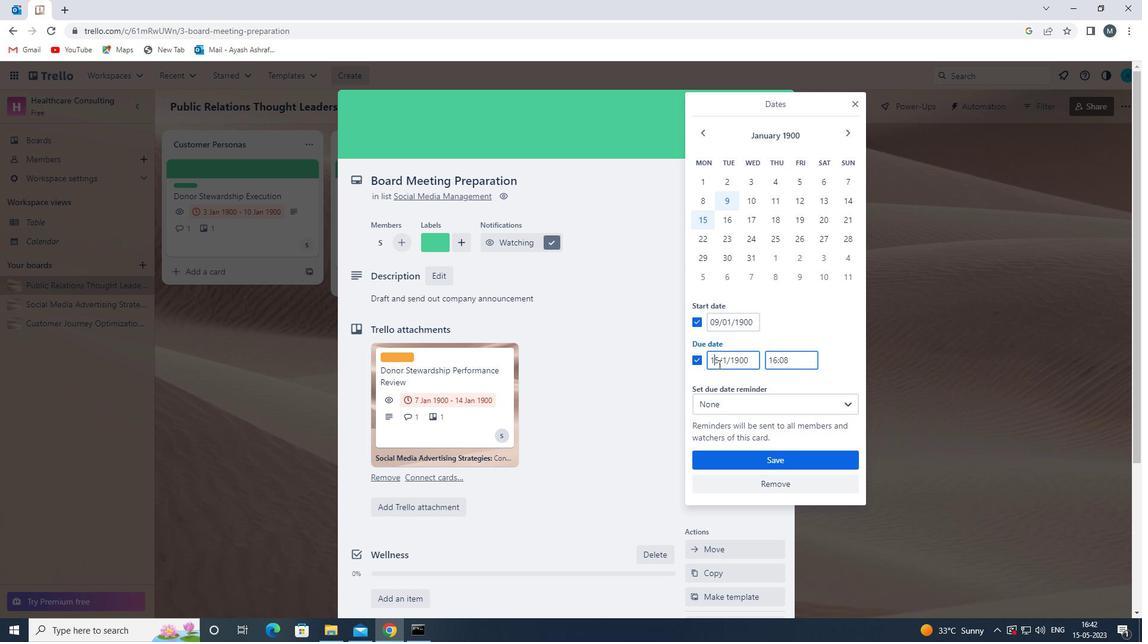 
Action: Mouse pressed left at (717, 362)
Screenshot: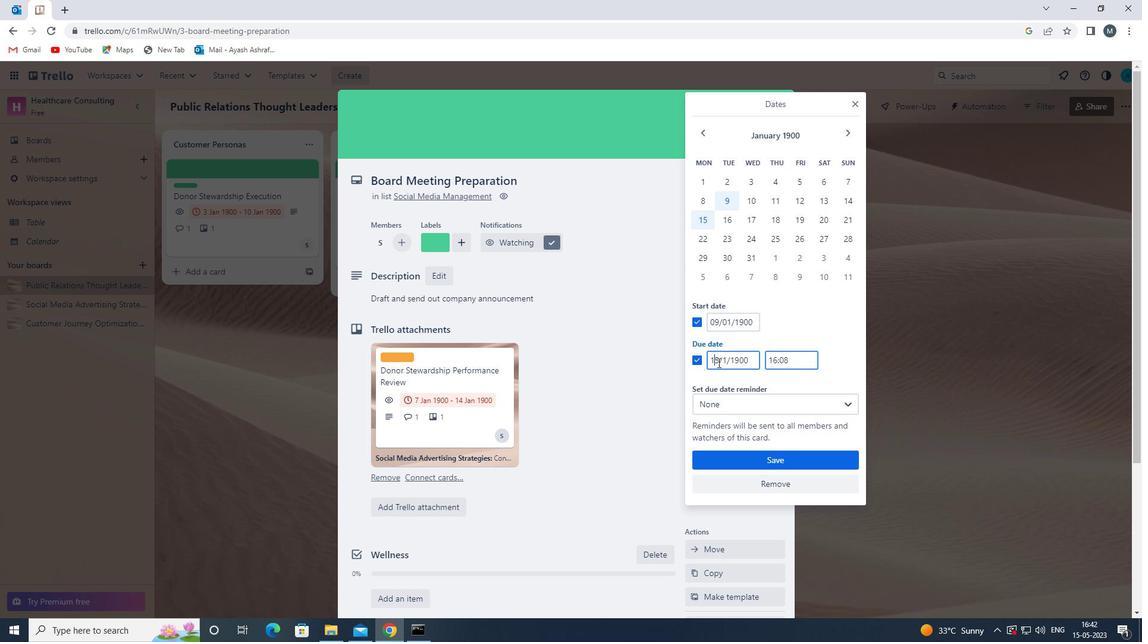 
Action: Mouse moved to (719, 363)
Screenshot: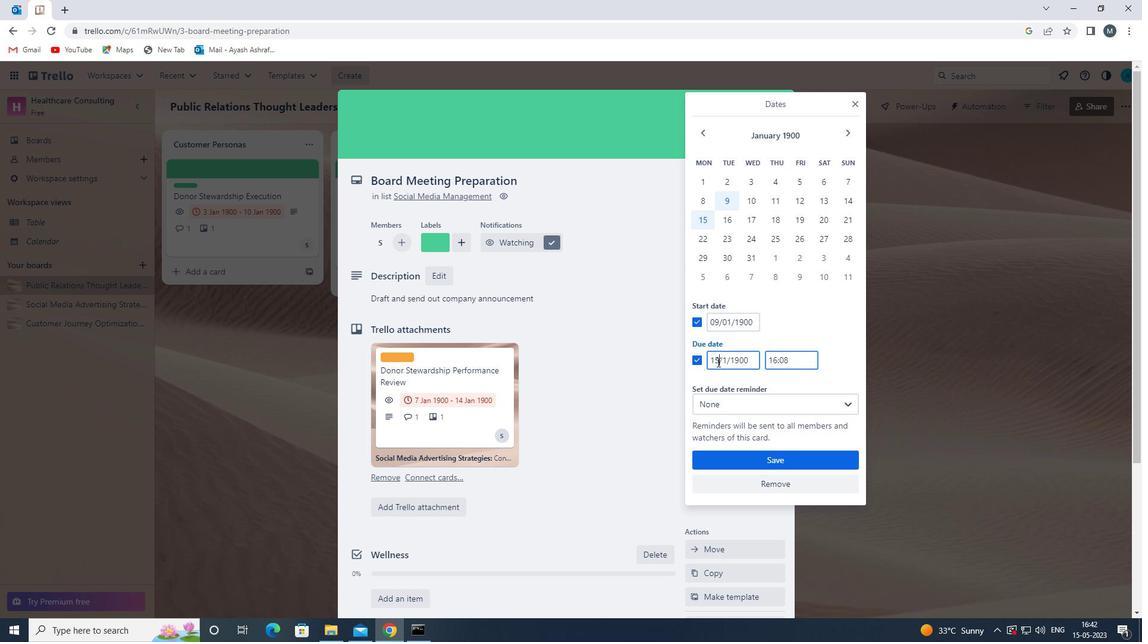 
Action: Key pressed <Key.backspace>6
Screenshot: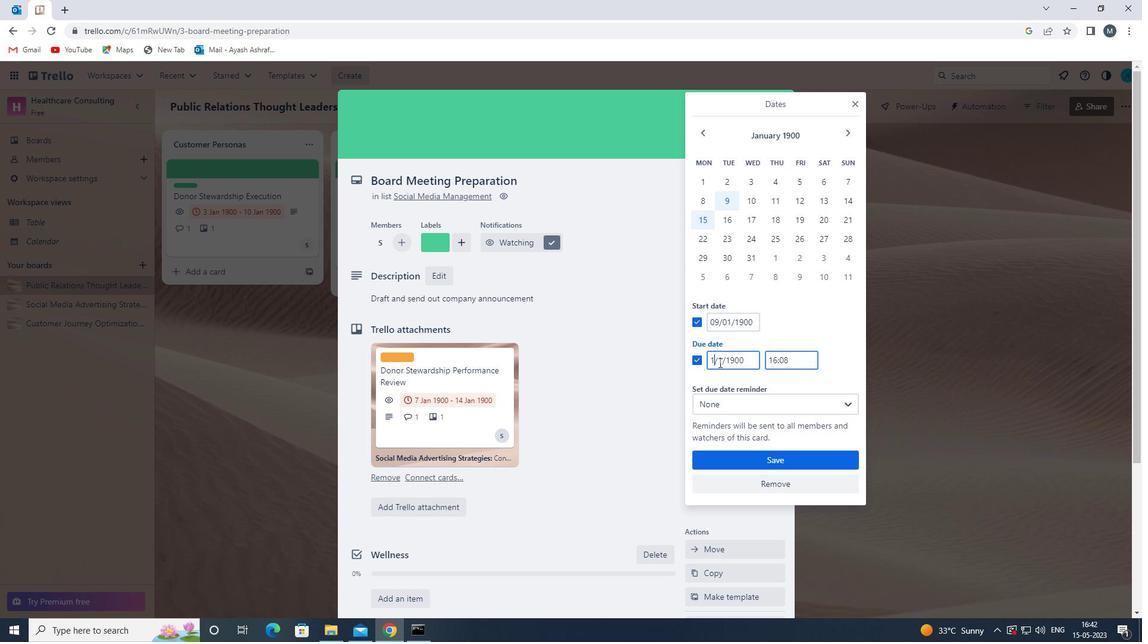
Action: Mouse moved to (722, 360)
Screenshot: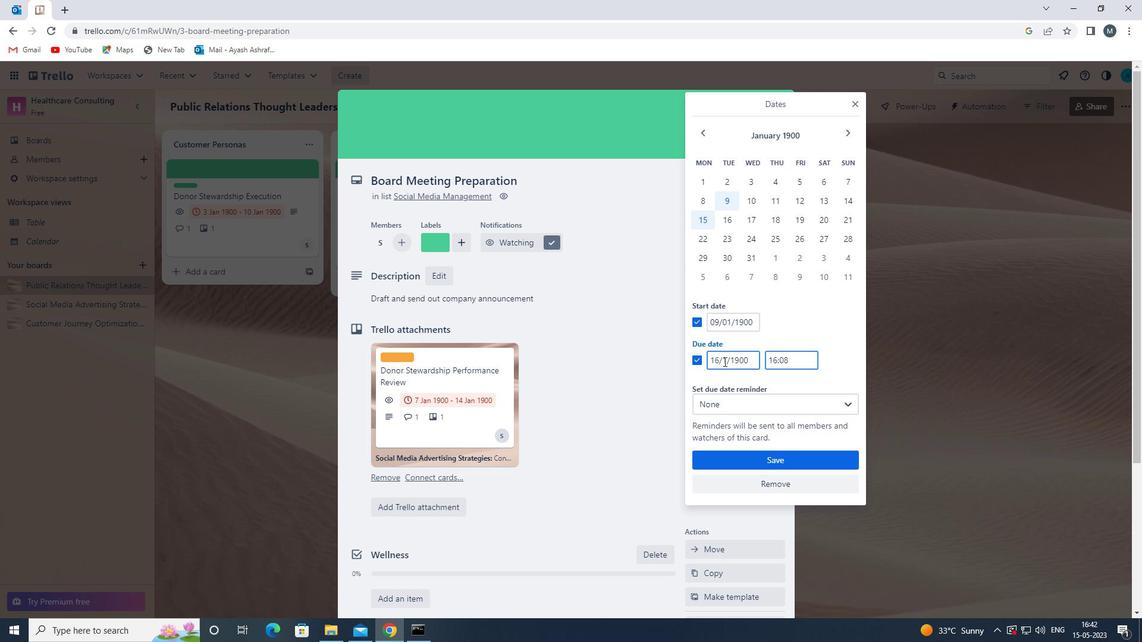 
Action: Mouse pressed left at (722, 360)
Screenshot: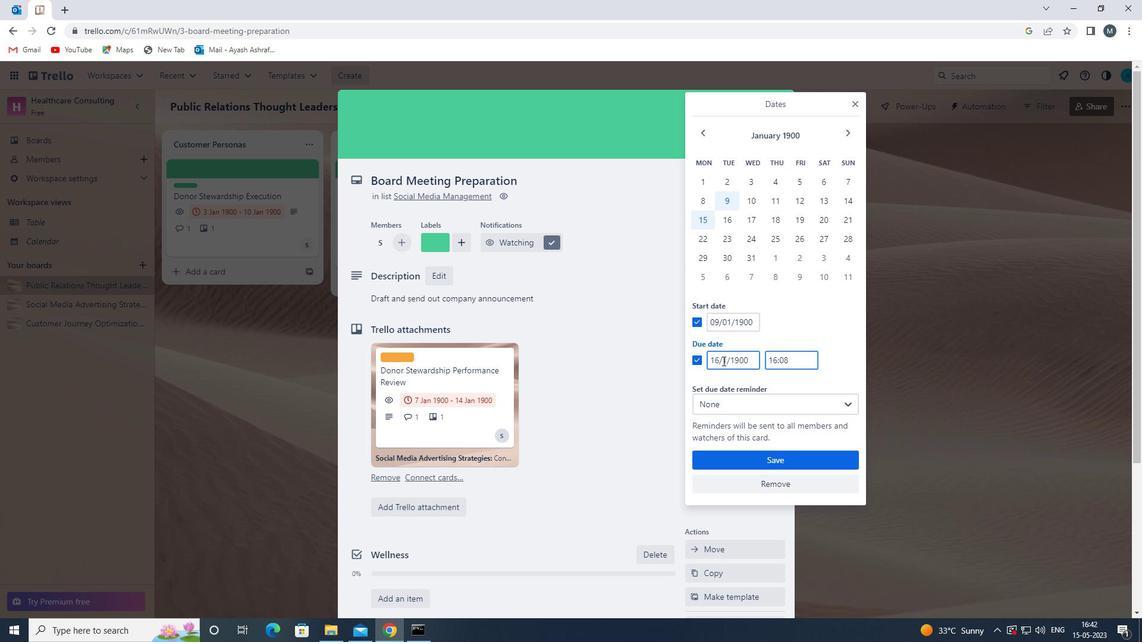 
Action: Mouse moved to (729, 369)
Screenshot: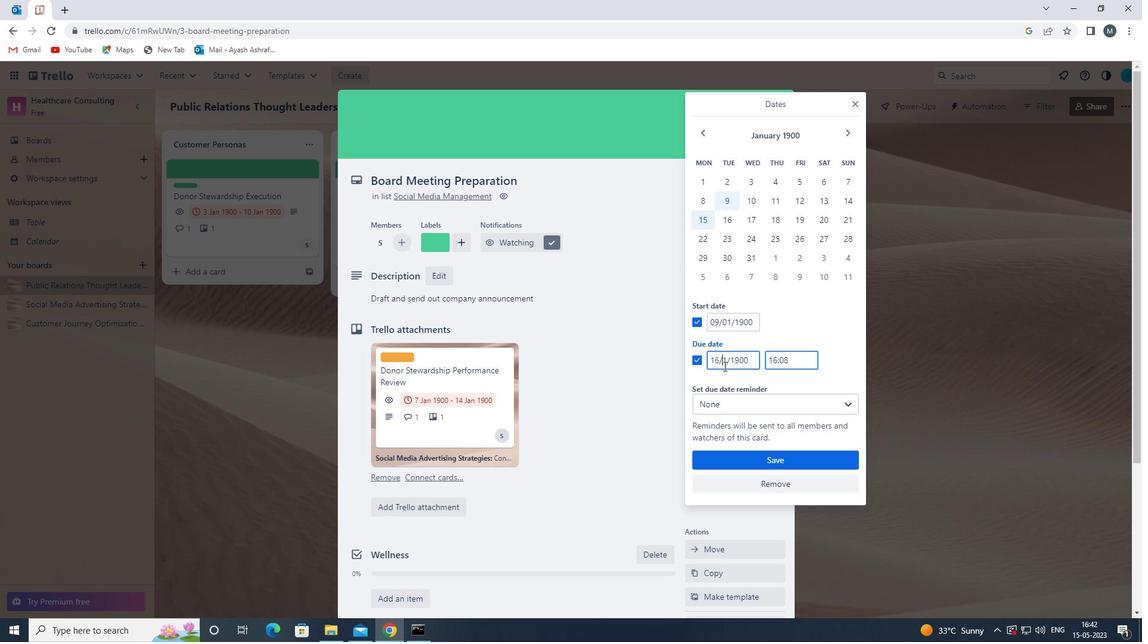 
Action: Key pressed 0
Screenshot: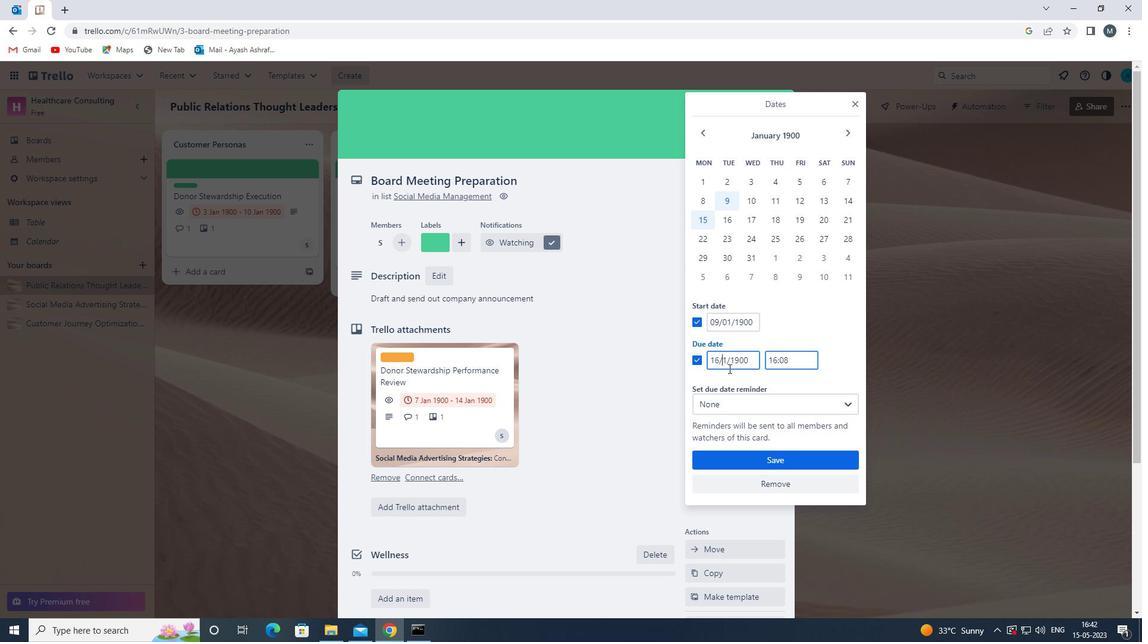 
Action: Mouse moved to (769, 453)
Screenshot: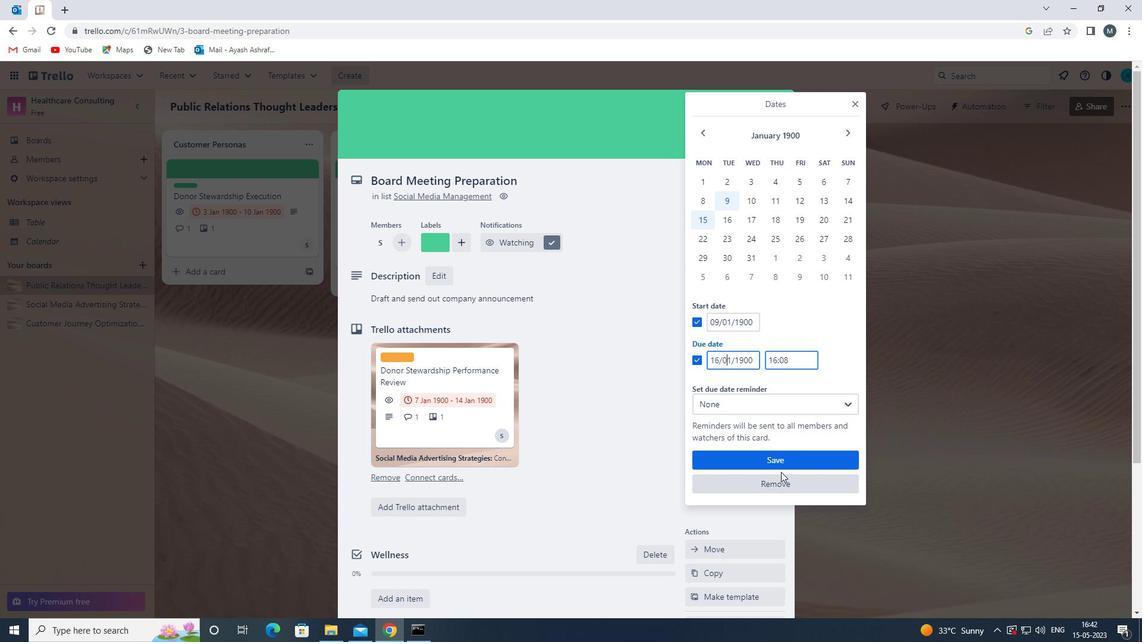 
Action: Mouse pressed left at (769, 453)
Screenshot: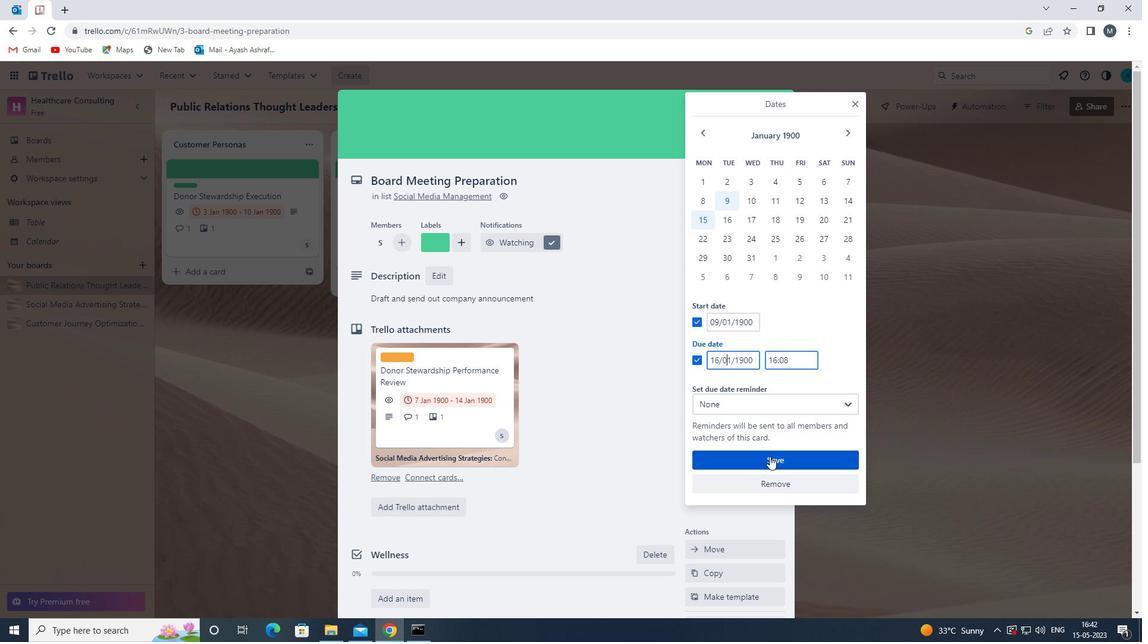 
Action: Mouse moved to (595, 454)
Screenshot: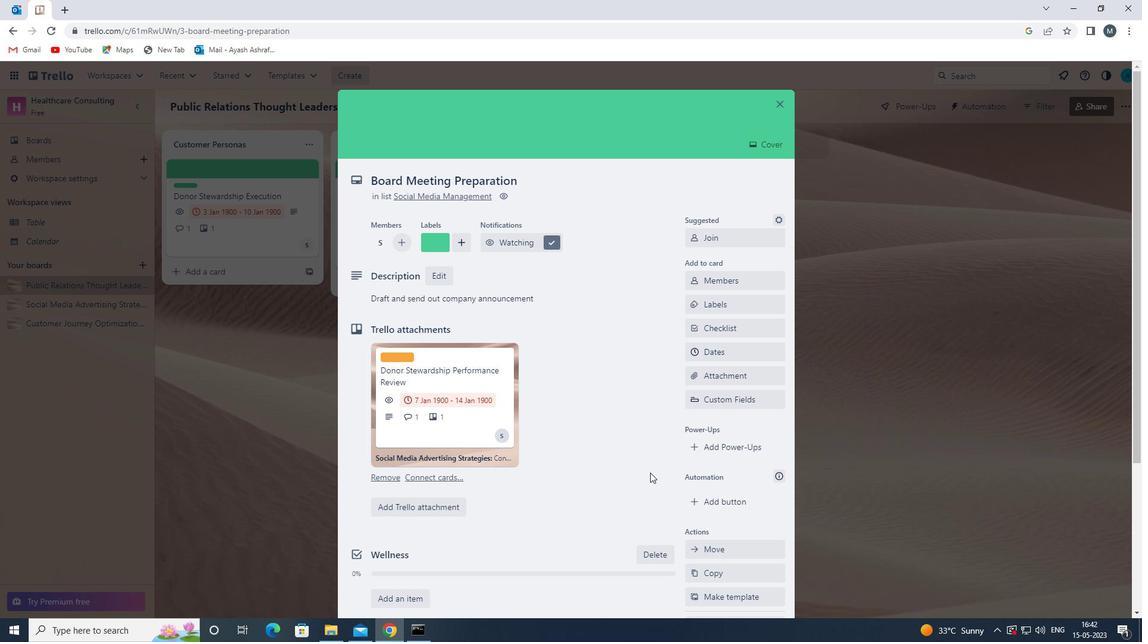 
Action: Mouse scrolled (595, 455) with delta (0, 0)
Screenshot: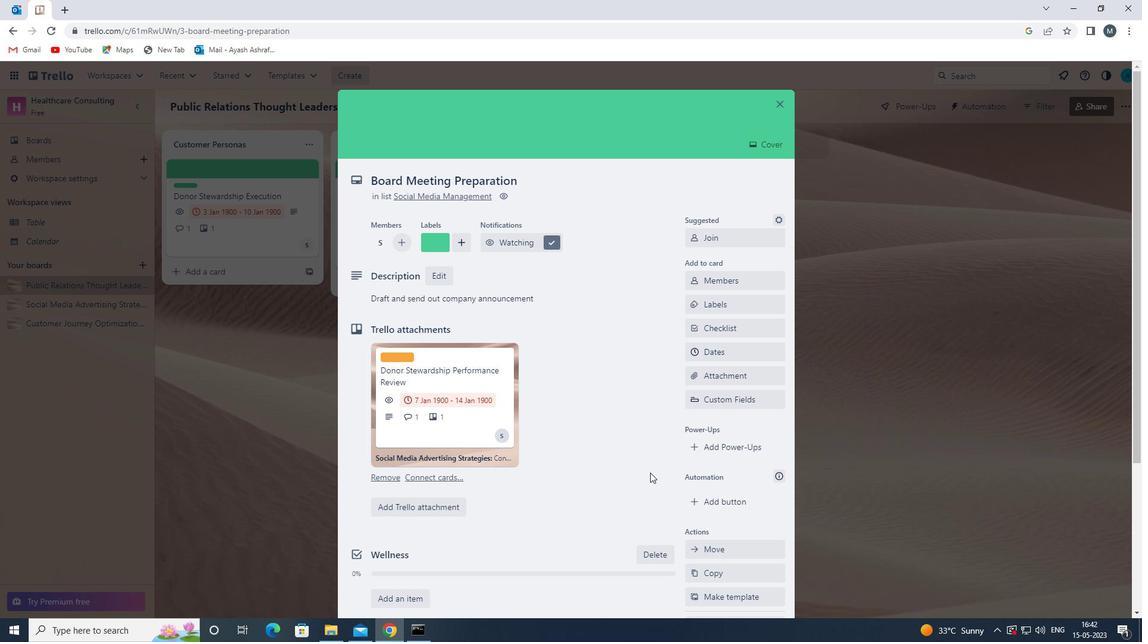 
Action: Mouse scrolled (595, 455) with delta (0, 0)
Screenshot: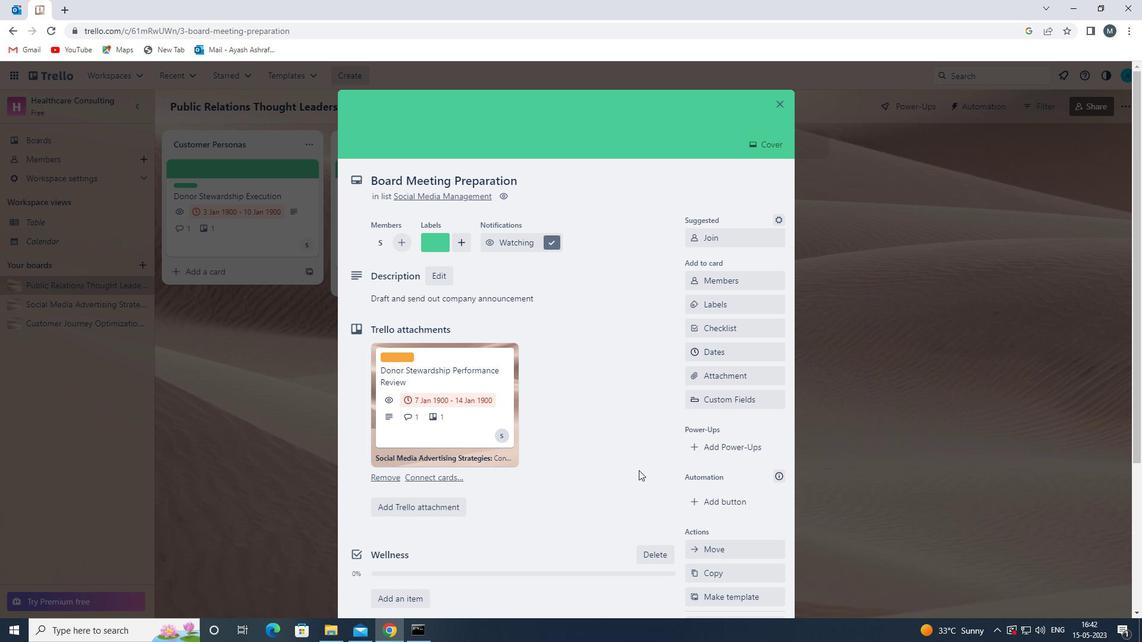
Action: Mouse scrolled (595, 455) with delta (0, 0)
Screenshot: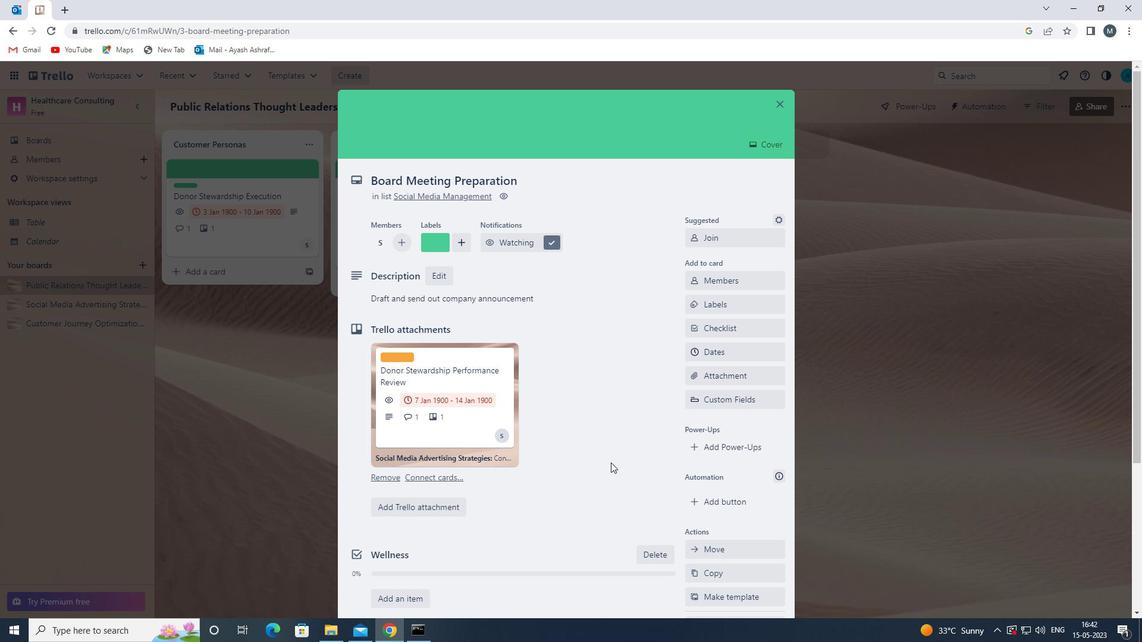 
Action: Mouse scrolled (595, 455) with delta (0, 0)
Screenshot: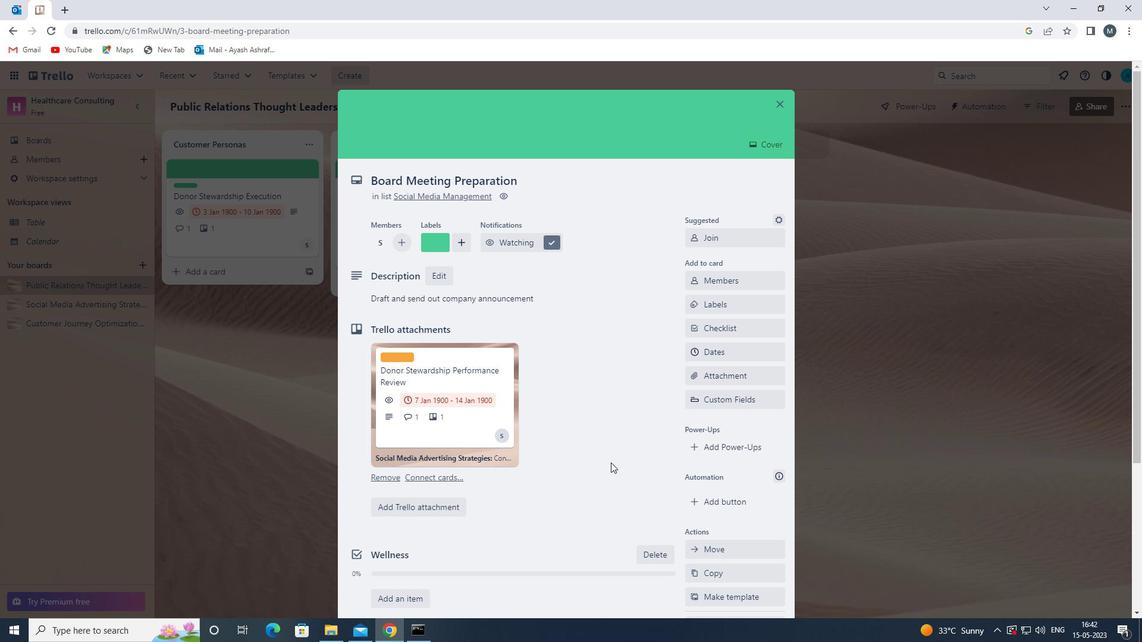 
Action: Mouse scrolled (595, 455) with delta (0, 0)
Screenshot: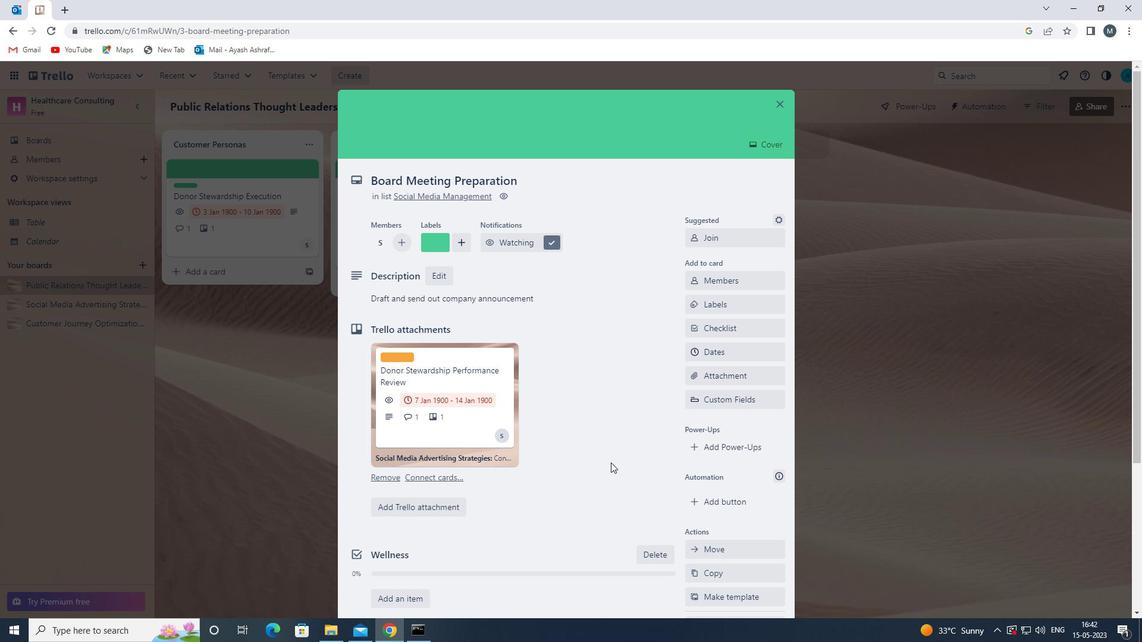 
